 Task: Find connections with filter location Pruzhany with filter topic #forsale with filter profile language Potuguese with filter current company Sprinklr with filter school Marri Educational Society's Marri Laxman Reddy Institute of Technology and Management with filter industry Fabricated Metal Products with filter service category Nonprofit Consulting with filter keywords title Retail Worker
Action: Mouse moved to (697, 111)
Screenshot: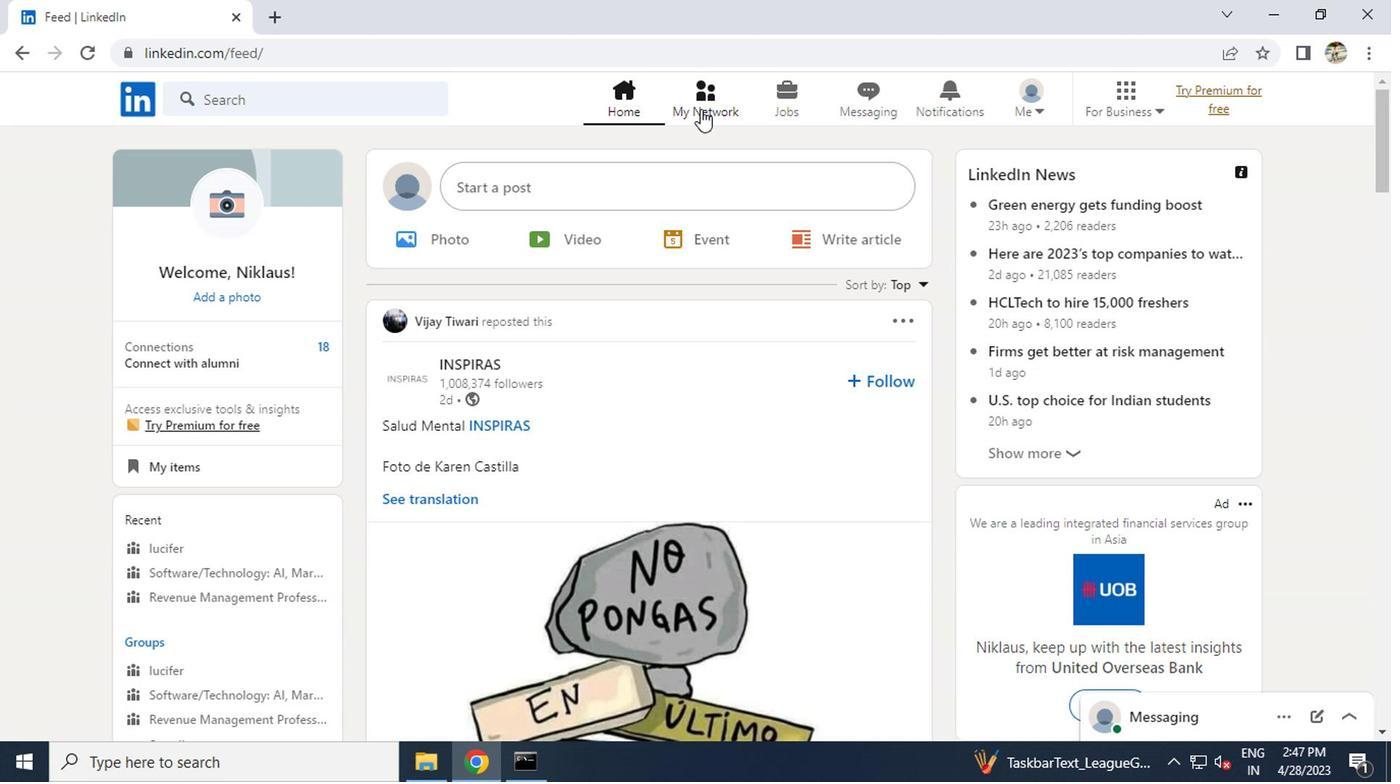 
Action: Mouse pressed left at (697, 111)
Screenshot: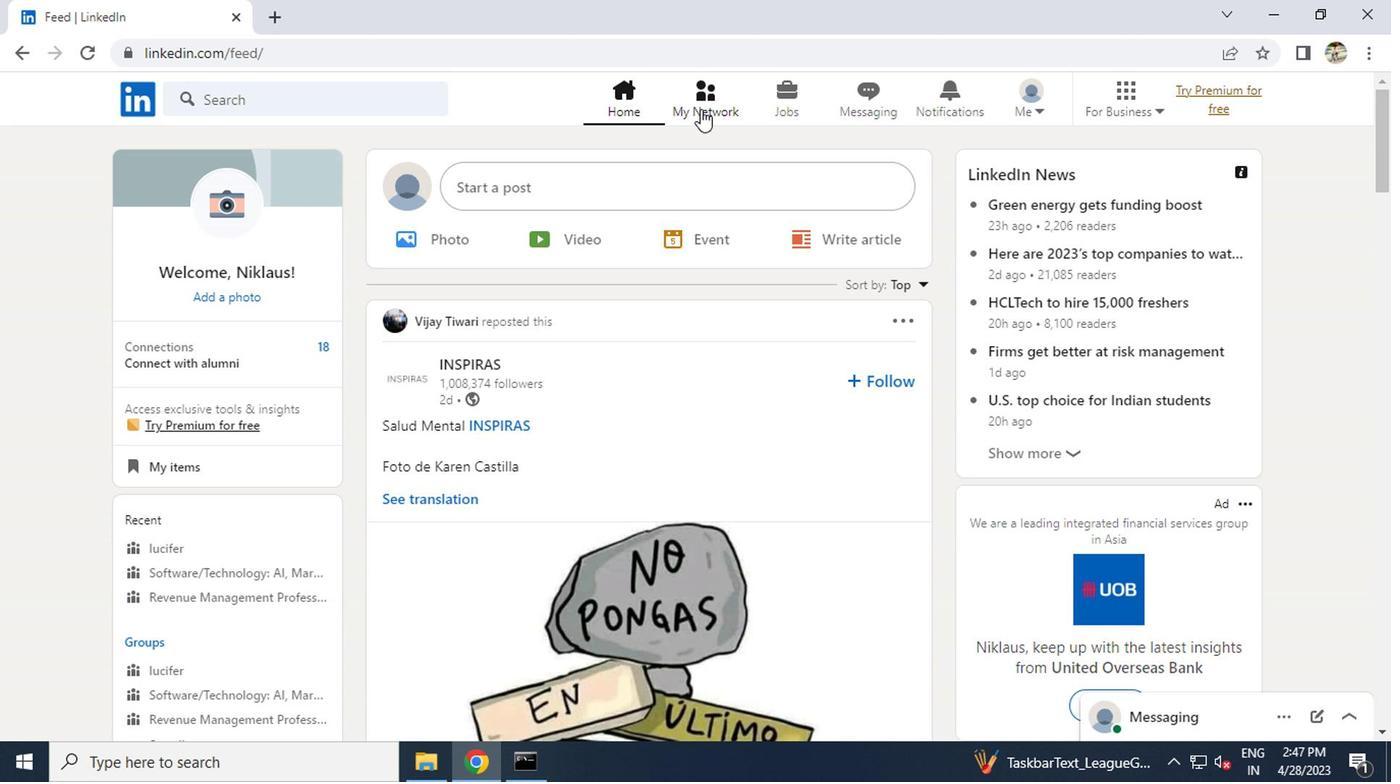 
Action: Mouse moved to (250, 202)
Screenshot: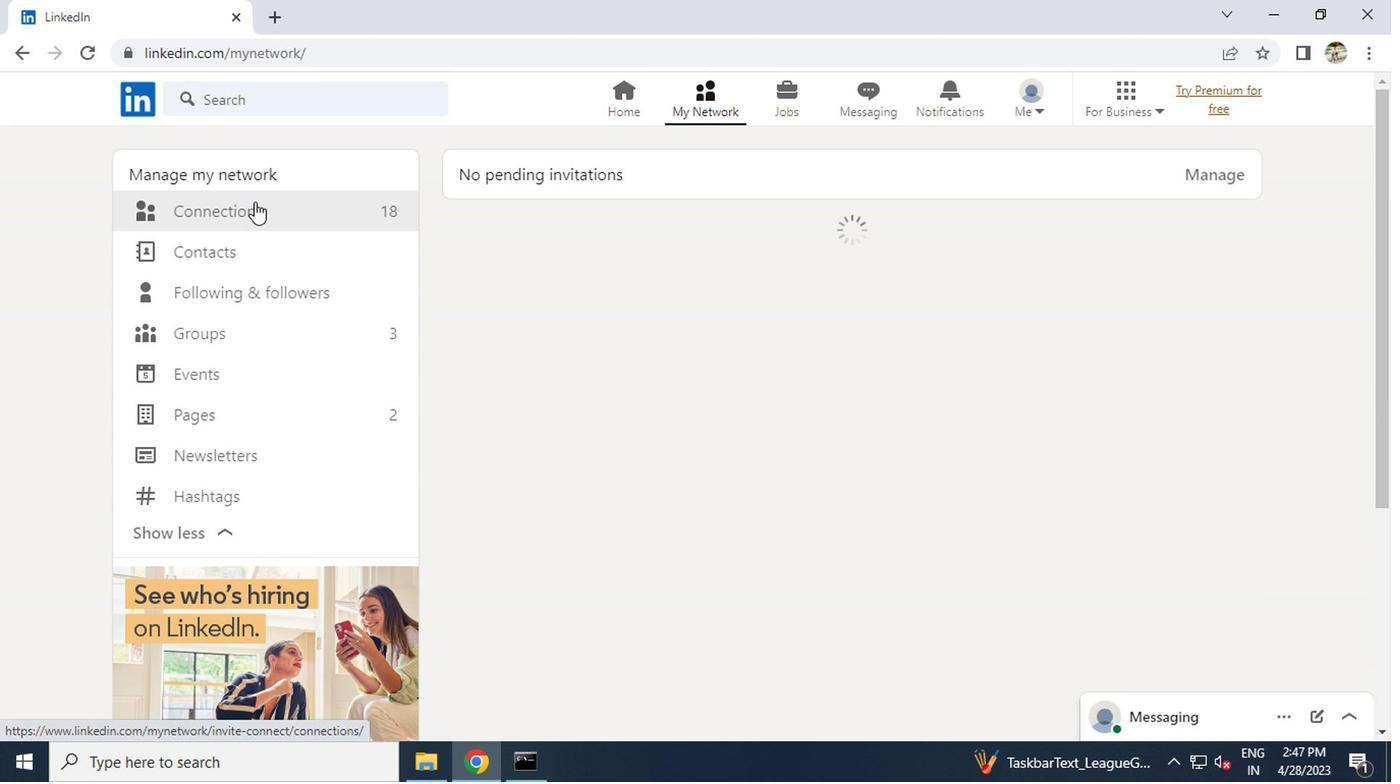 
Action: Mouse pressed left at (250, 202)
Screenshot: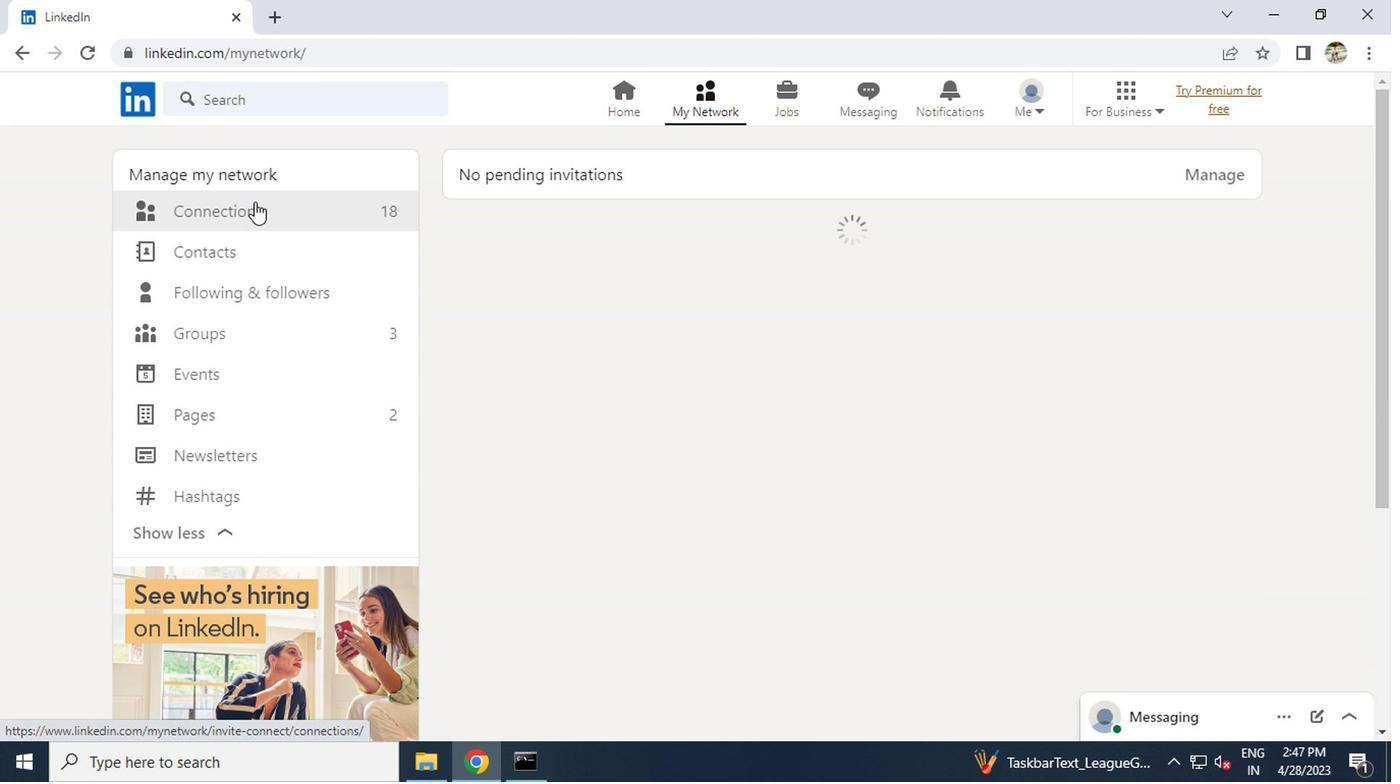 
Action: Mouse moved to (793, 212)
Screenshot: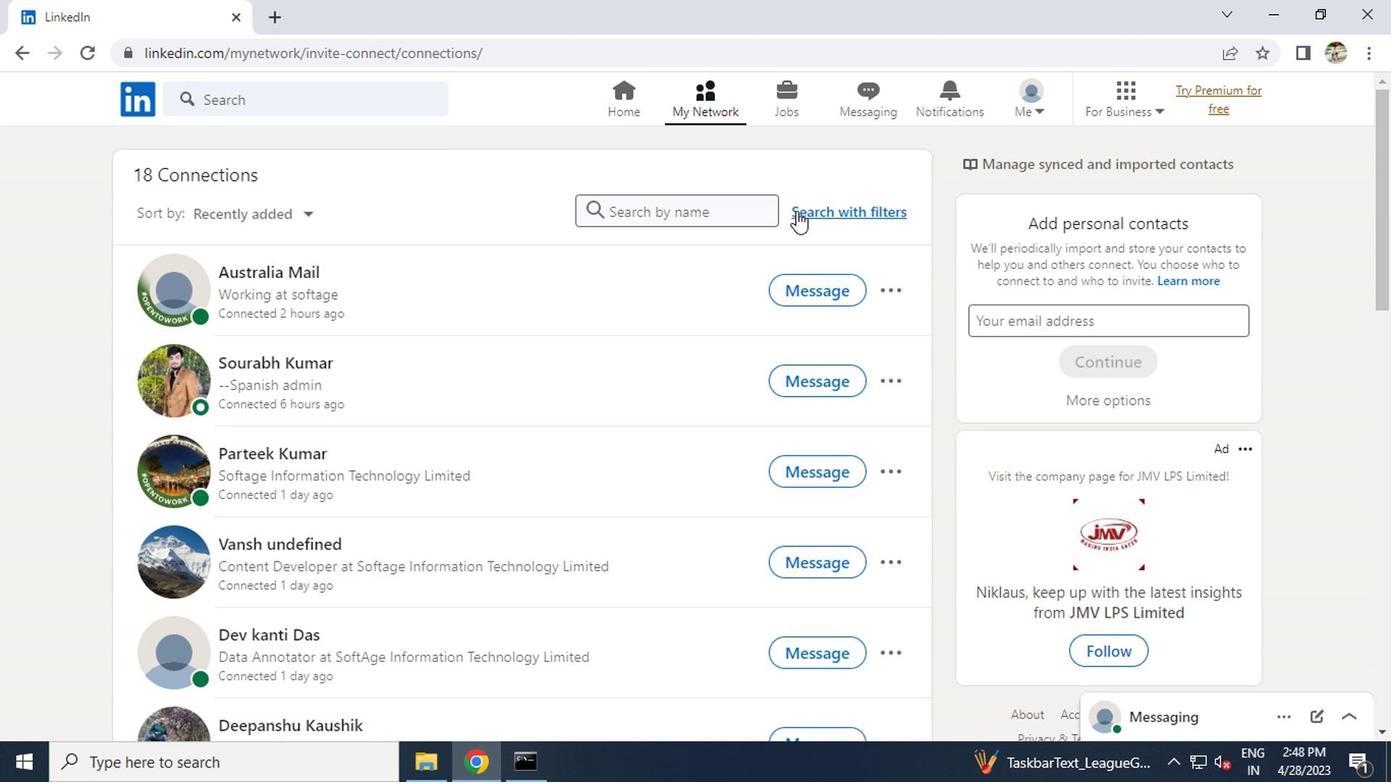 
Action: Mouse pressed left at (793, 212)
Screenshot: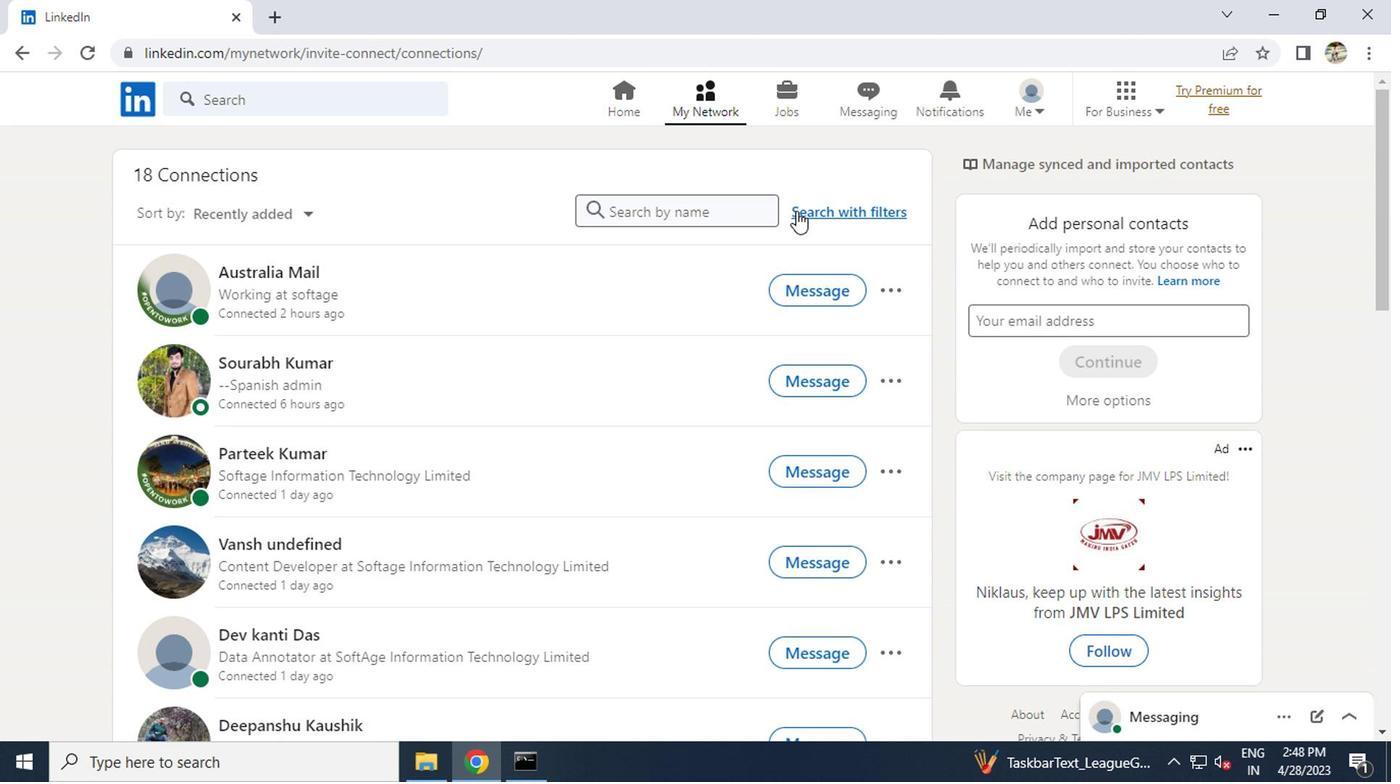 
Action: Mouse moved to (761, 160)
Screenshot: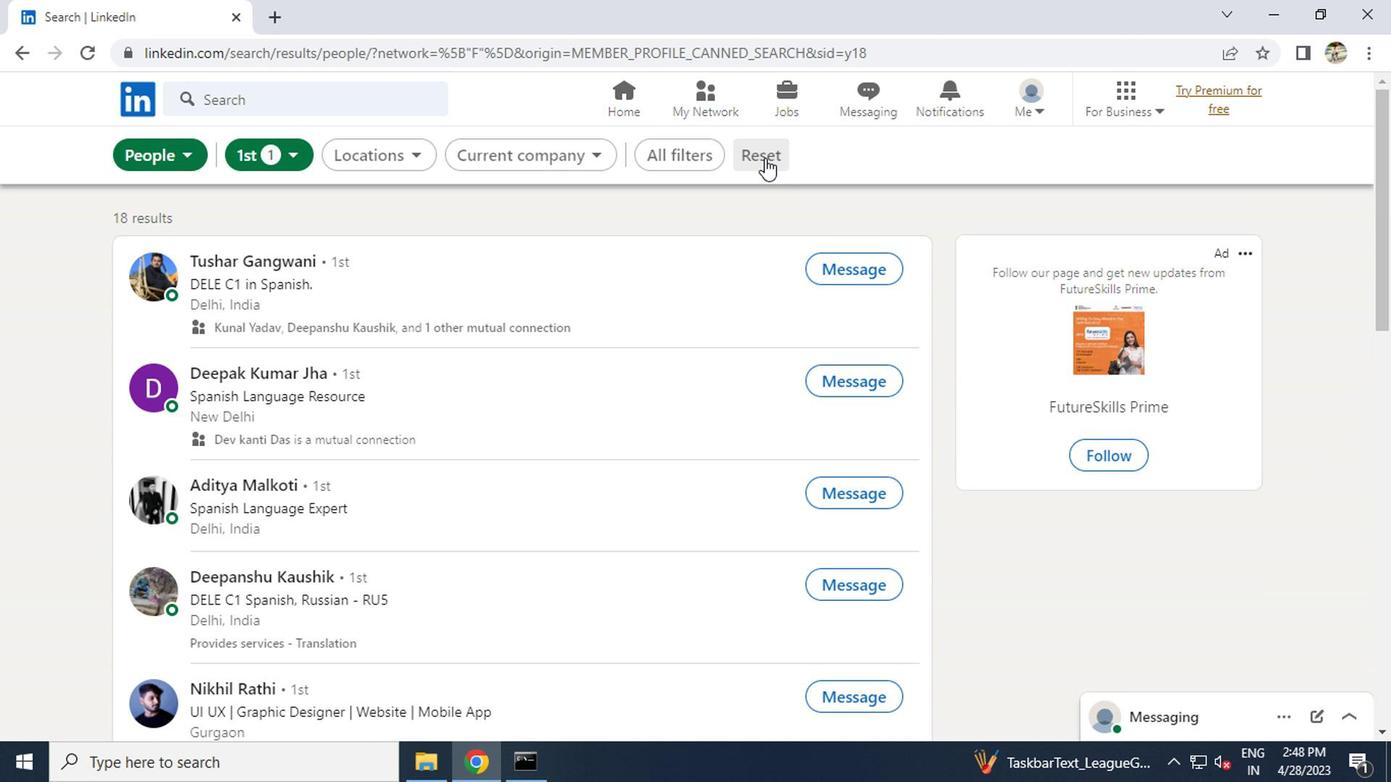 
Action: Mouse pressed left at (761, 160)
Screenshot: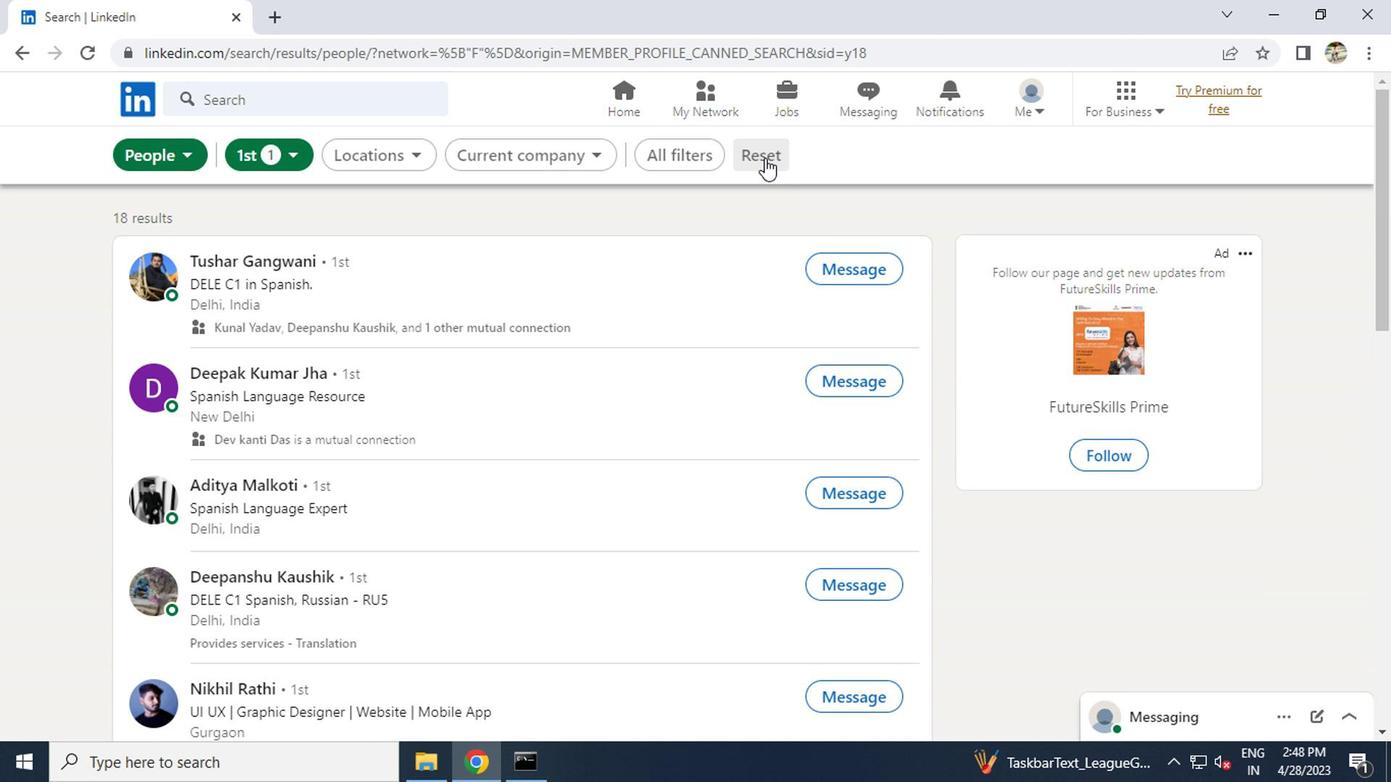 
Action: Mouse moved to (686, 147)
Screenshot: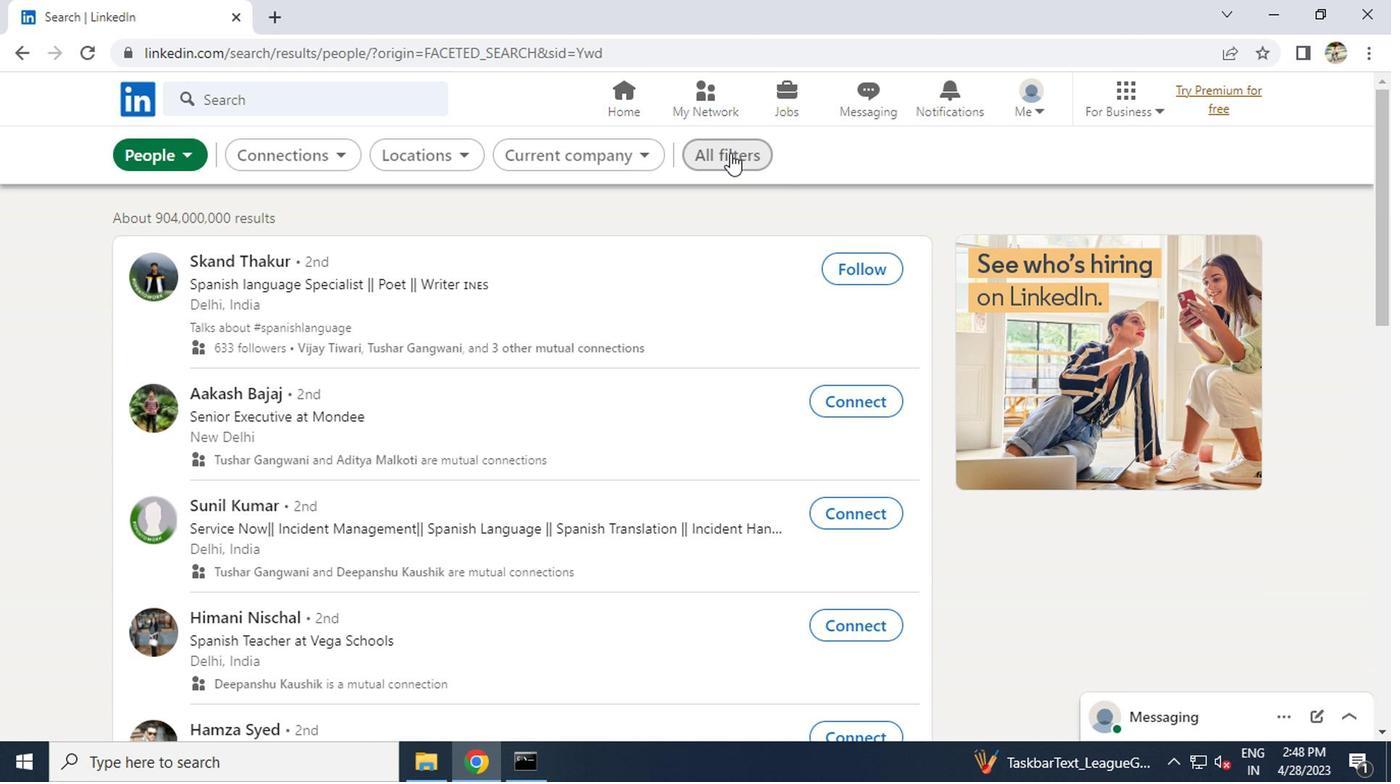 
Action: Mouse pressed left at (686, 147)
Screenshot: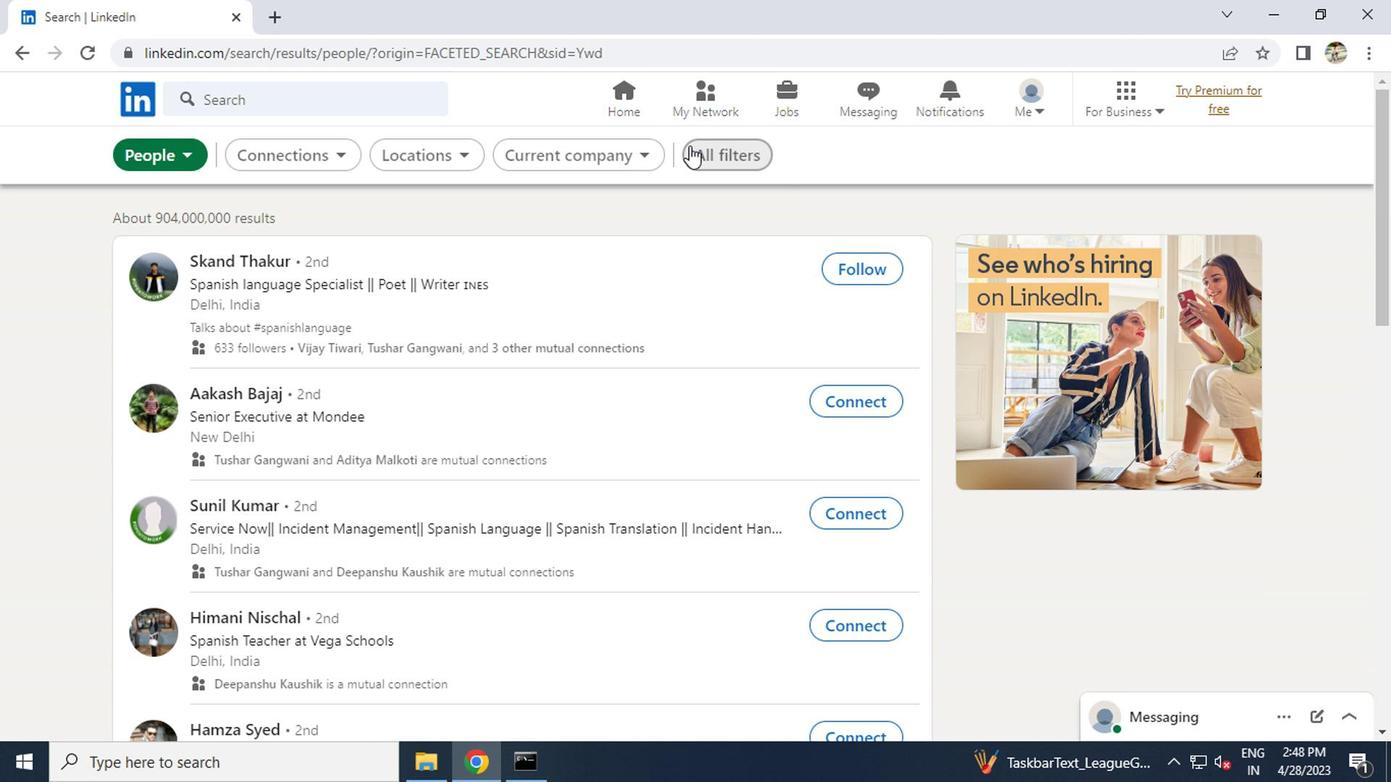 
Action: Mouse moved to (947, 257)
Screenshot: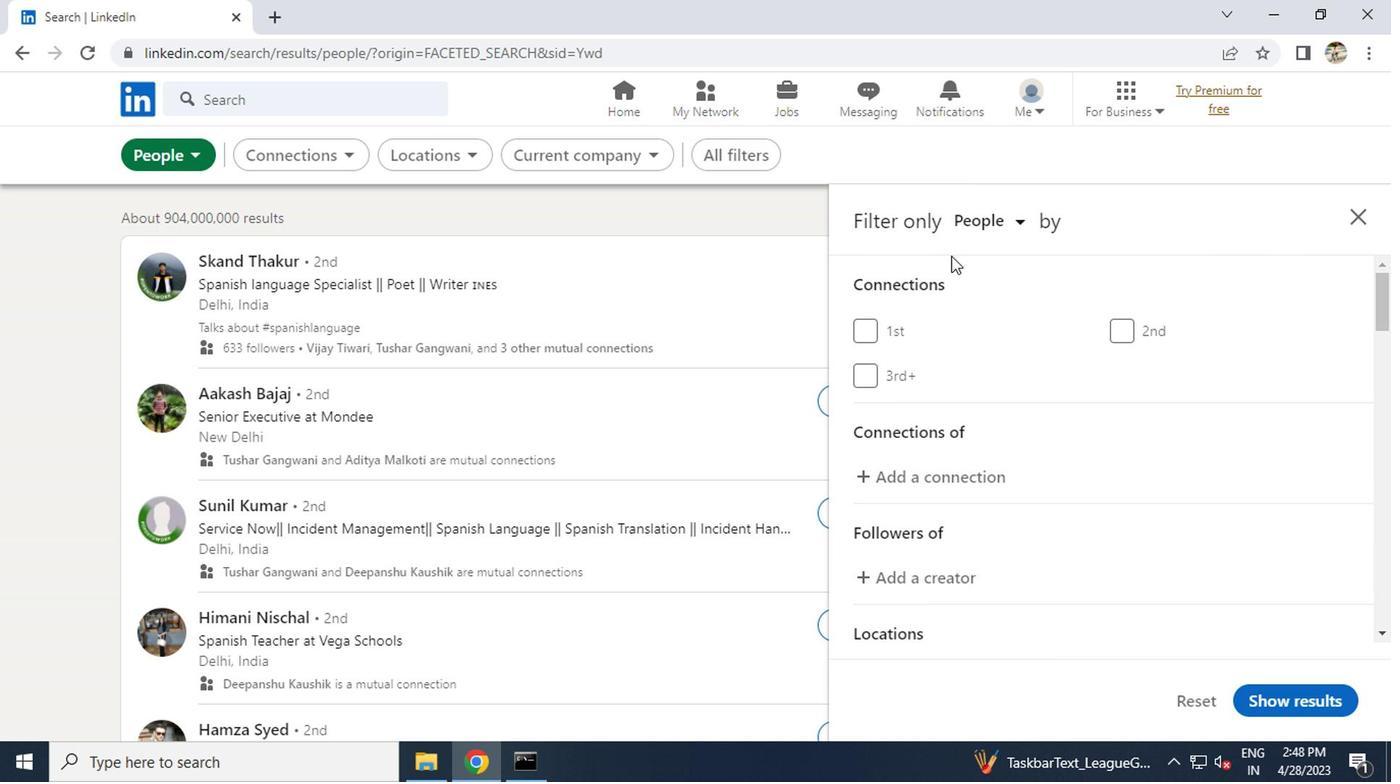 
Action: Mouse scrolled (947, 256) with delta (0, 0)
Screenshot: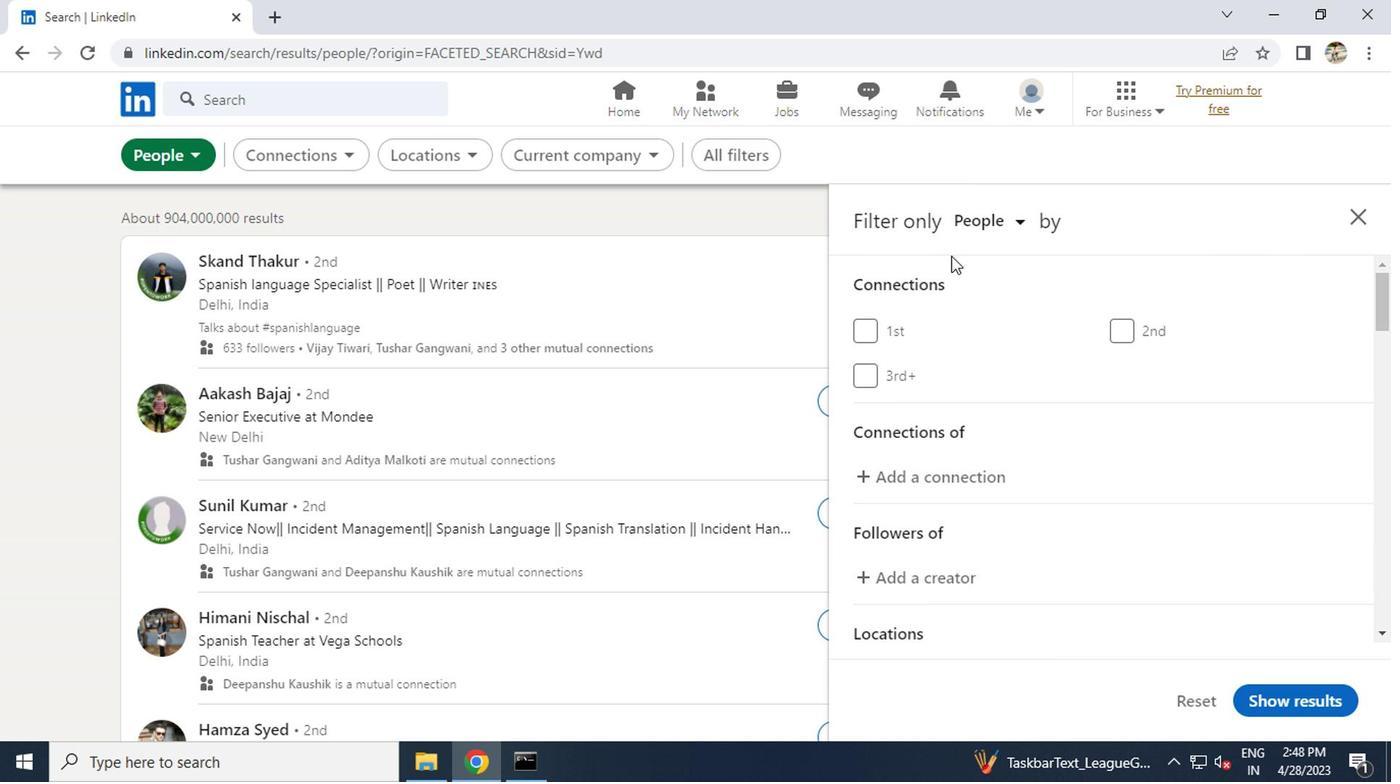 
Action: Mouse scrolled (947, 256) with delta (0, 0)
Screenshot: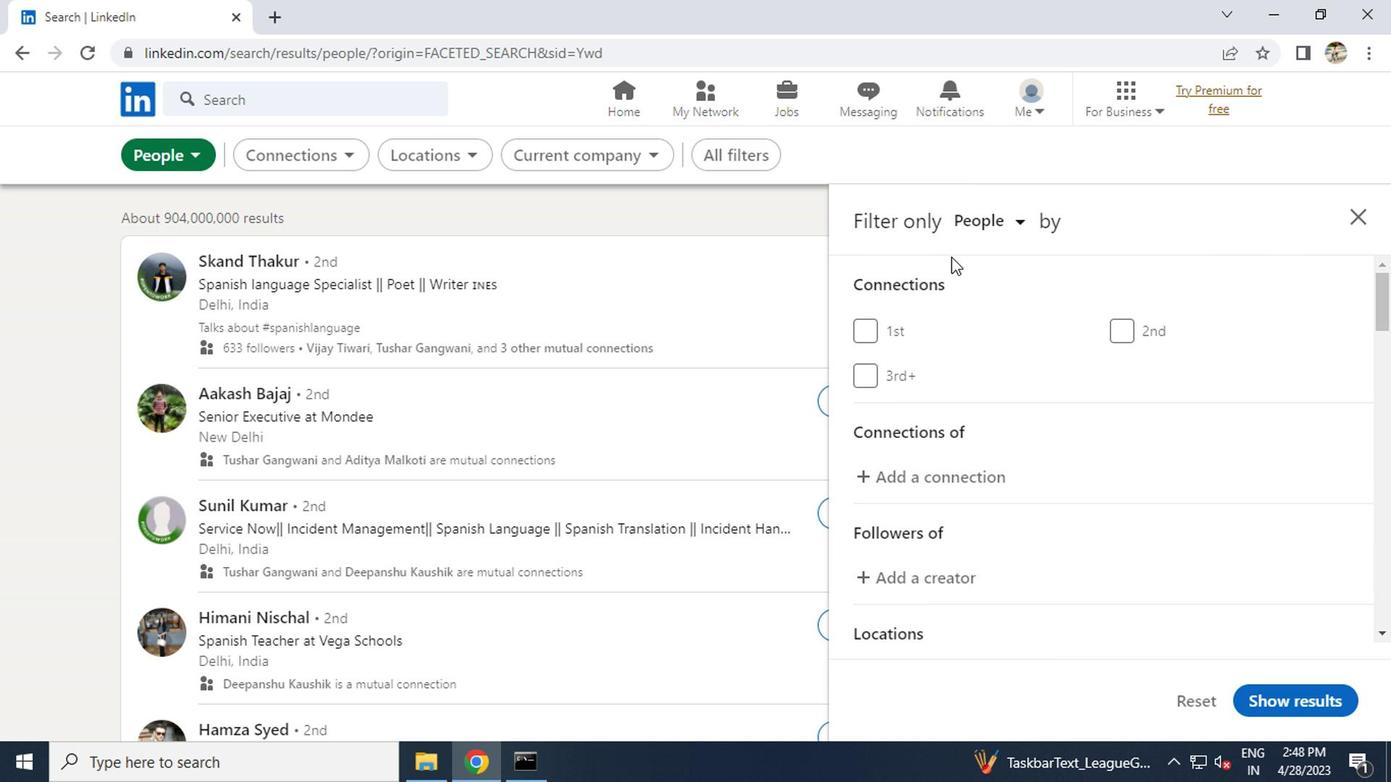 
Action: Mouse scrolled (947, 256) with delta (0, 0)
Screenshot: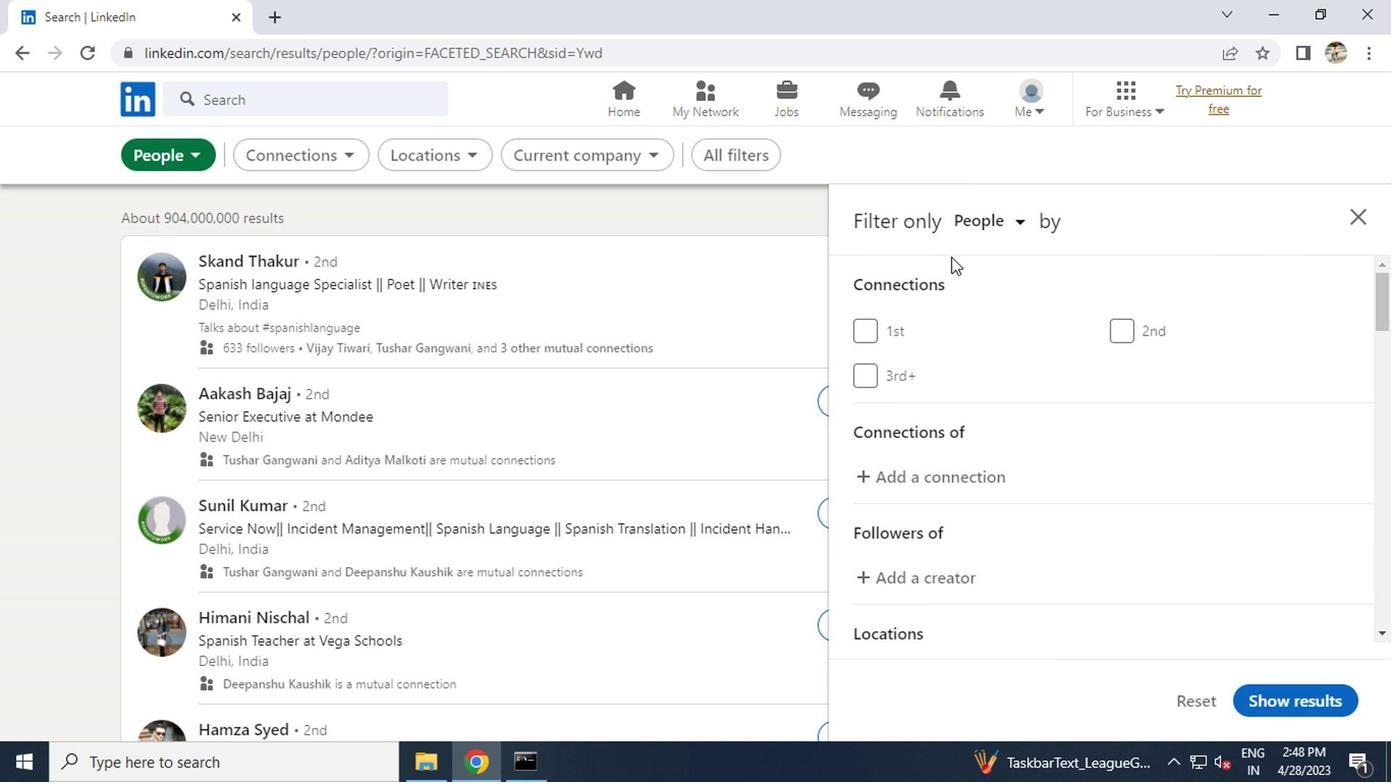
Action: Mouse scrolled (947, 256) with delta (0, 0)
Screenshot: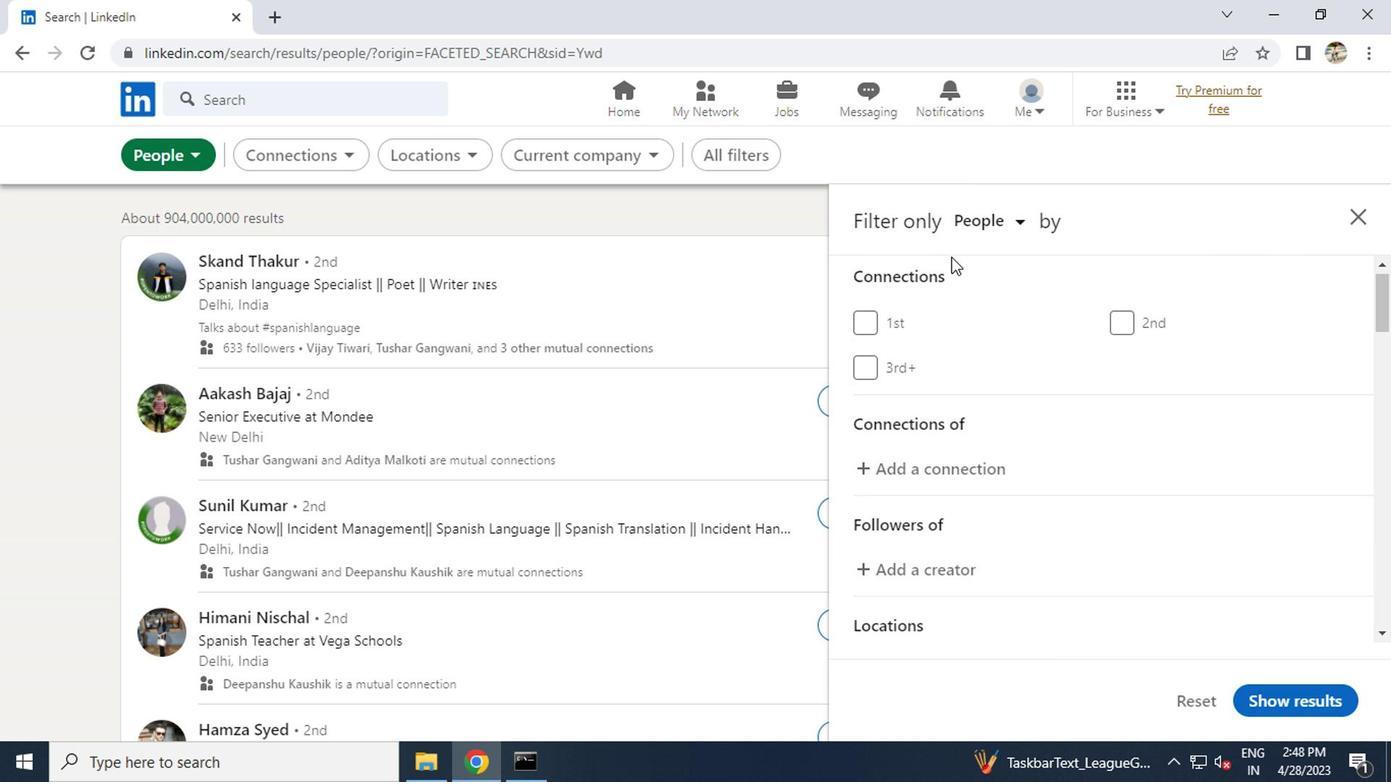 
Action: Mouse moved to (1181, 364)
Screenshot: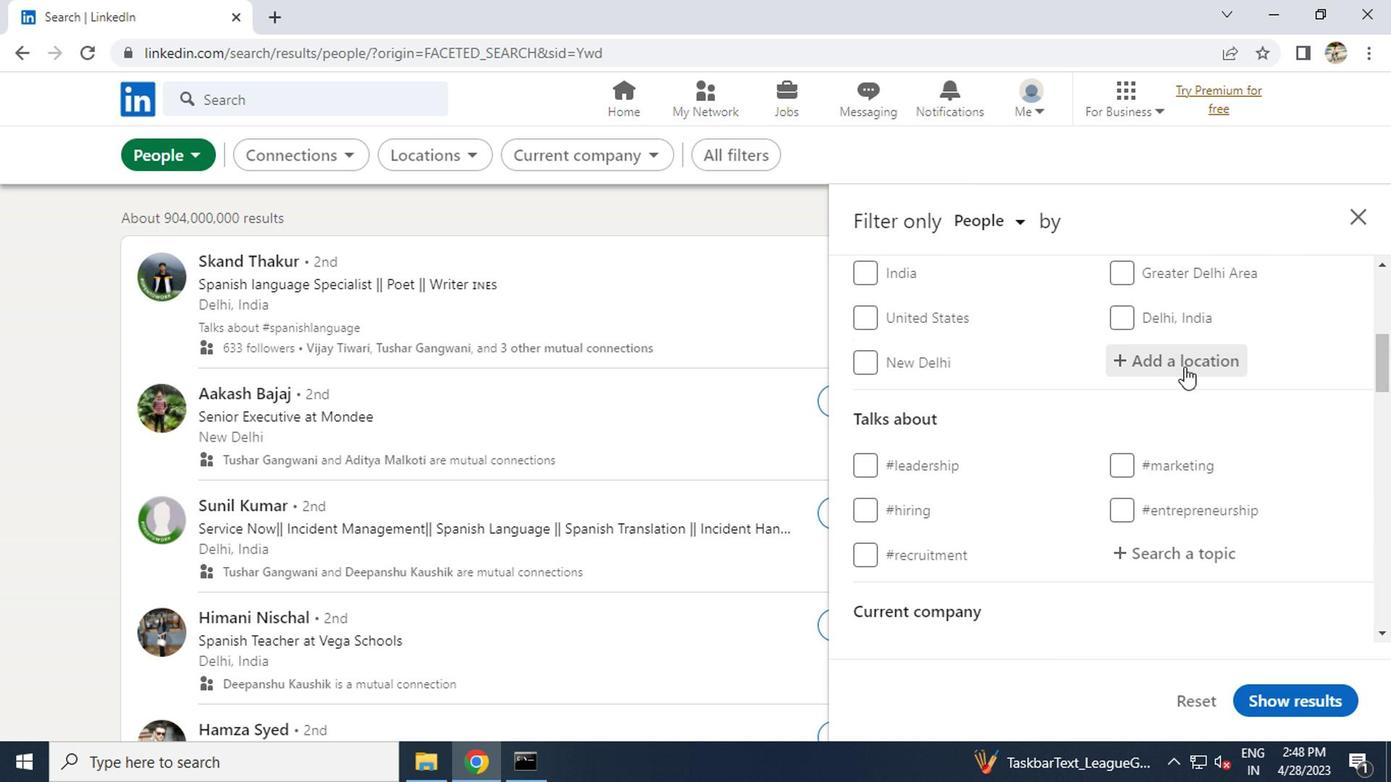 
Action: Mouse pressed left at (1181, 364)
Screenshot: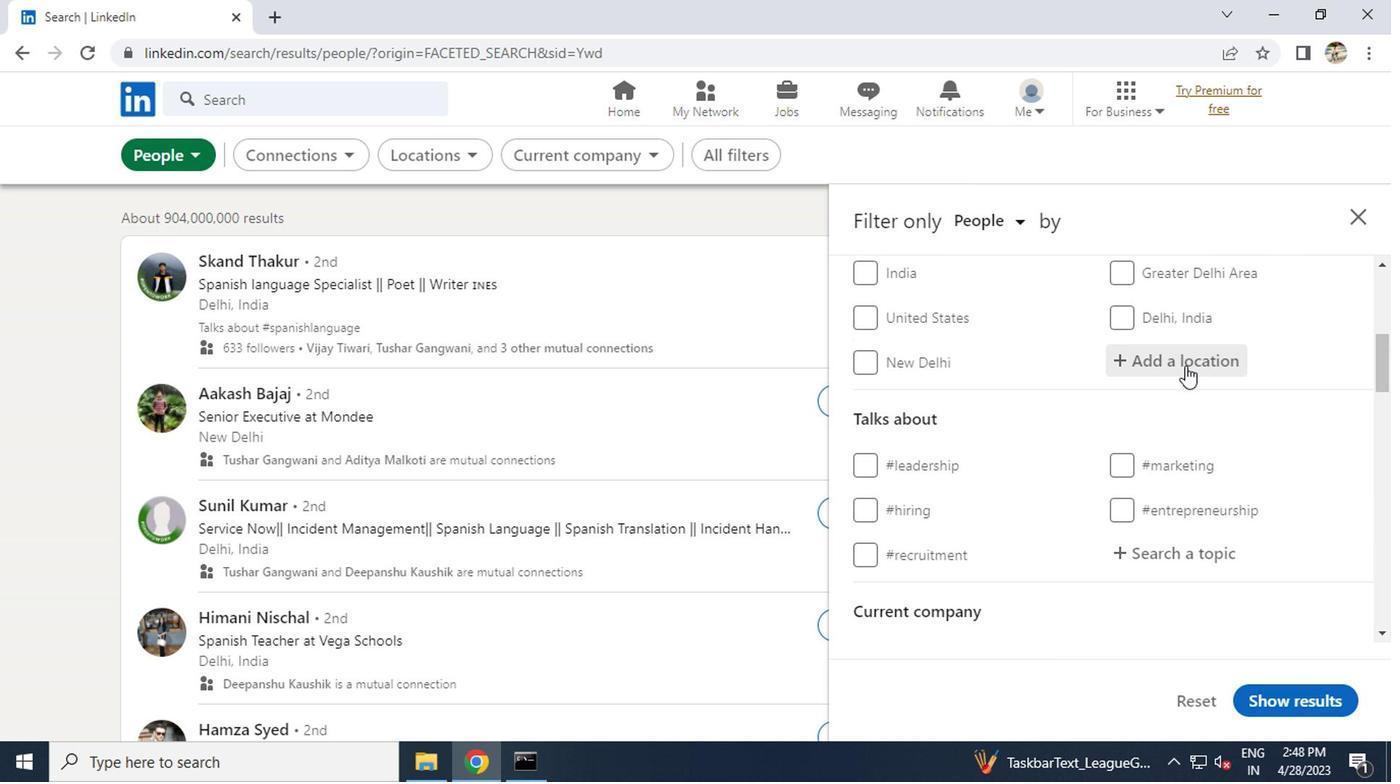 
Action: Key pressed <Key.caps_lock><Key.caps_lock>p<Key.caps_lock>ruzhany<Key.enter>
Screenshot: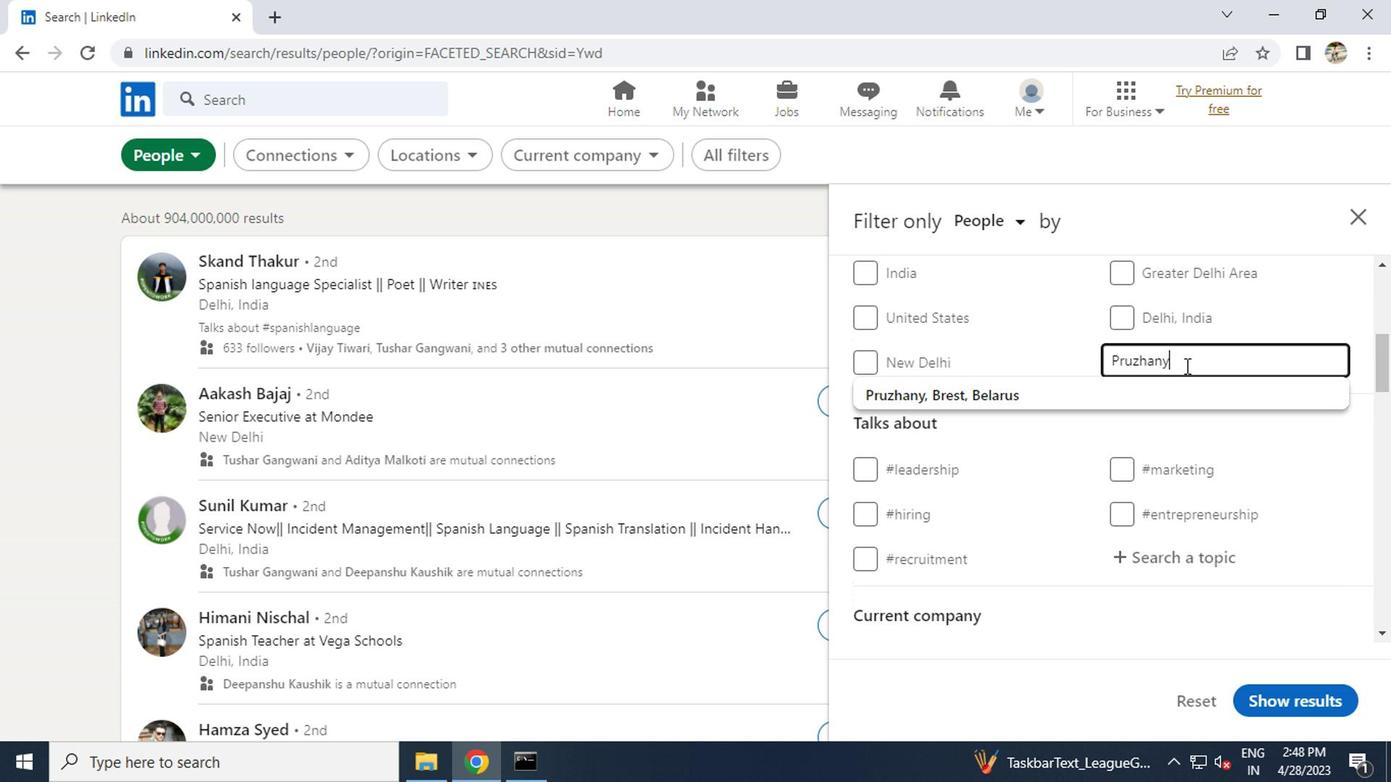
Action: Mouse scrolled (1181, 363) with delta (0, 0)
Screenshot: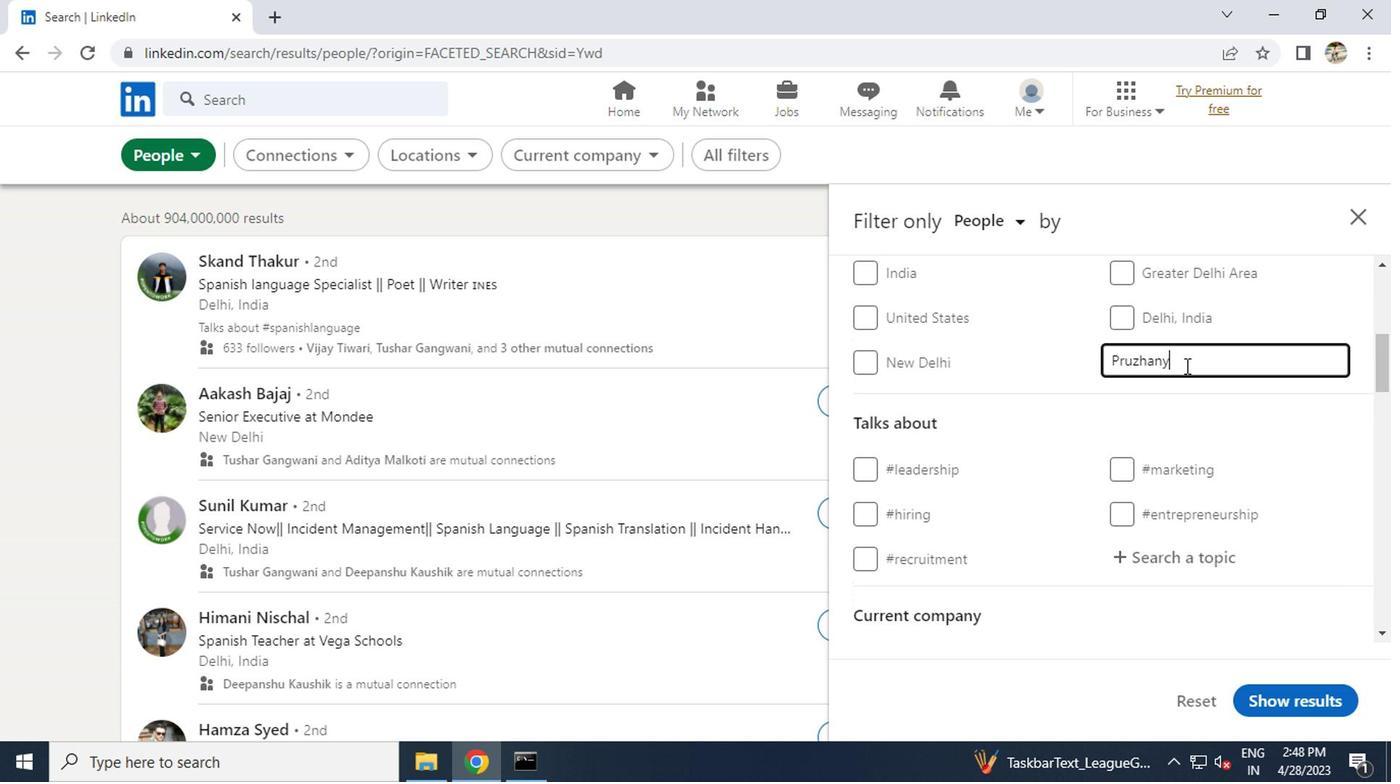 
Action: Mouse scrolled (1181, 363) with delta (0, 0)
Screenshot: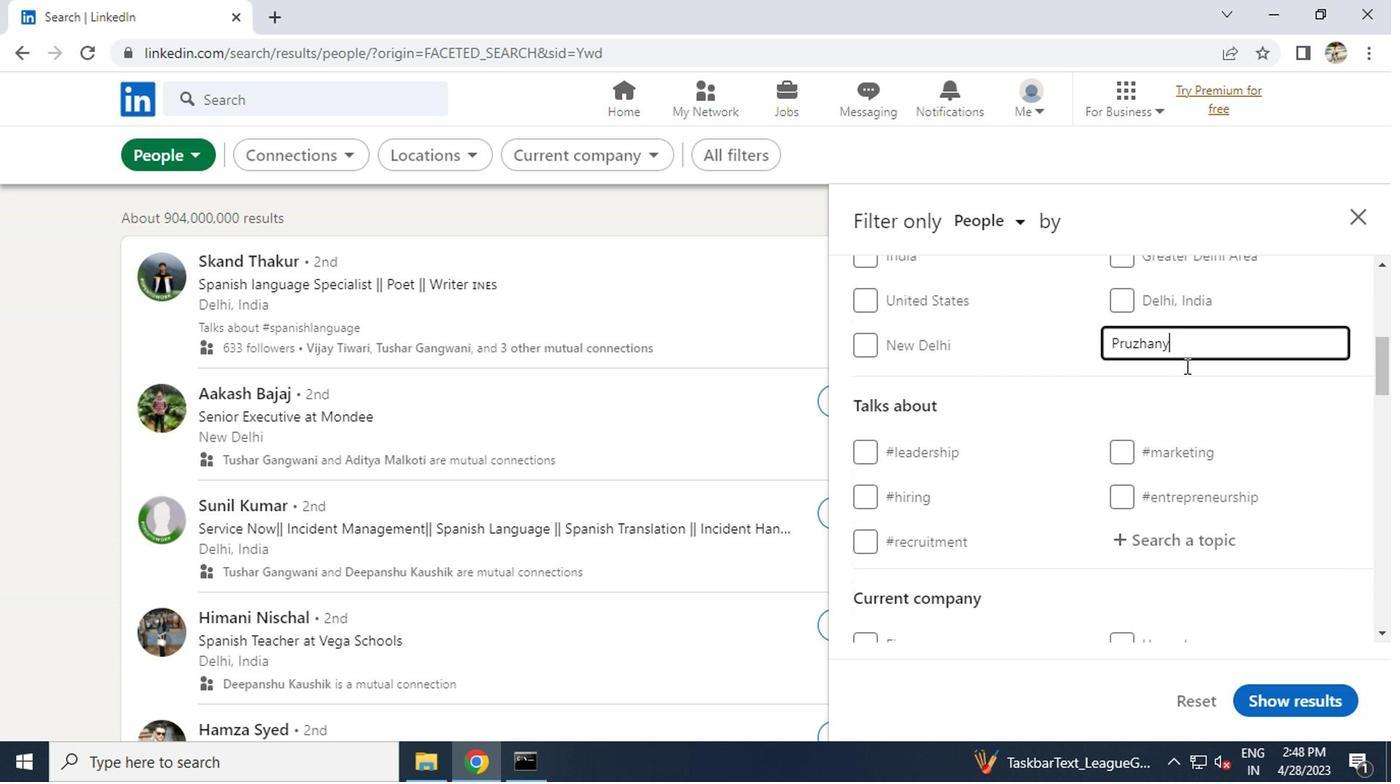 
Action: Mouse moved to (1181, 354)
Screenshot: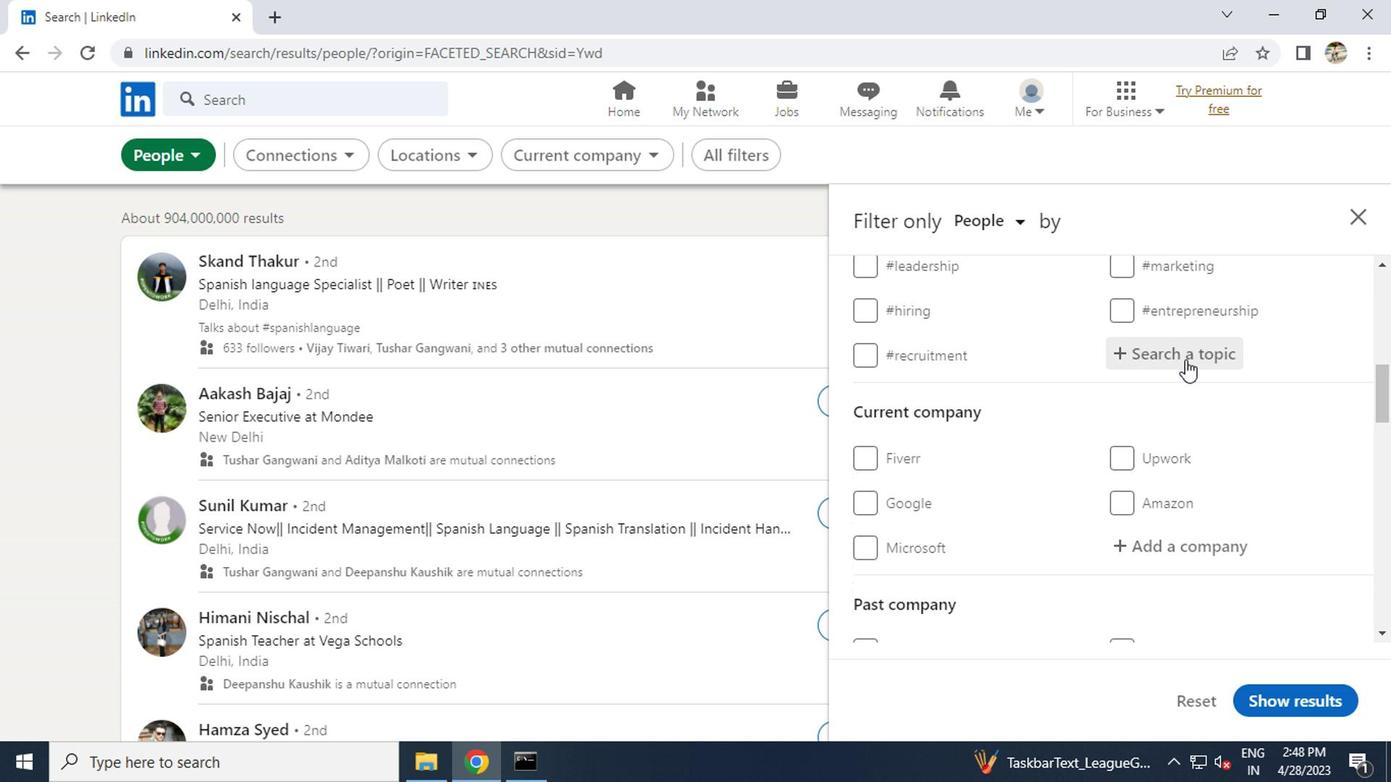 
Action: Mouse pressed left at (1181, 354)
Screenshot: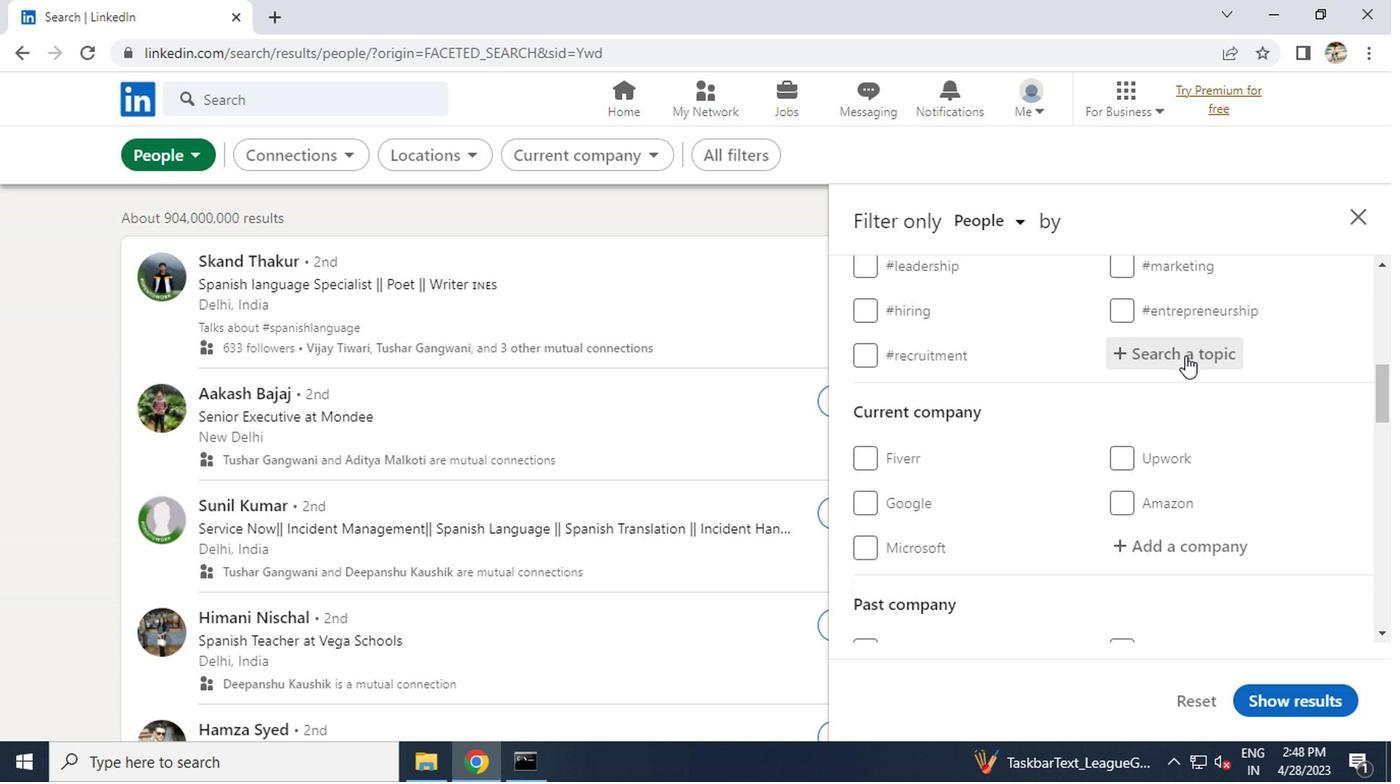 
Action: Key pressed <Key.shift>#FORSALE<Key.enter>
Screenshot: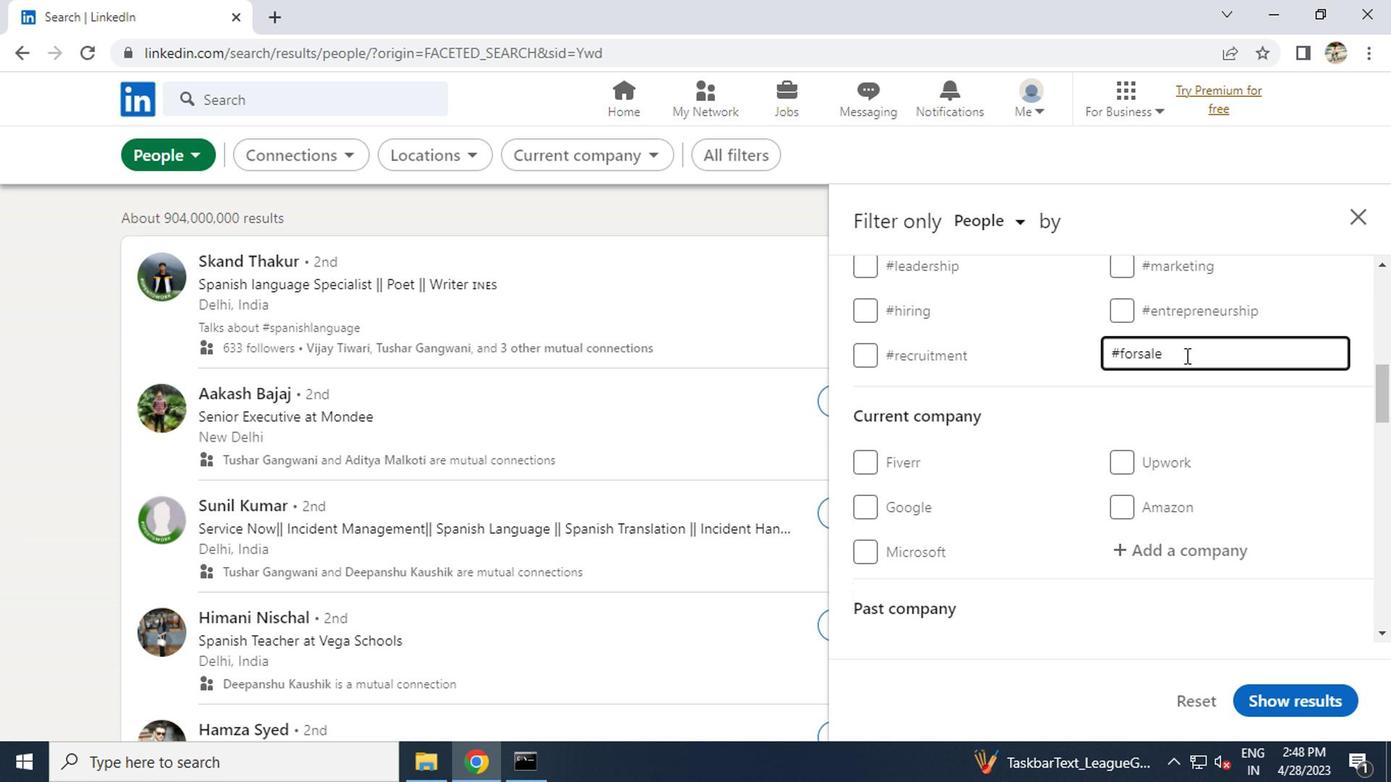 
Action: Mouse scrolled (1181, 353) with delta (0, 0)
Screenshot: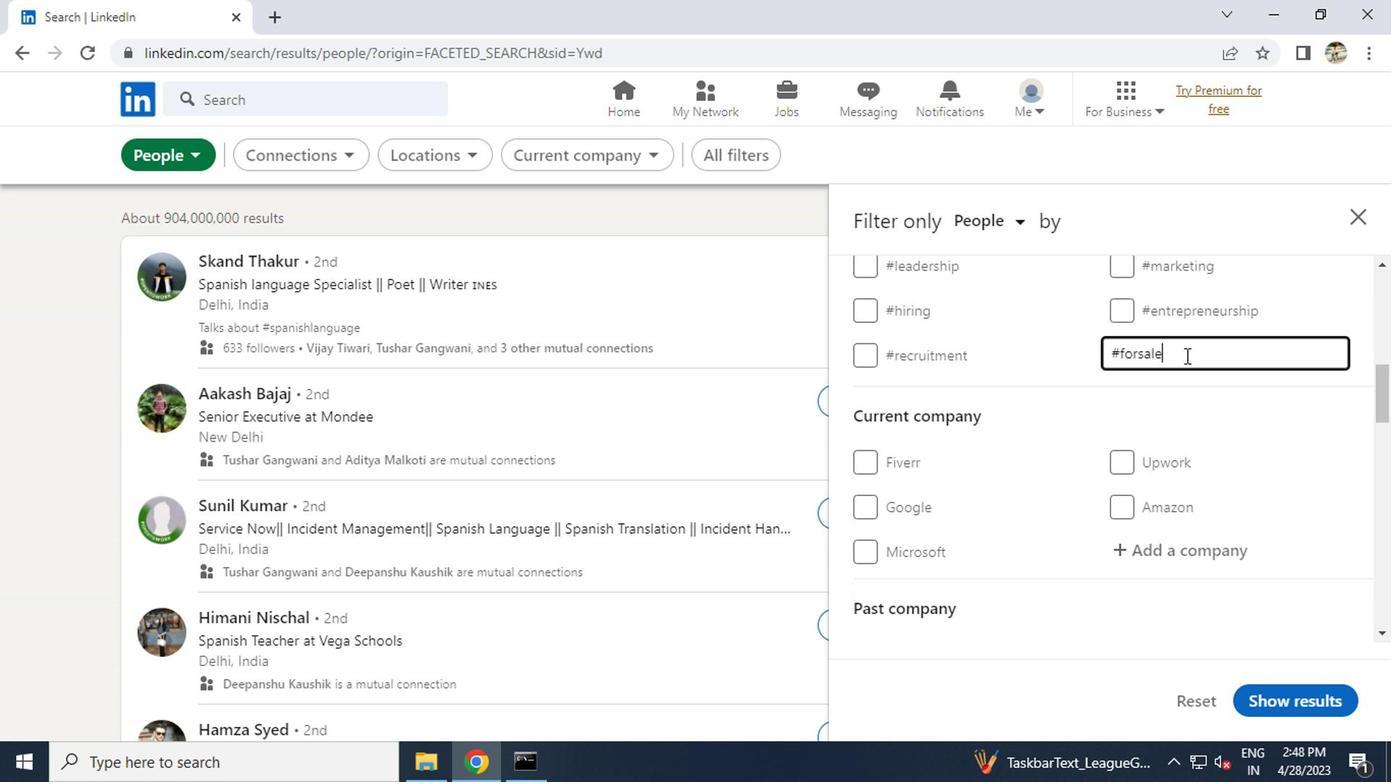 
Action: Mouse scrolled (1181, 353) with delta (0, 0)
Screenshot: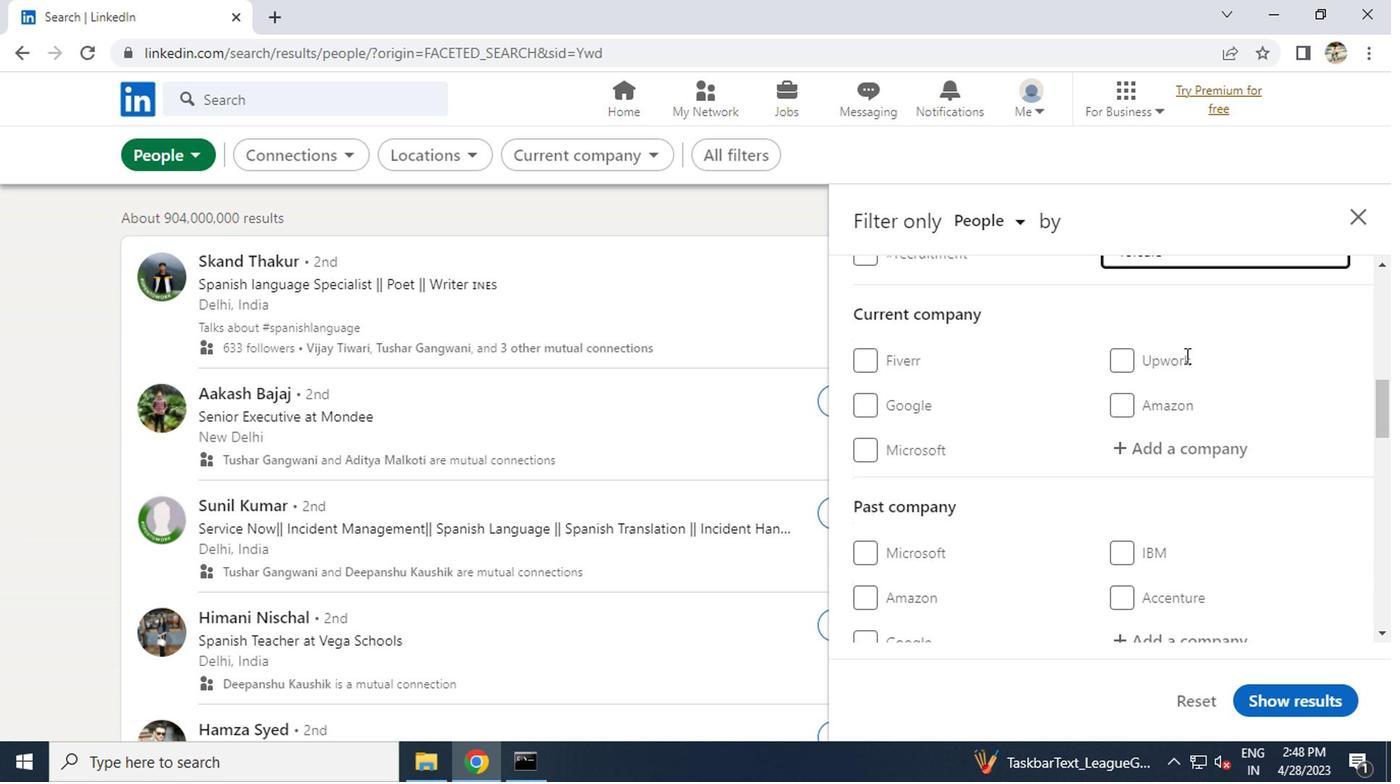 
Action: Mouse scrolled (1181, 353) with delta (0, 0)
Screenshot: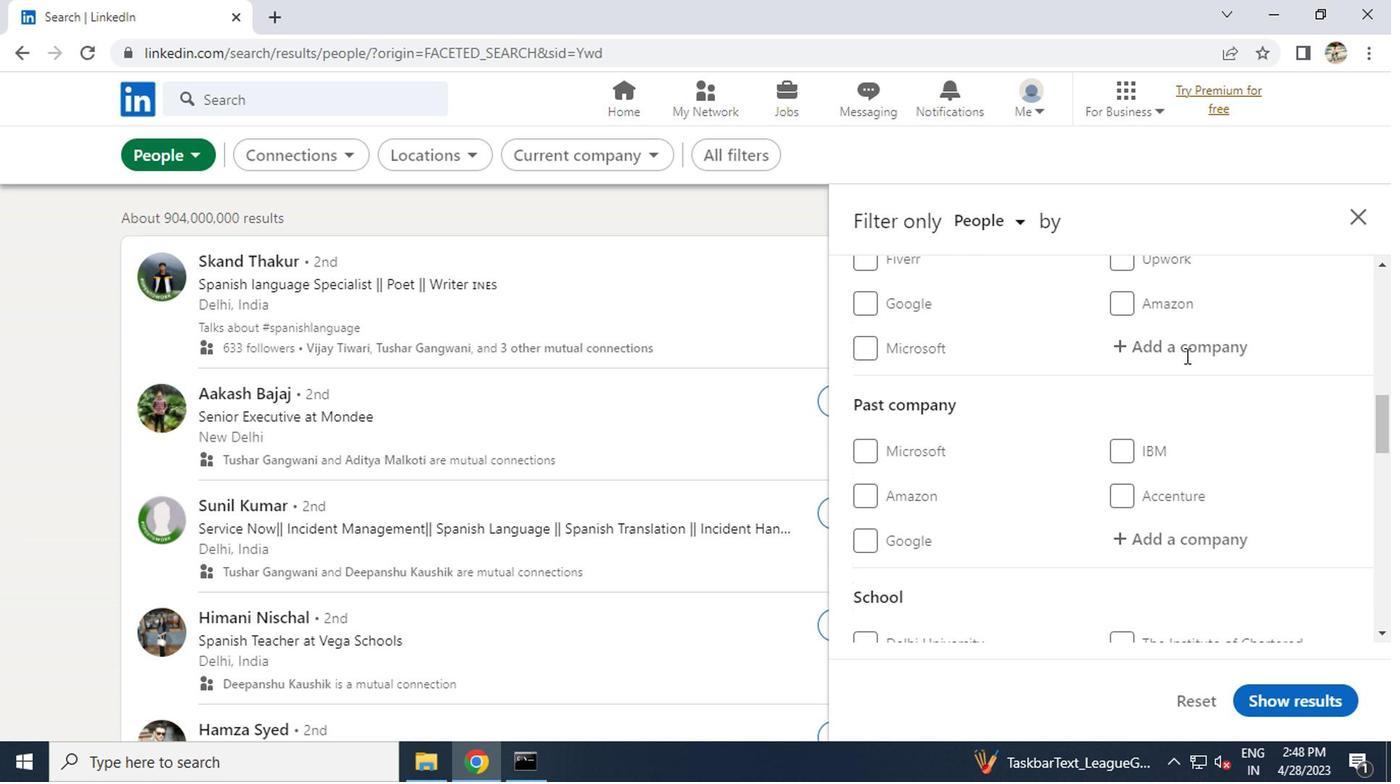 
Action: Mouse scrolled (1181, 353) with delta (0, 0)
Screenshot: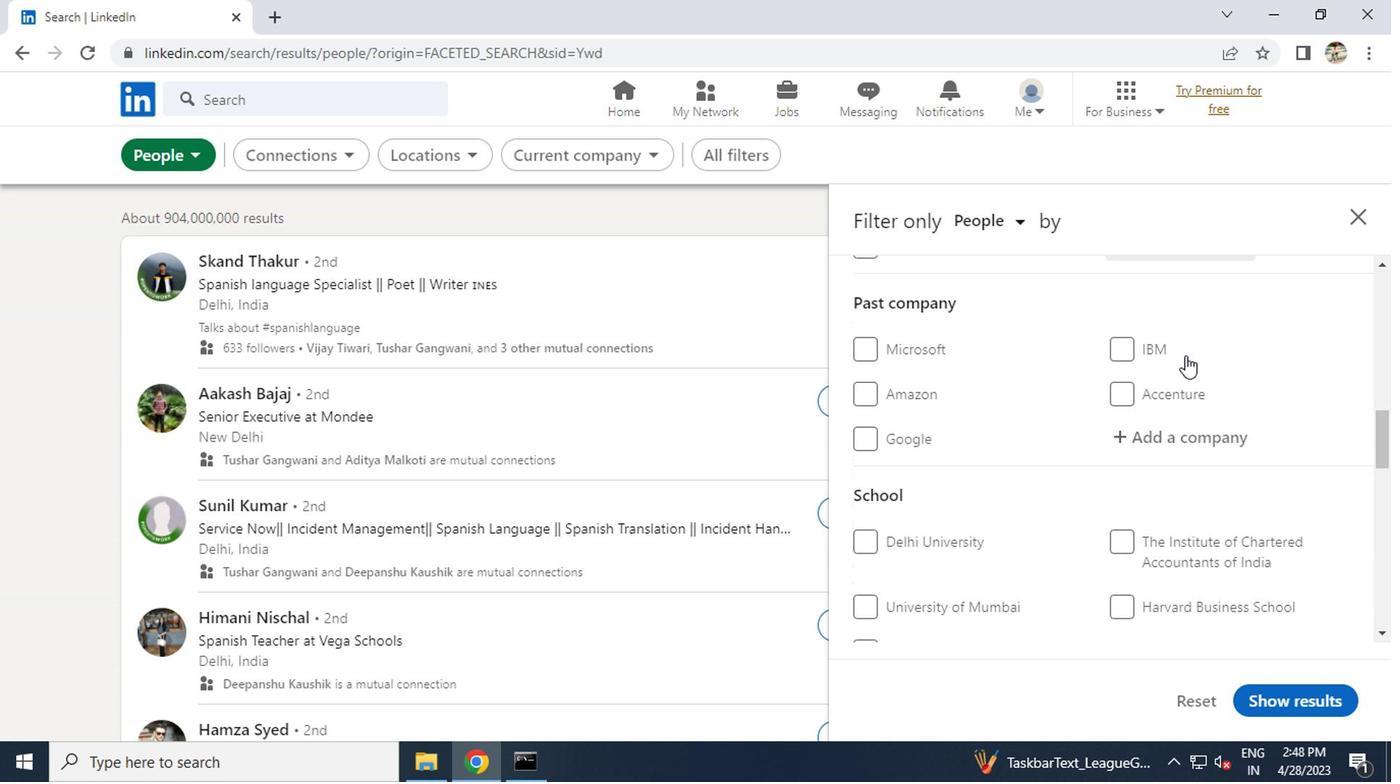 
Action: Mouse scrolled (1181, 353) with delta (0, 0)
Screenshot: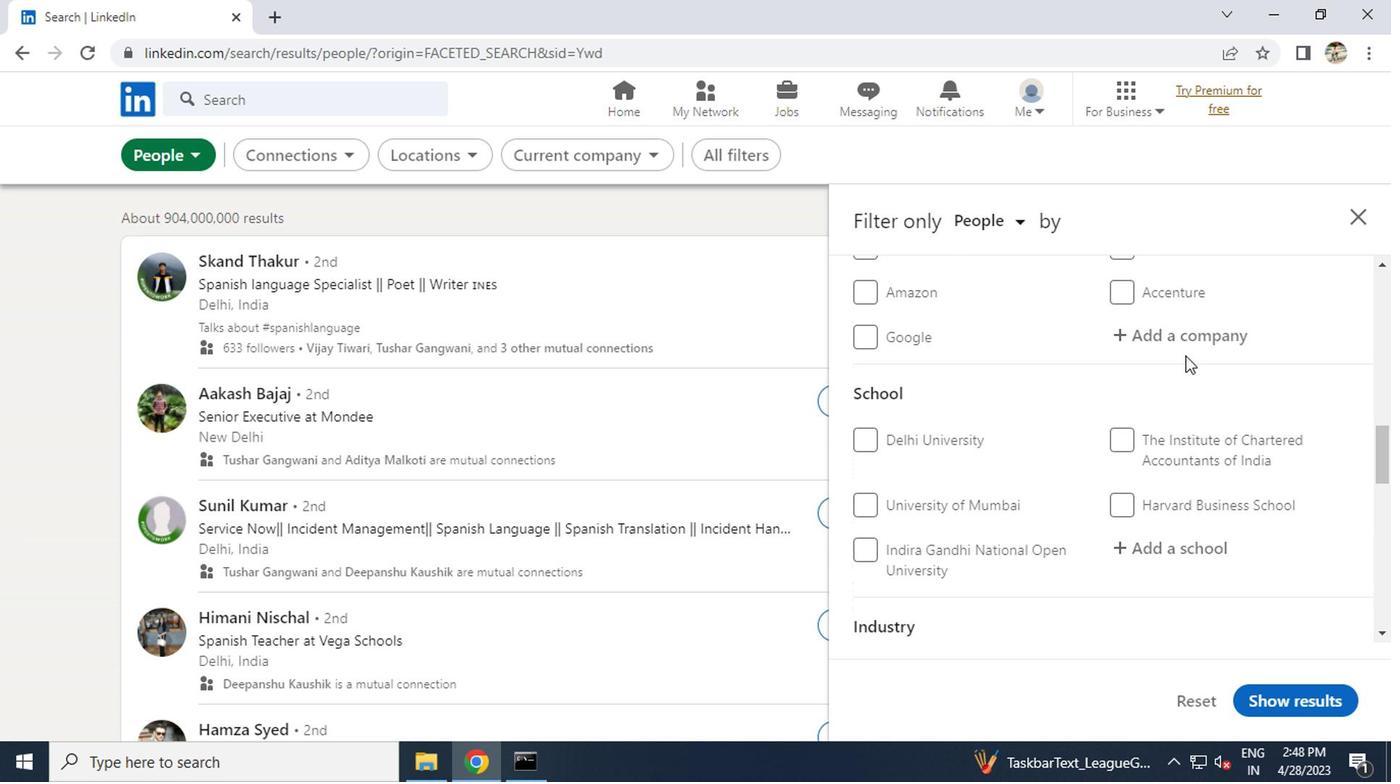 
Action: Mouse scrolled (1181, 353) with delta (0, 0)
Screenshot: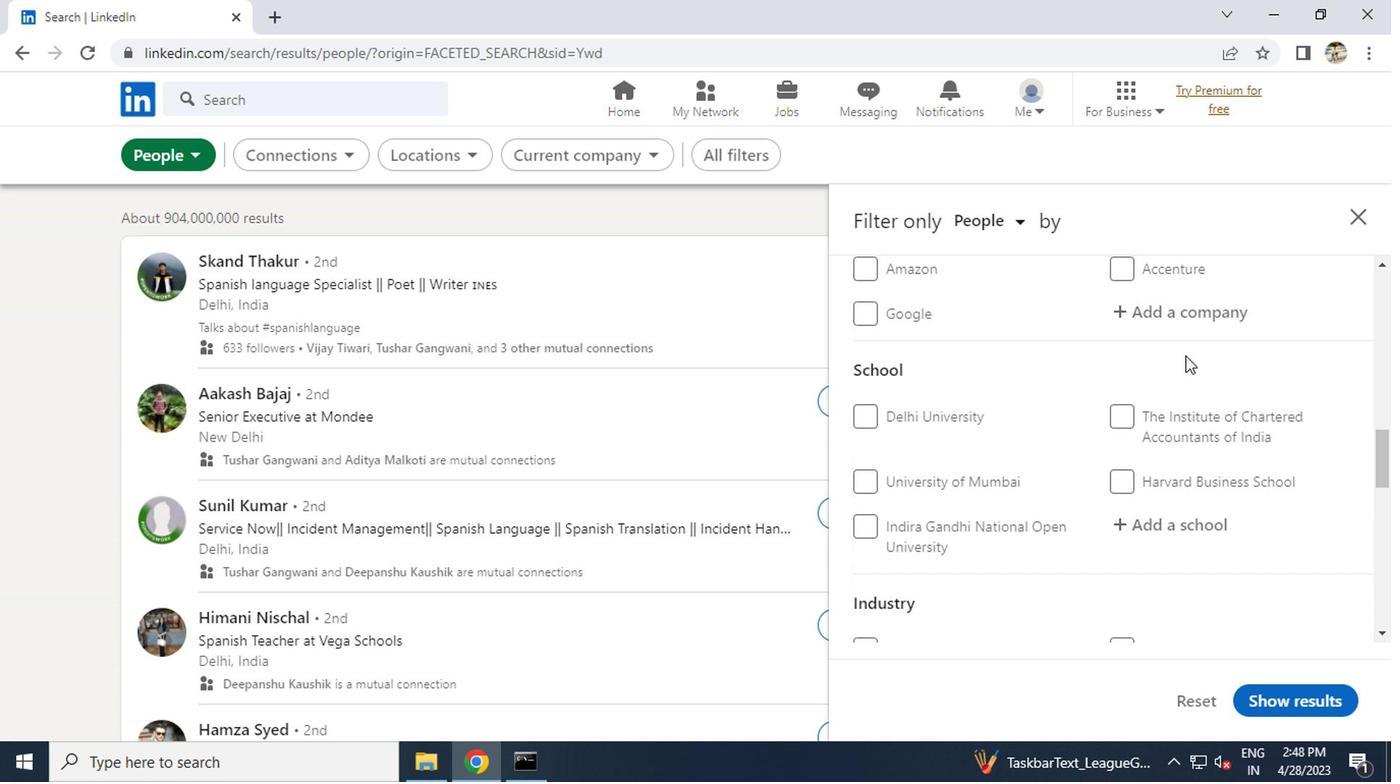 
Action: Mouse scrolled (1181, 353) with delta (0, 0)
Screenshot: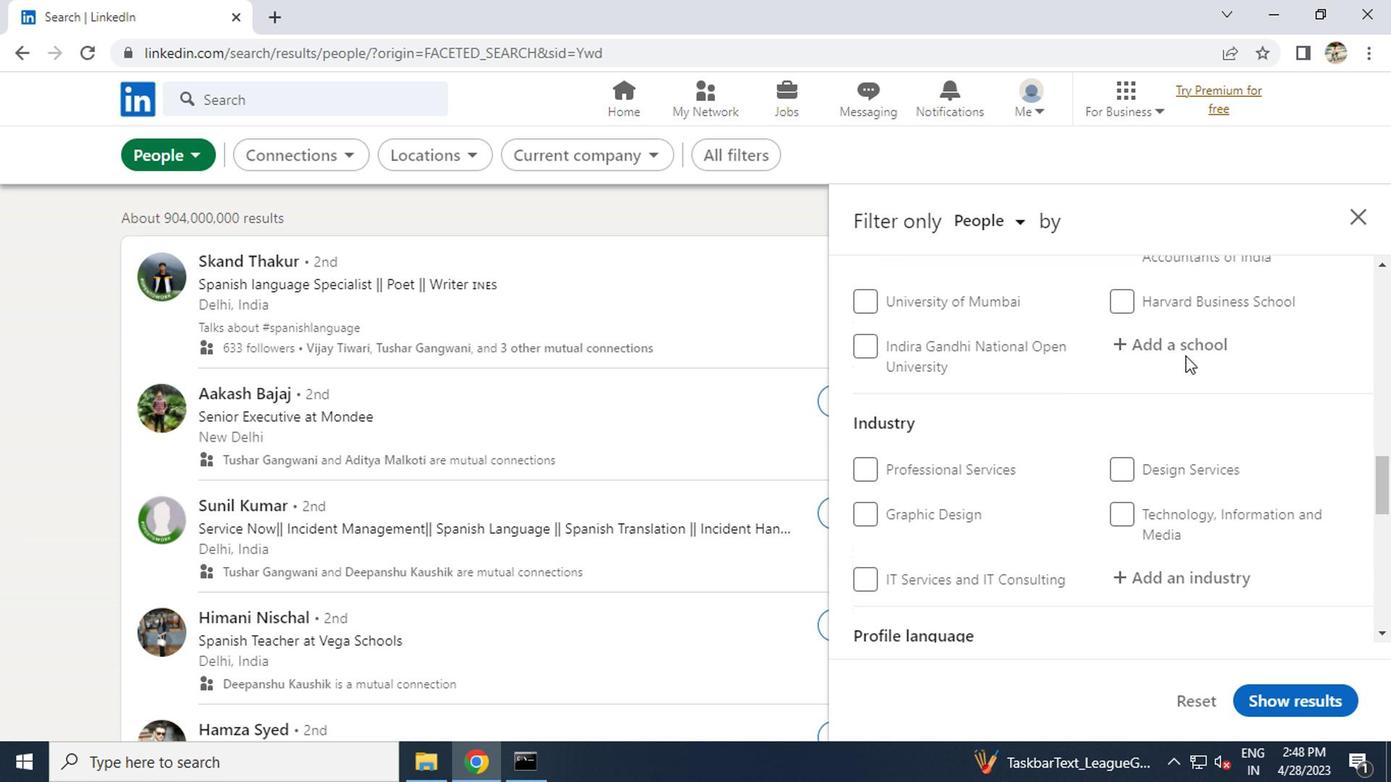 
Action: Mouse scrolled (1181, 353) with delta (0, 0)
Screenshot: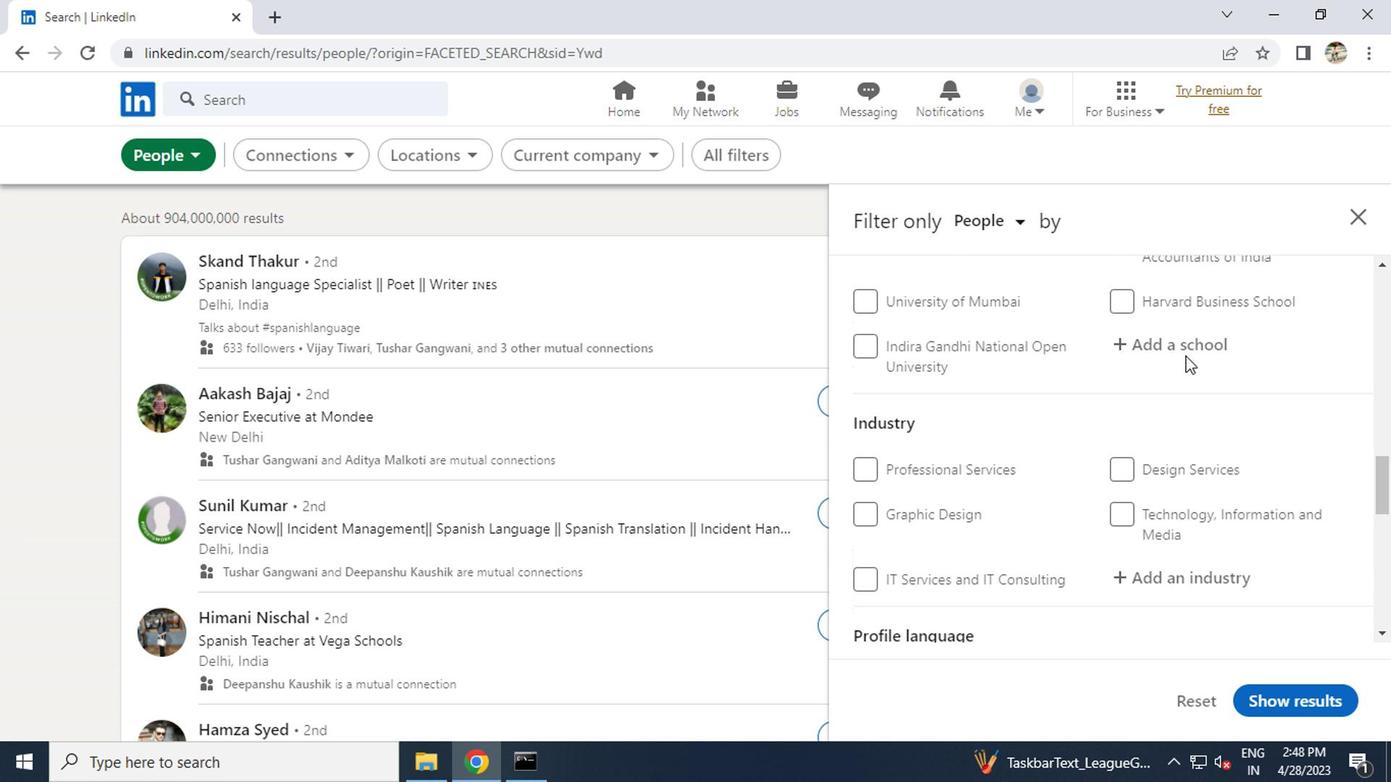
Action: Mouse scrolled (1181, 353) with delta (0, 0)
Screenshot: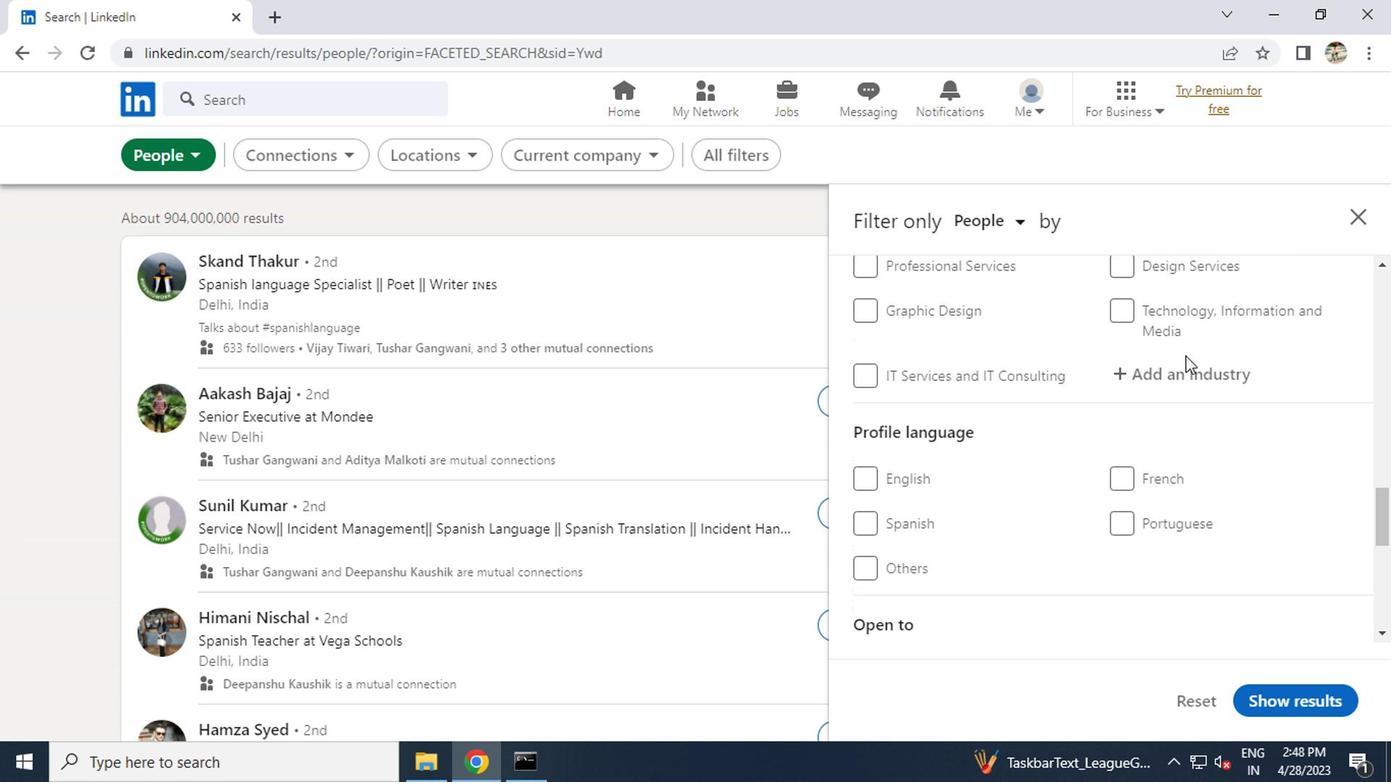 
Action: Mouse moved to (1122, 415)
Screenshot: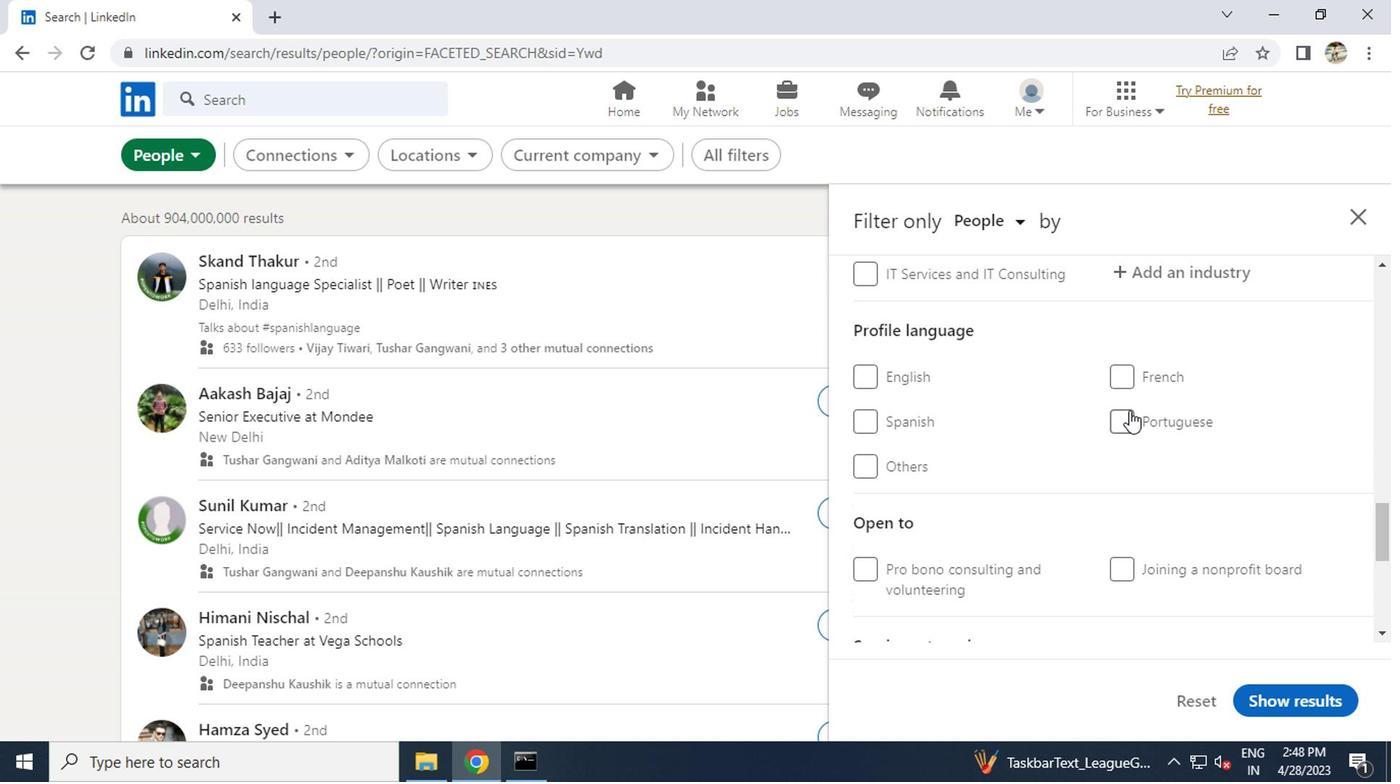 
Action: Mouse pressed left at (1122, 415)
Screenshot: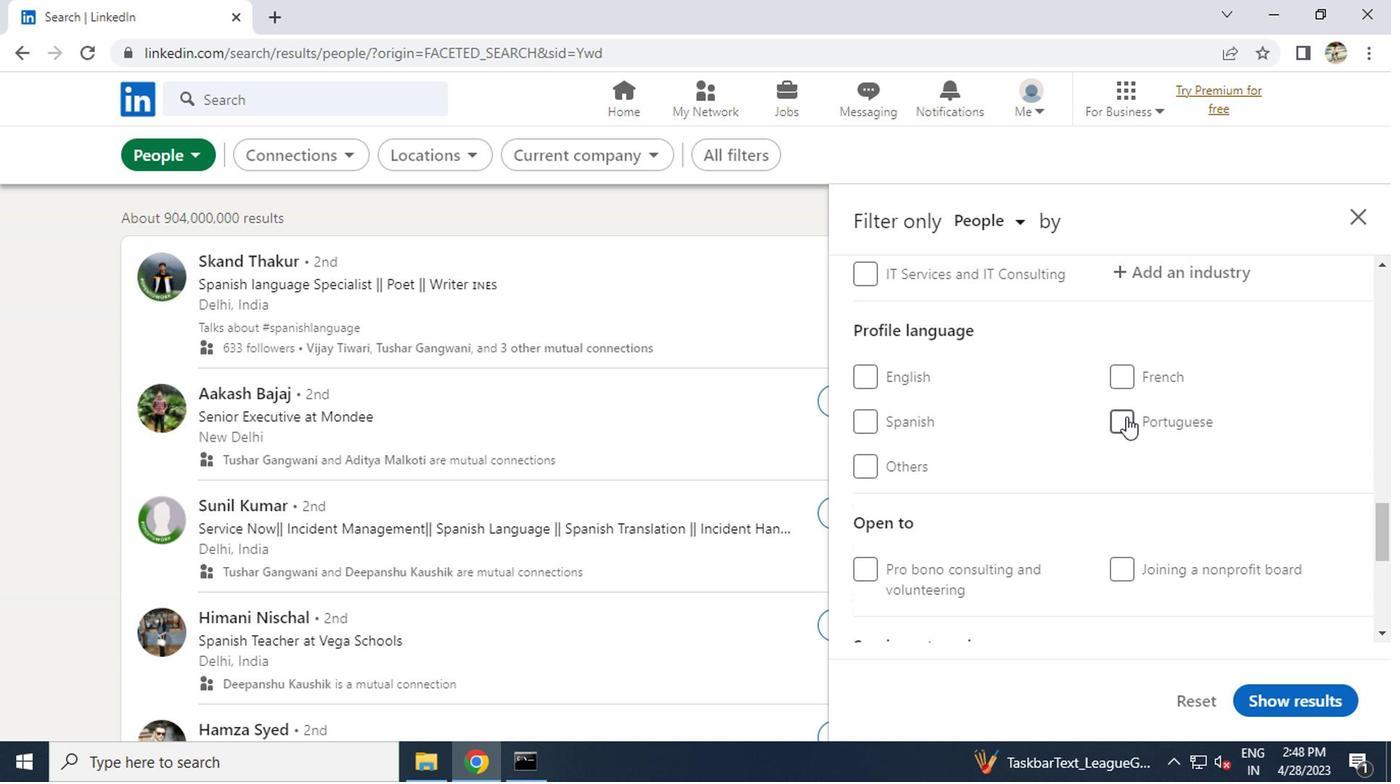 
Action: Mouse scrolled (1122, 416) with delta (0, 0)
Screenshot: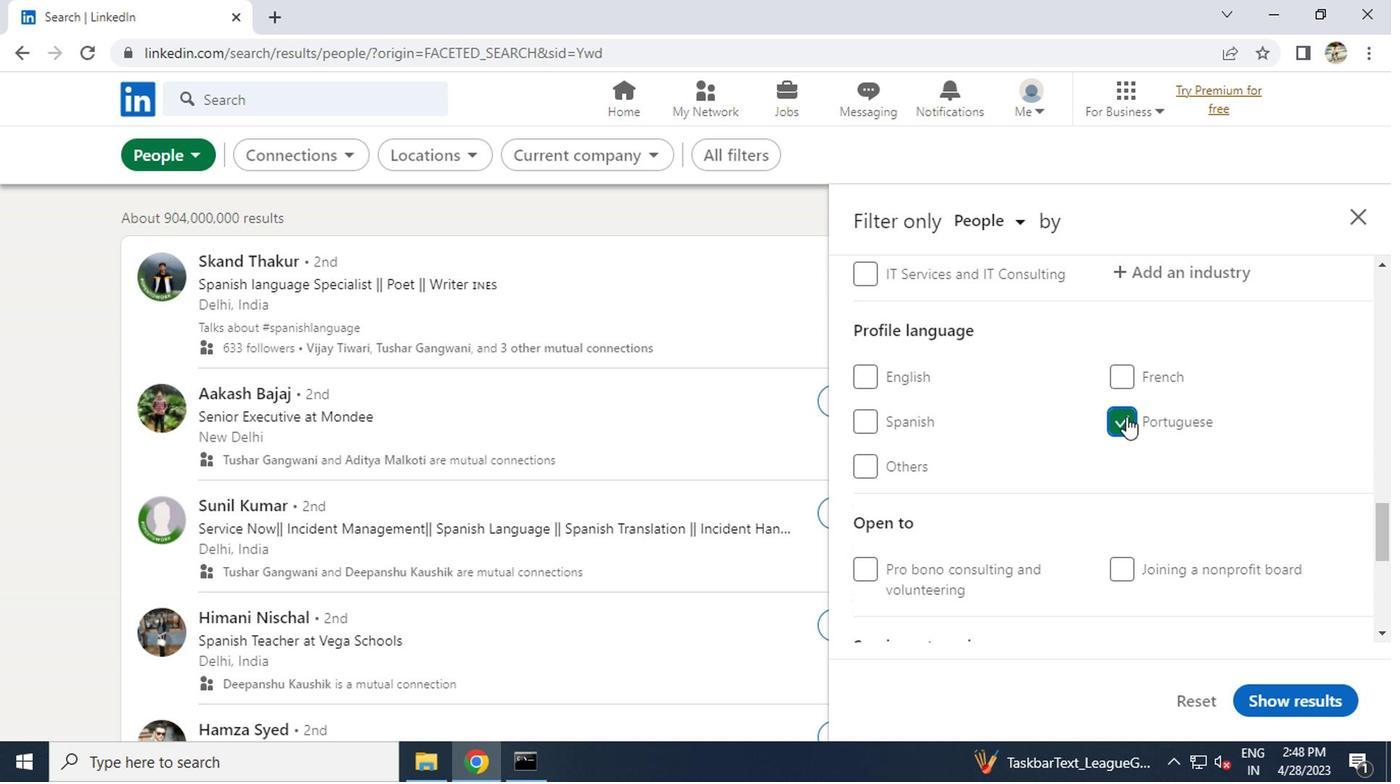 
Action: Mouse scrolled (1122, 416) with delta (0, 0)
Screenshot: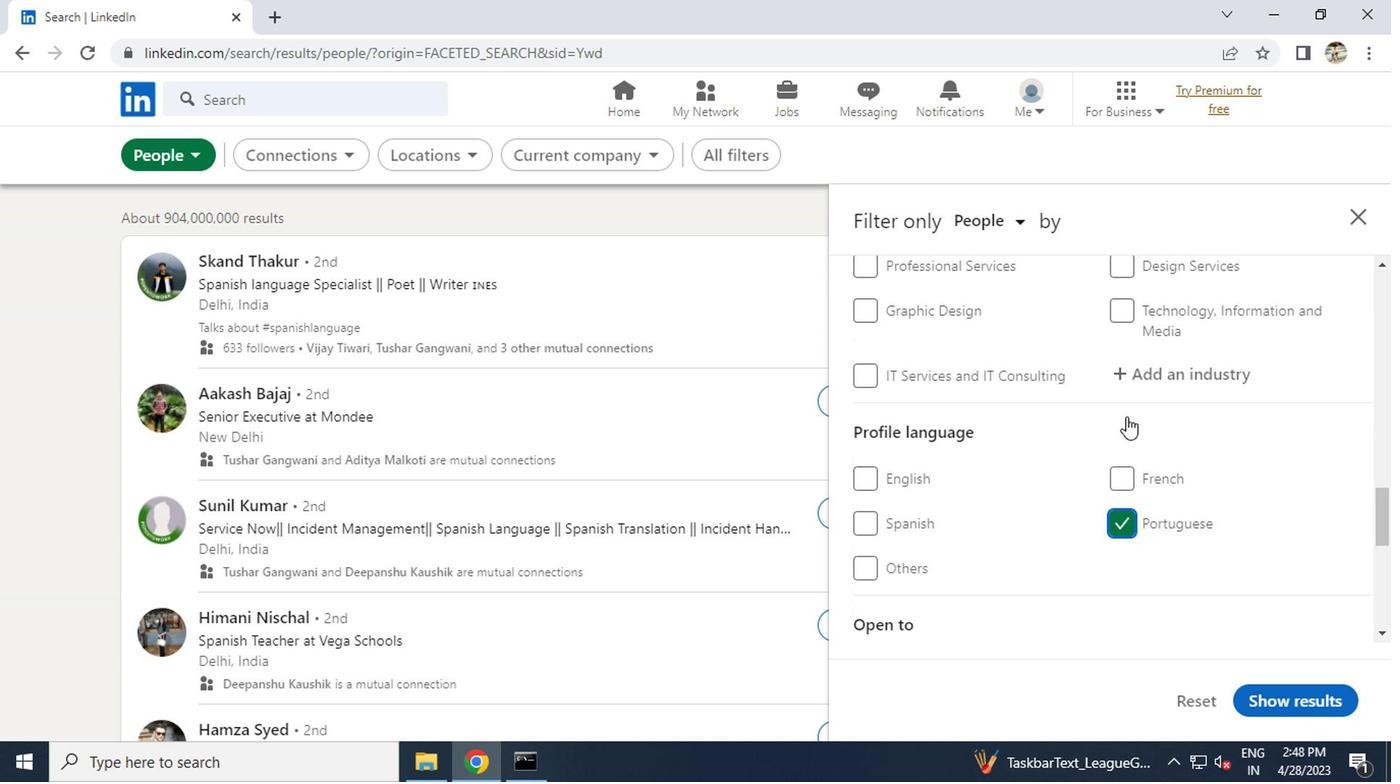 
Action: Mouse scrolled (1122, 416) with delta (0, 0)
Screenshot: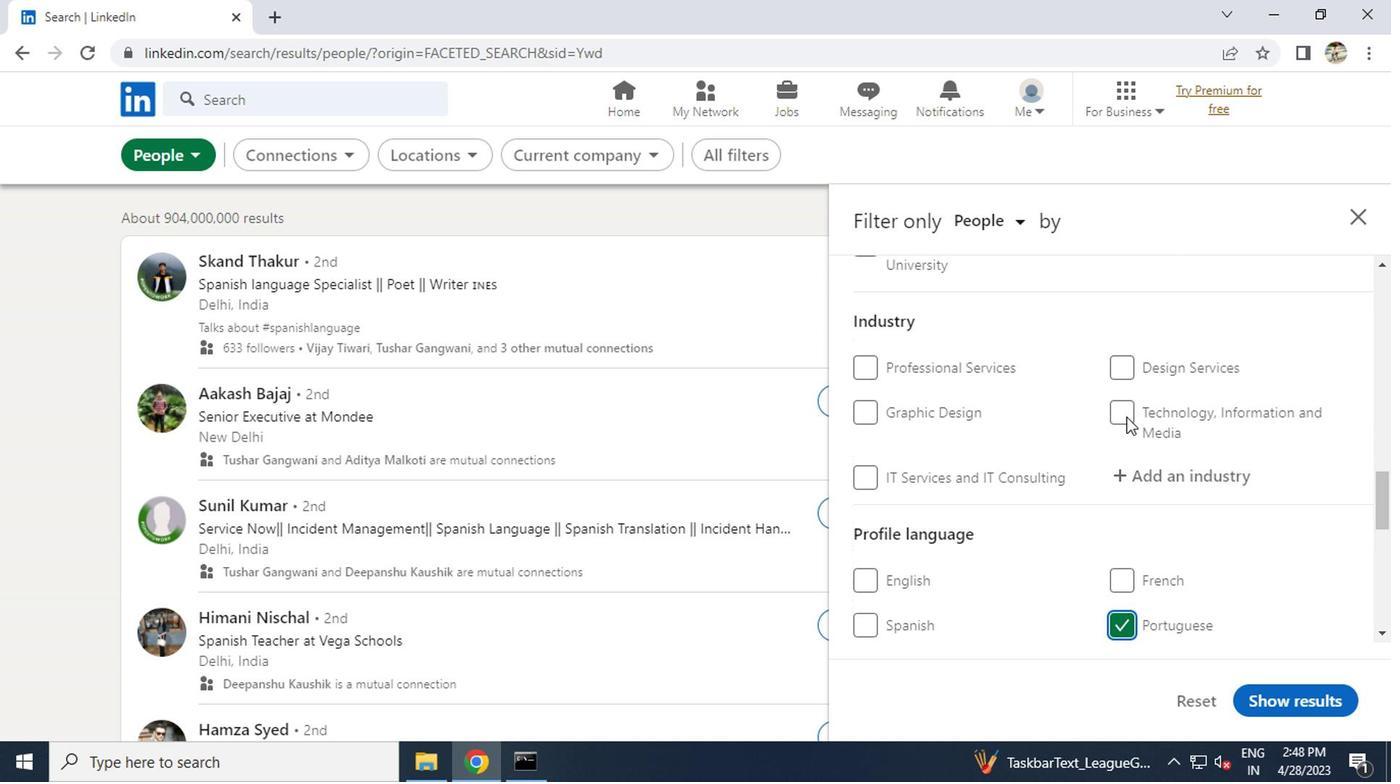 
Action: Mouse scrolled (1122, 416) with delta (0, 0)
Screenshot: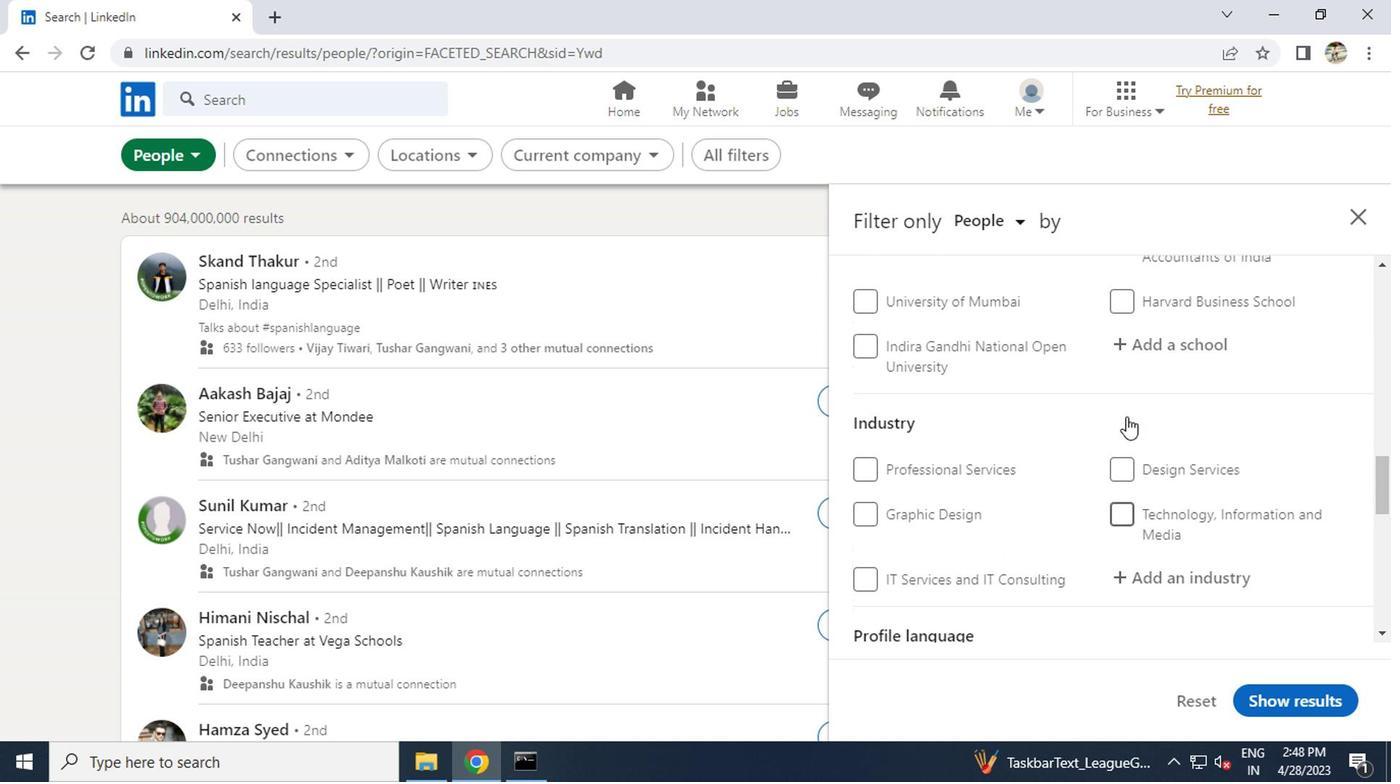 
Action: Mouse scrolled (1122, 416) with delta (0, 0)
Screenshot: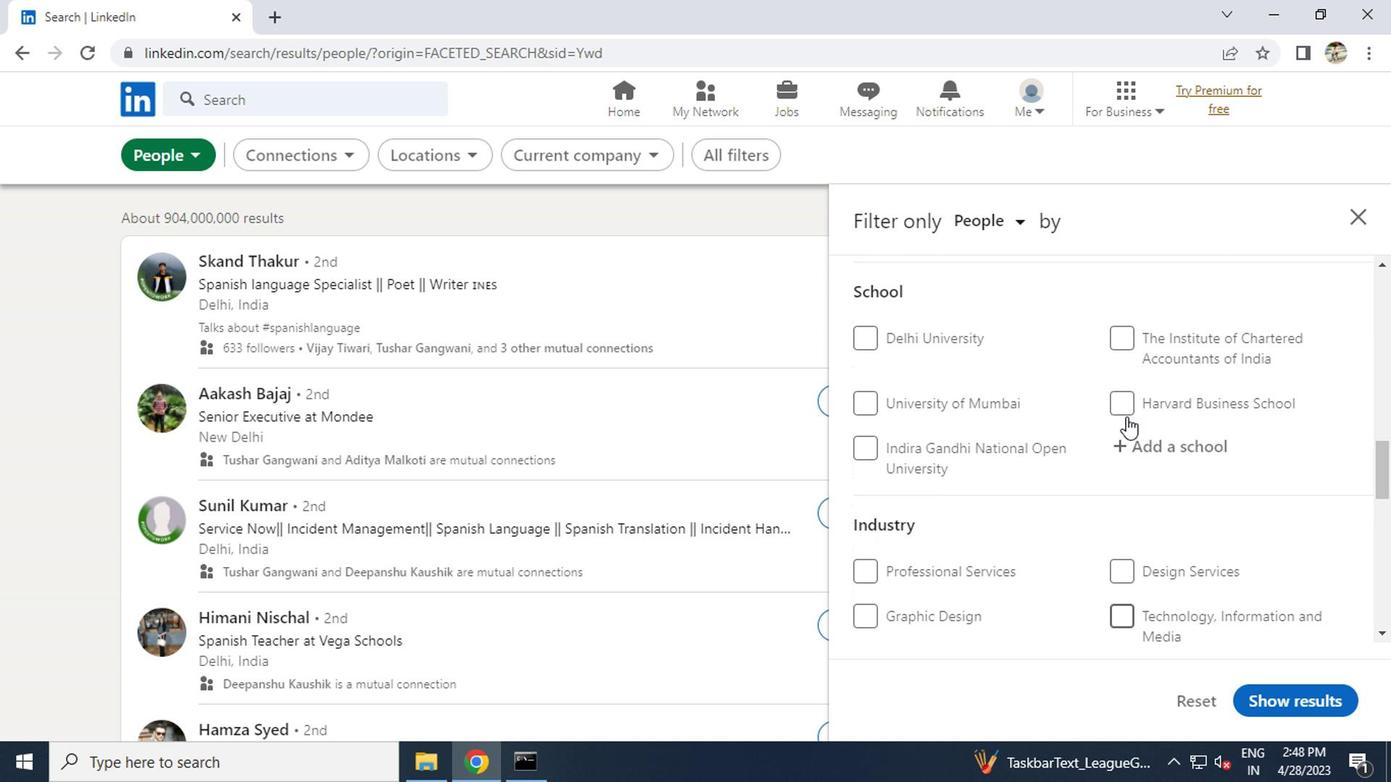 
Action: Mouse scrolled (1122, 416) with delta (0, 0)
Screenshot: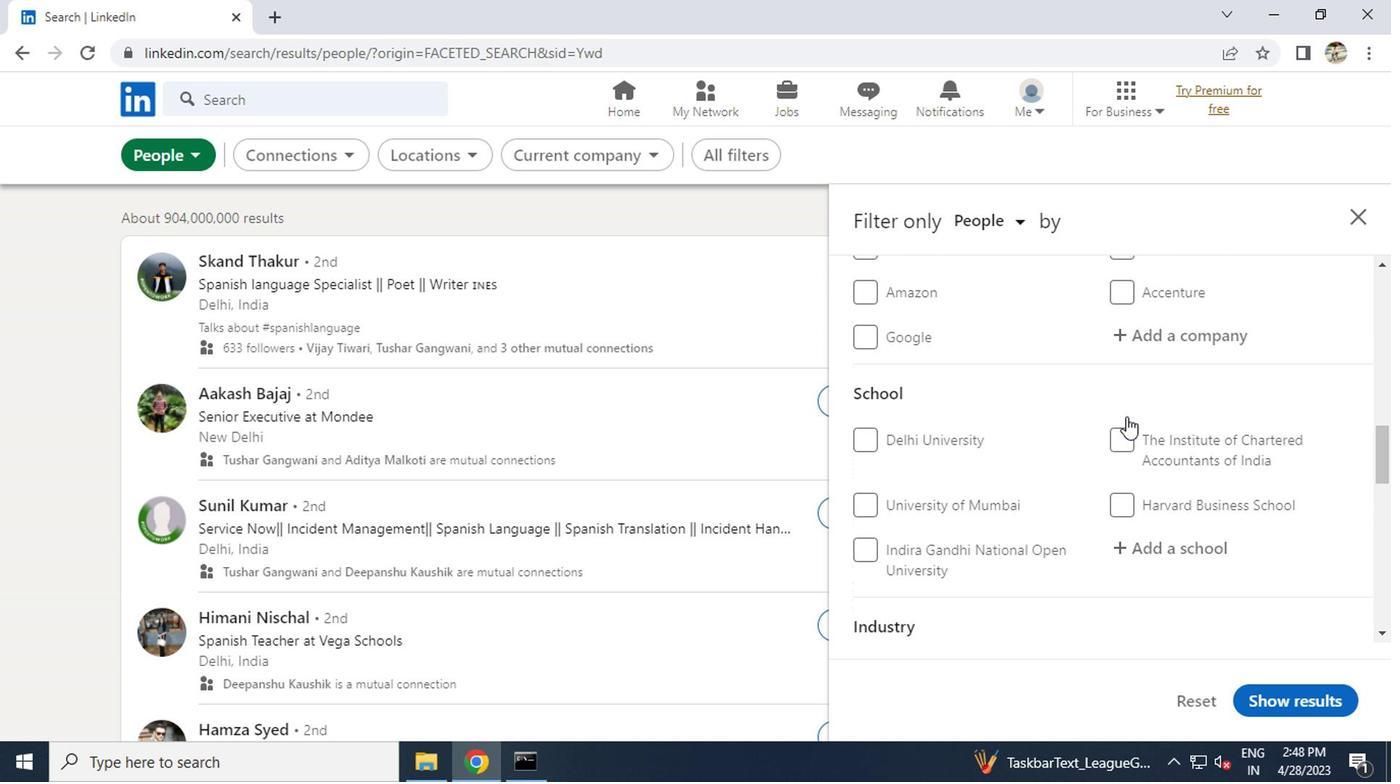 
Action: Mouse scrolled (1122, 416) with delta (0, 0)
Screenshot: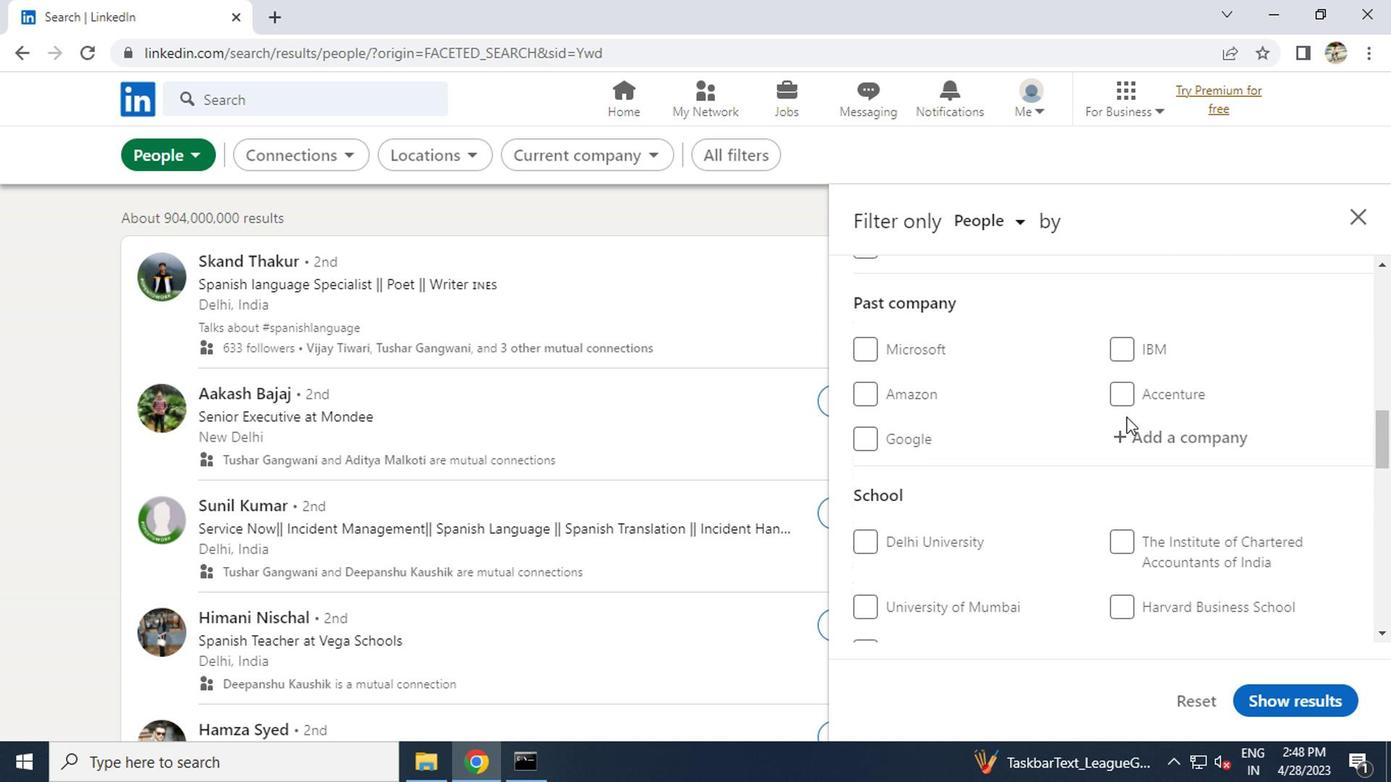 
Action: Mouse moved to (1125, 347)
Screenshot: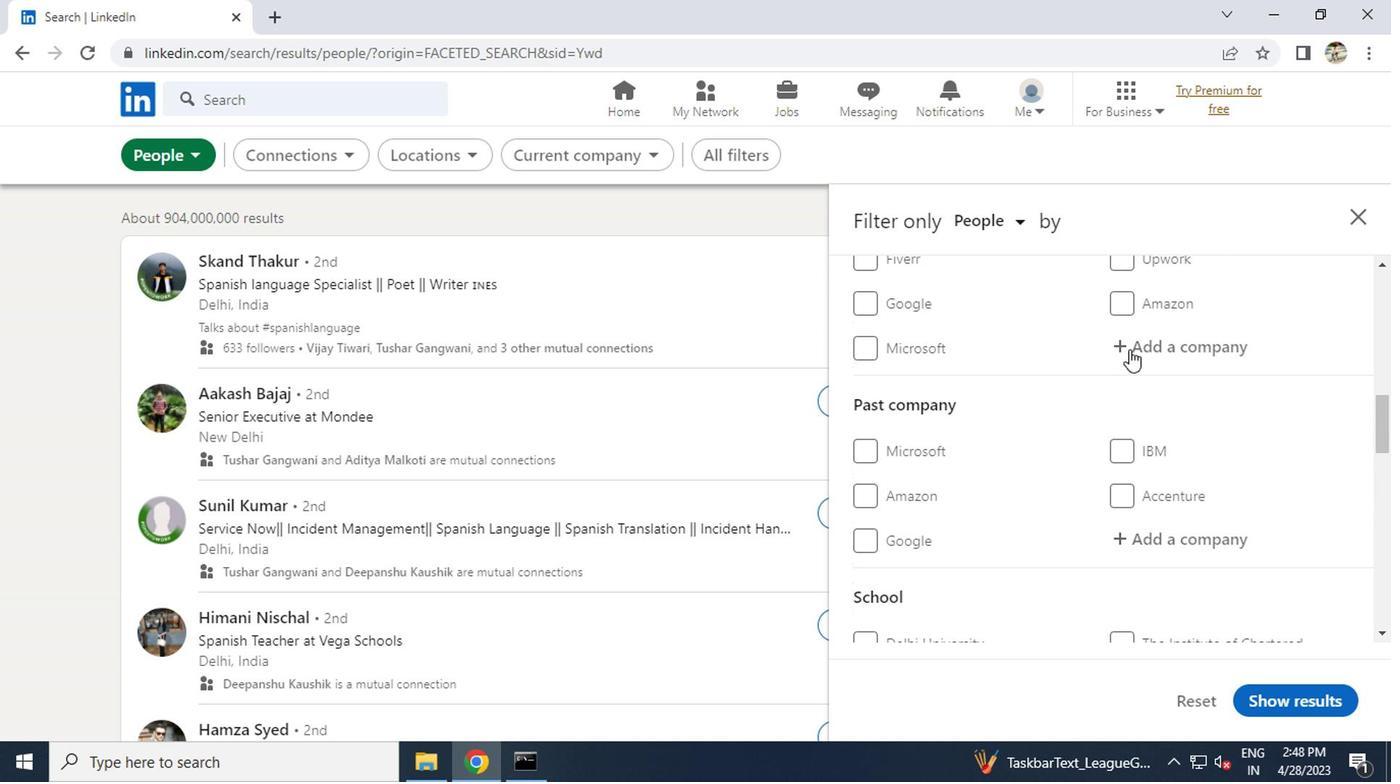 
Action: Mouse pressed left at (1125, 347)
Screenshot: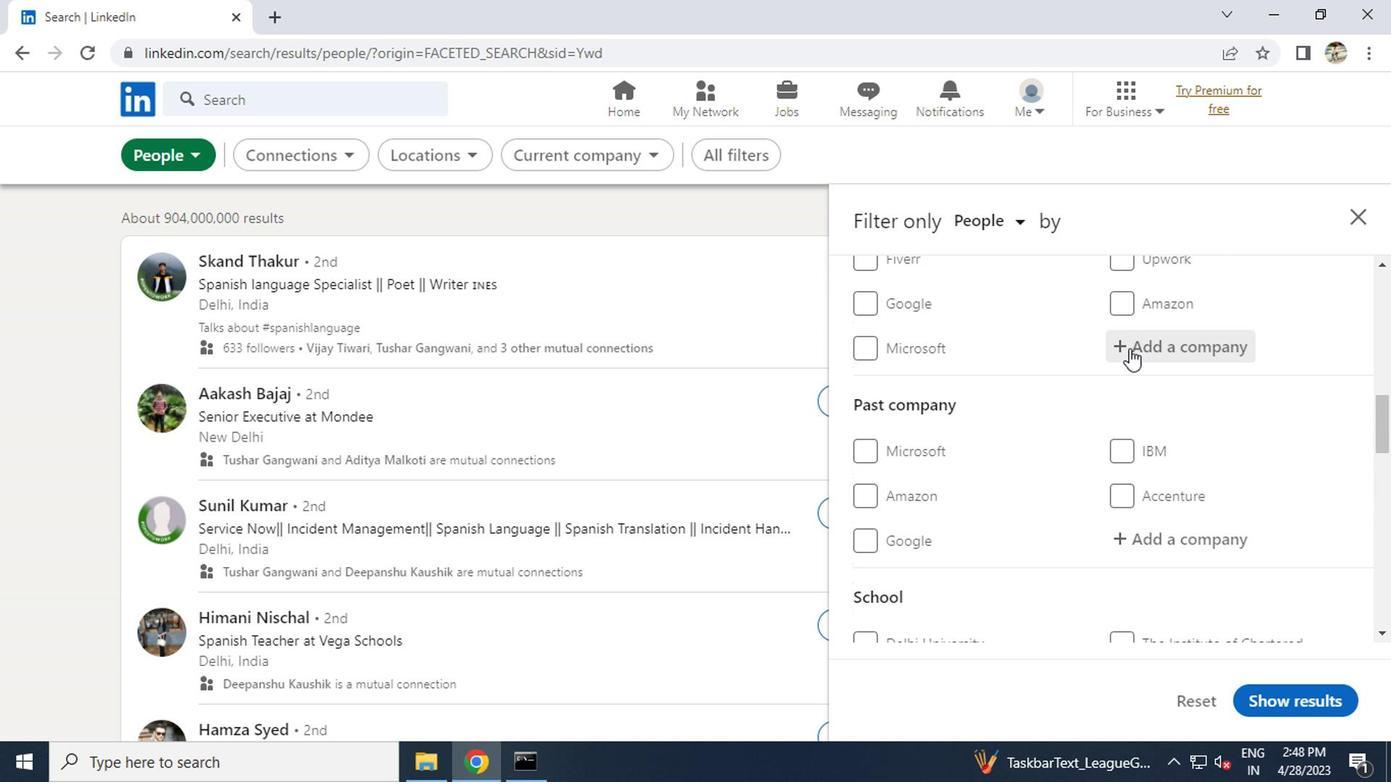 
Action: Key pressed <Key.caps_lock>S<Key.caps_lock>PRINKLR
Screenshot: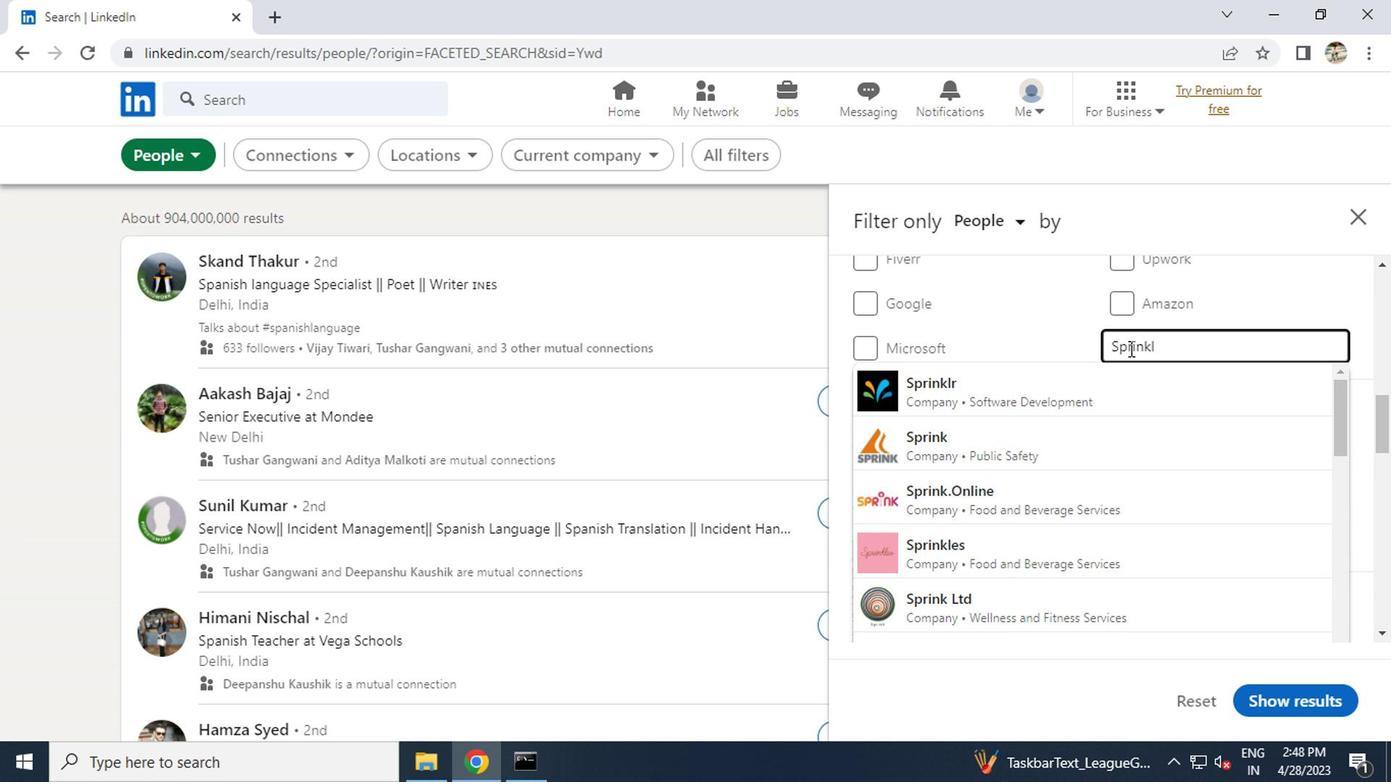 
Action: Mouse moved to (1055, 384)
Screenshot: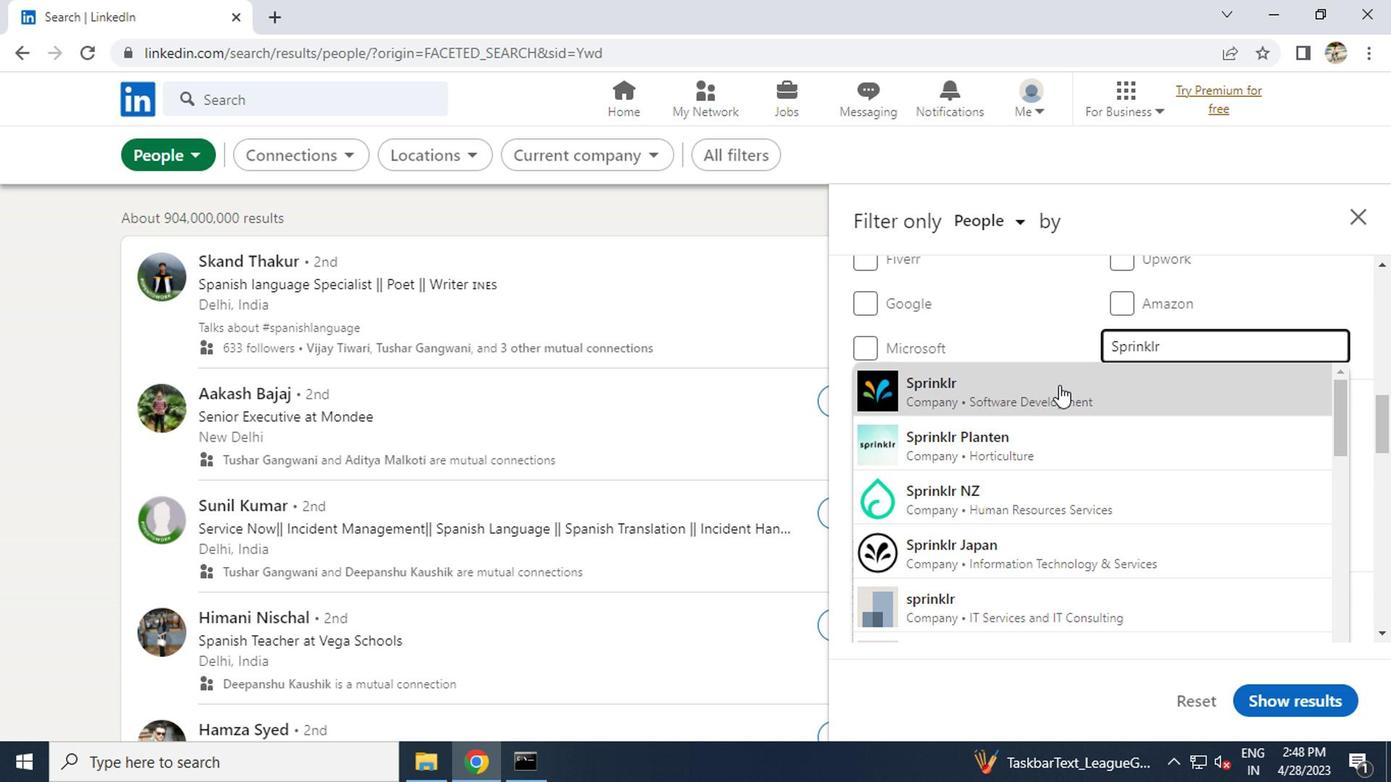 
Action: Mouse pressed left at (1055, 384)
Screenshot: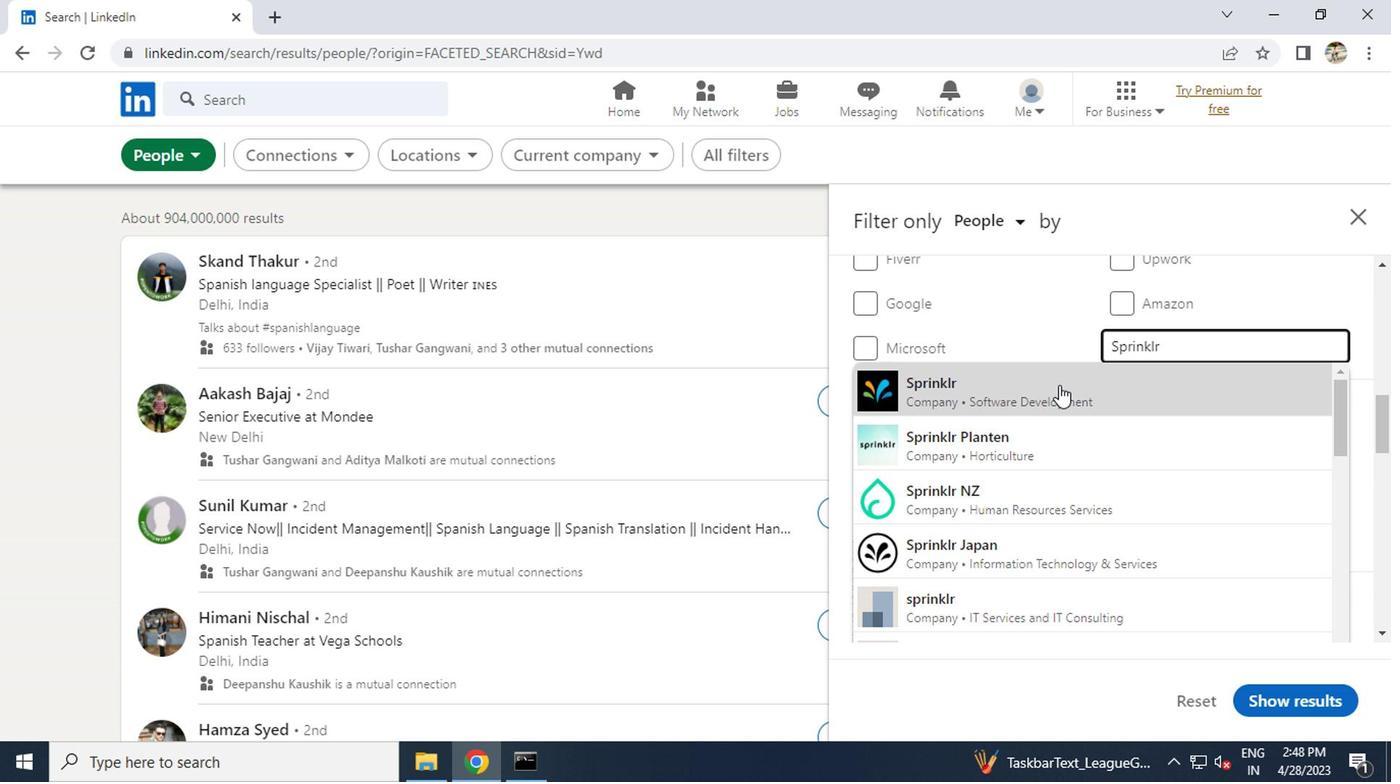 
Action: Mouse scrolled (1055, 382) with delta (0, -1)
Screenshot: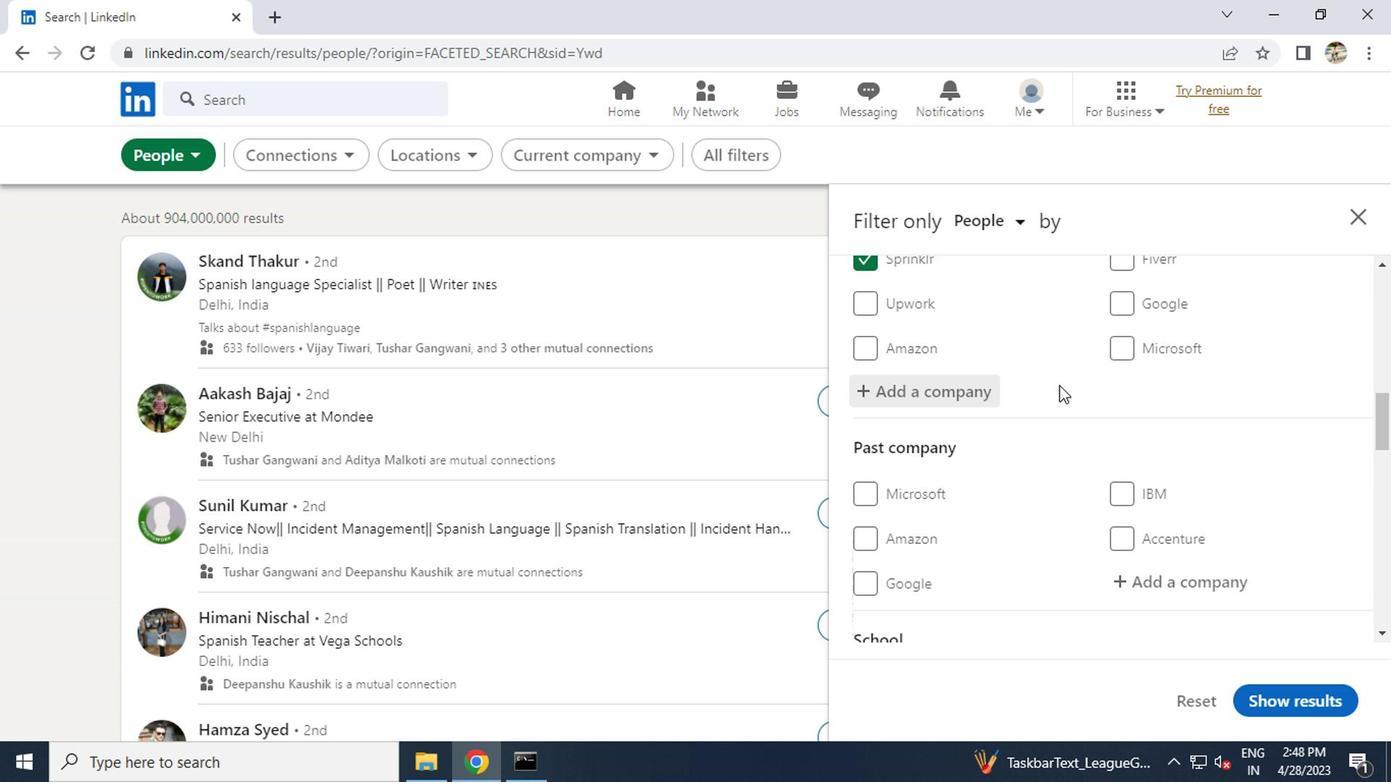 
Action: Mouse scrolled (1055, 382) with delta (0, -1)
Screenshot: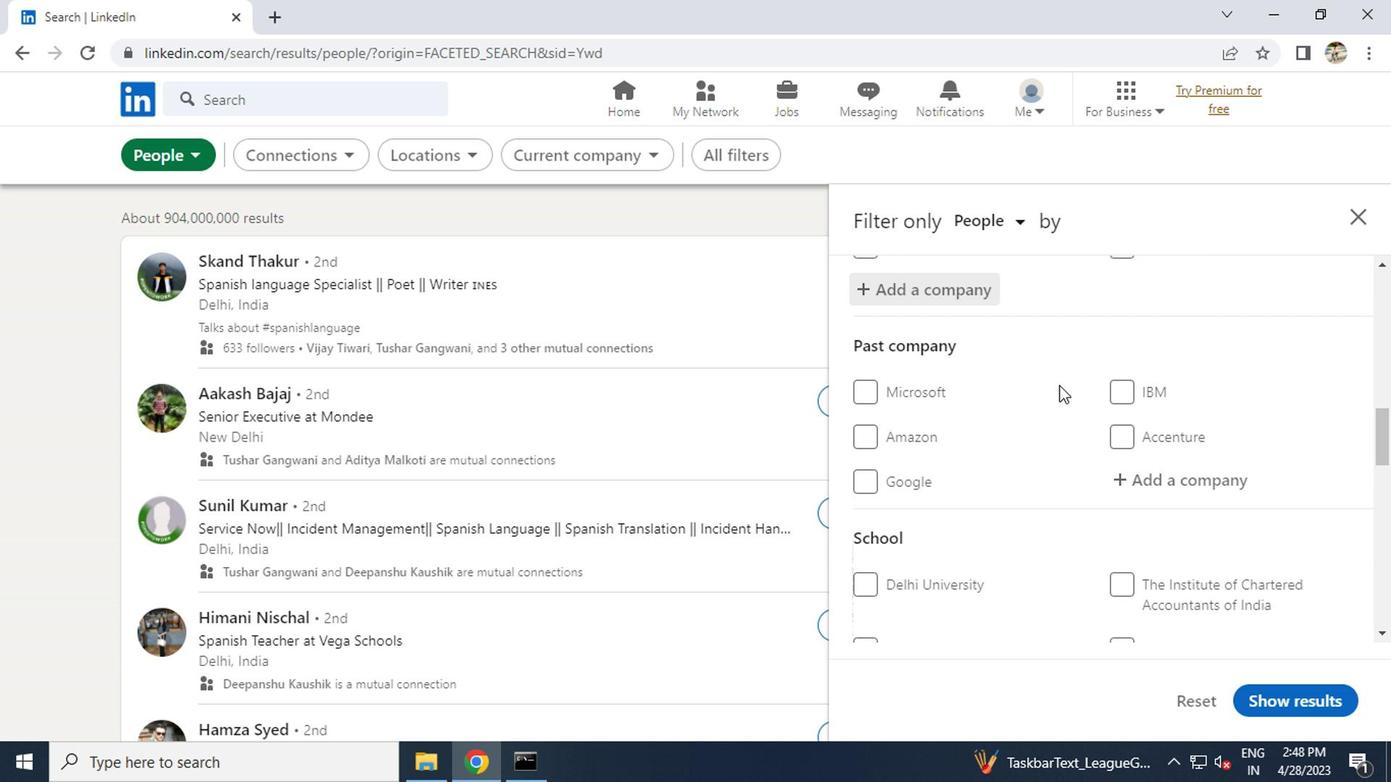 
Action: Mouse scrolled (1055, 382) with delta (0, -1)
Screenshot: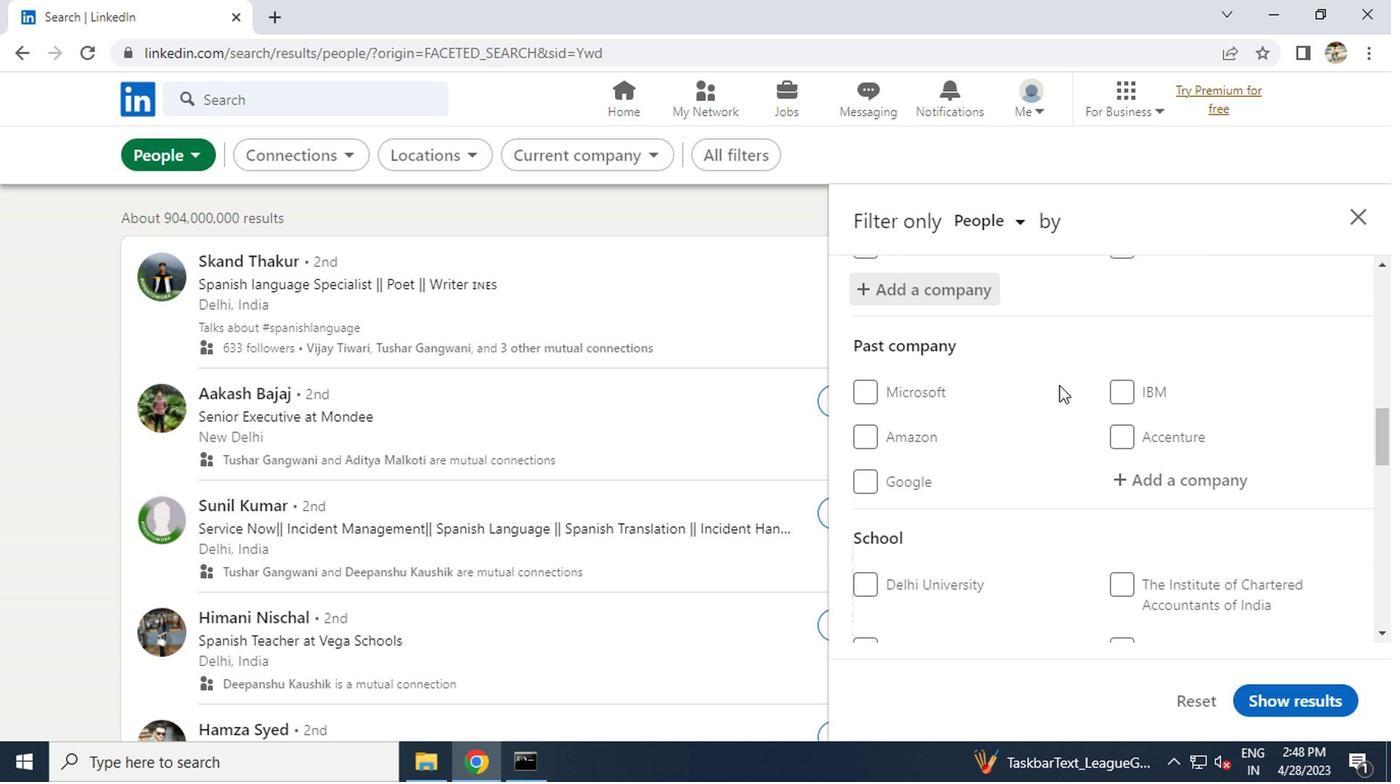 
Action: Mouse scrolled (1055, 382) with delta (0, -1)
Screenshot: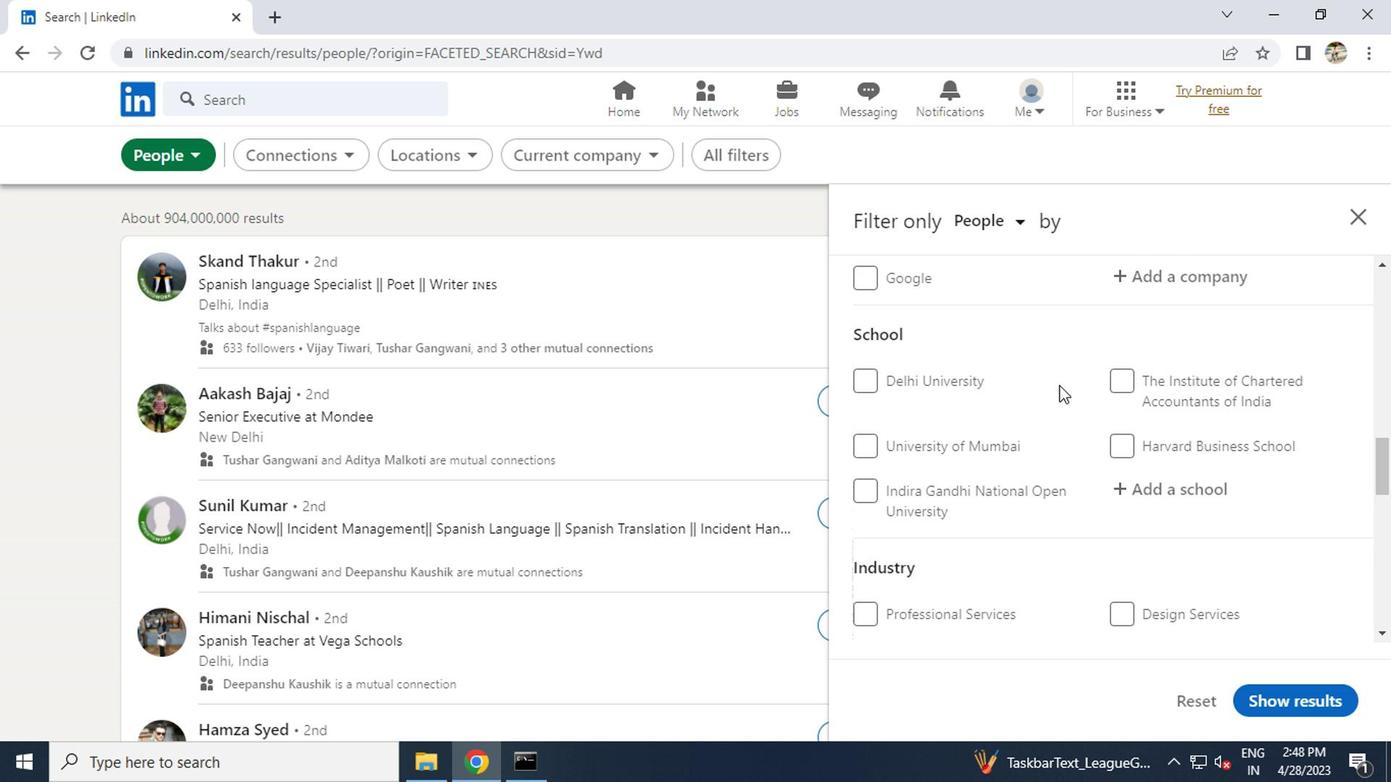 
Action: Mouse moved to (1141, 374)
Screenshot: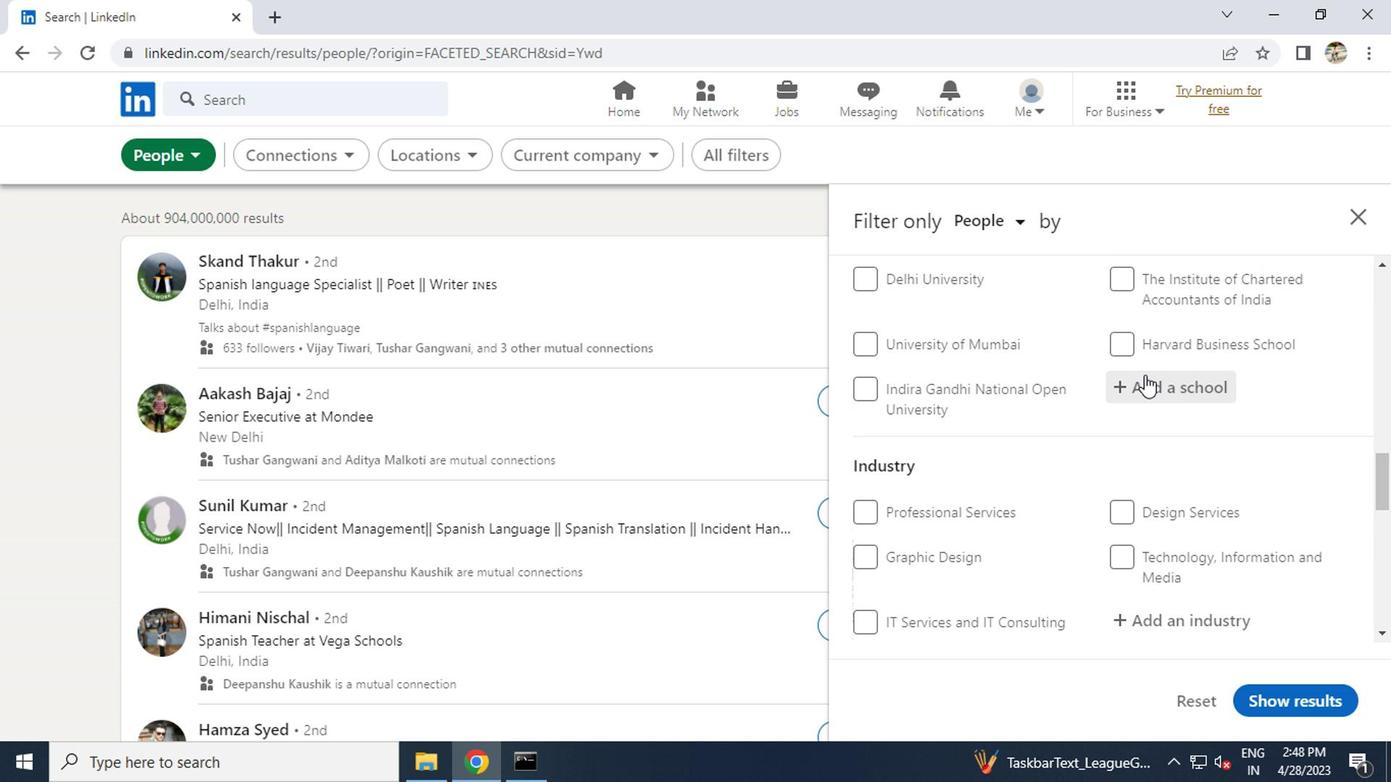 
Action: Mouse pressed left at (1141, 374)
Screenshot: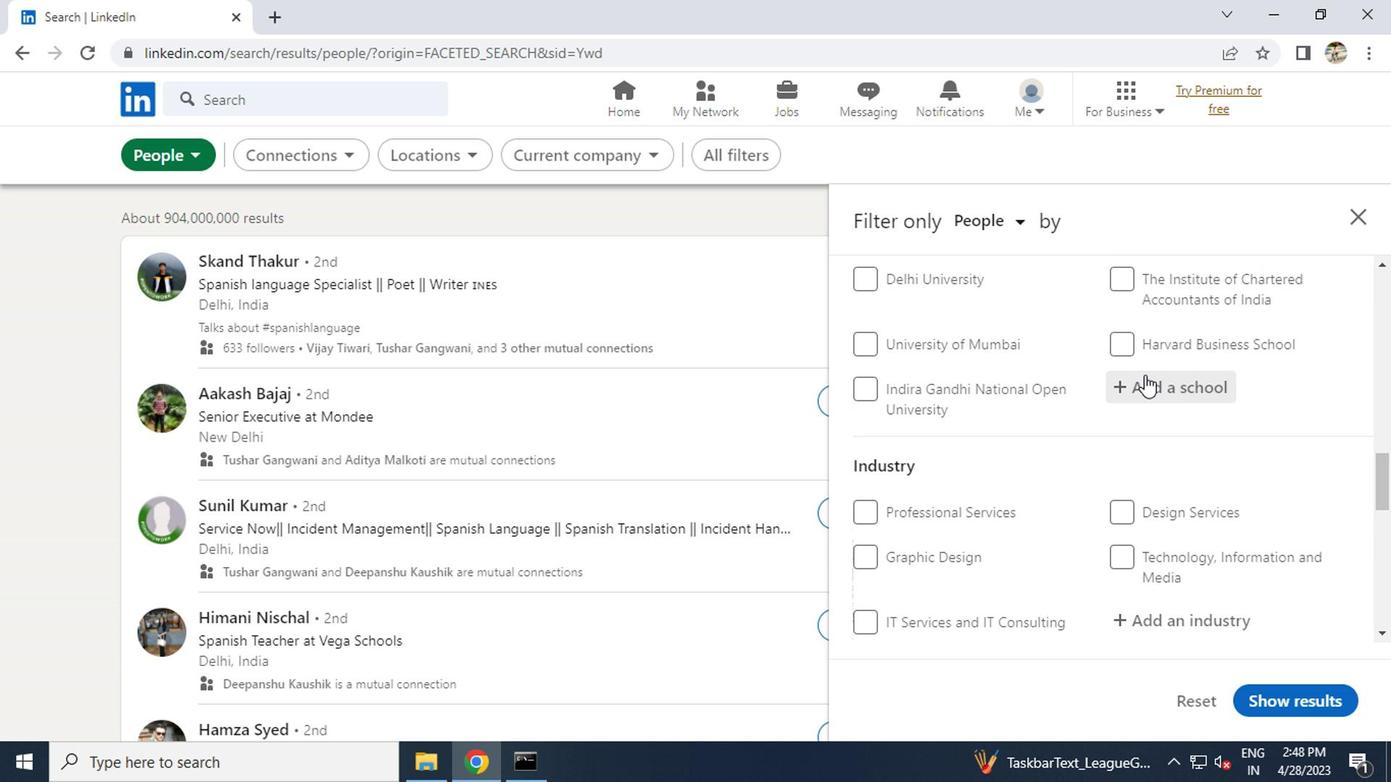 
Action: Key pressed <Key.caps_lock>M<Key.caps_lock>ARRI
Screenshot: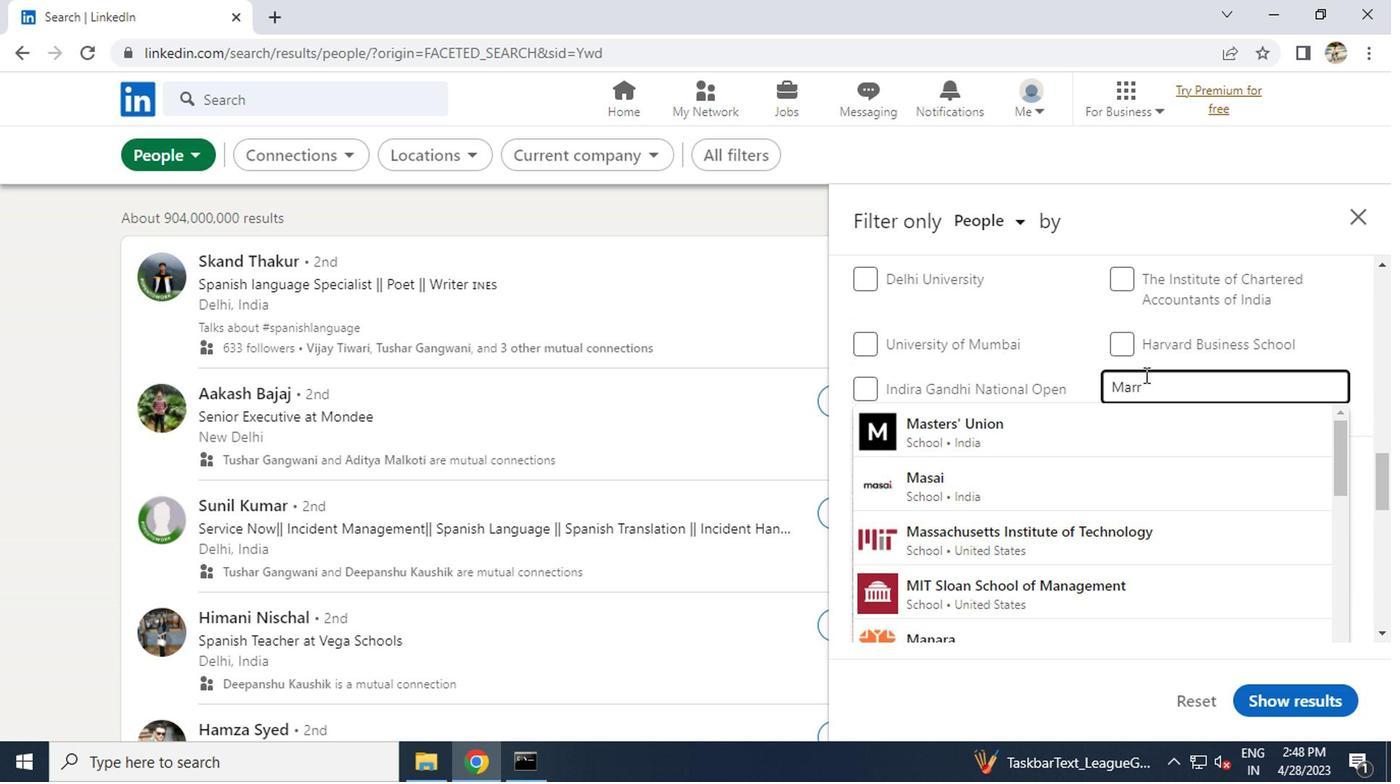 
Action: Mouse moved to (1112, 418)
Screenshot: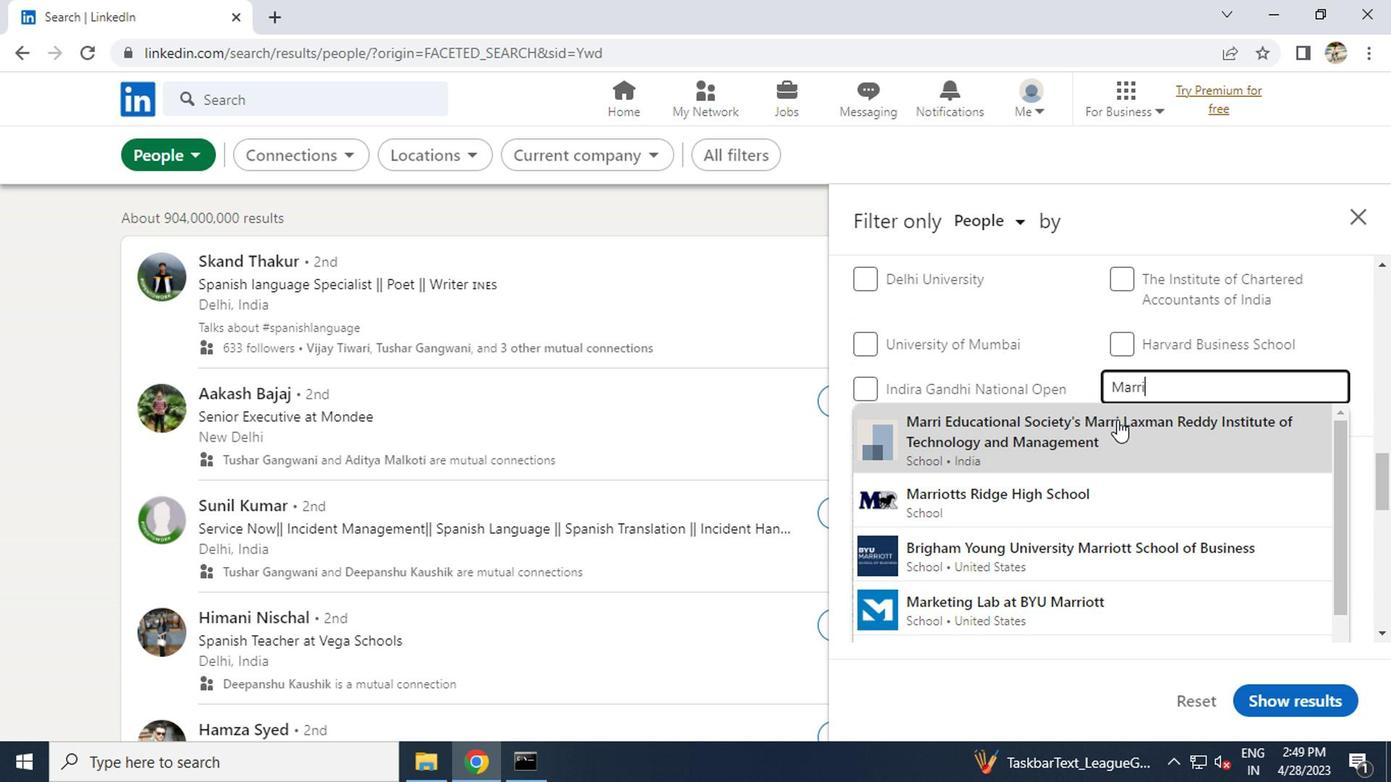 
Action: Mouse pressed left at (1112, 418)
Screenshot: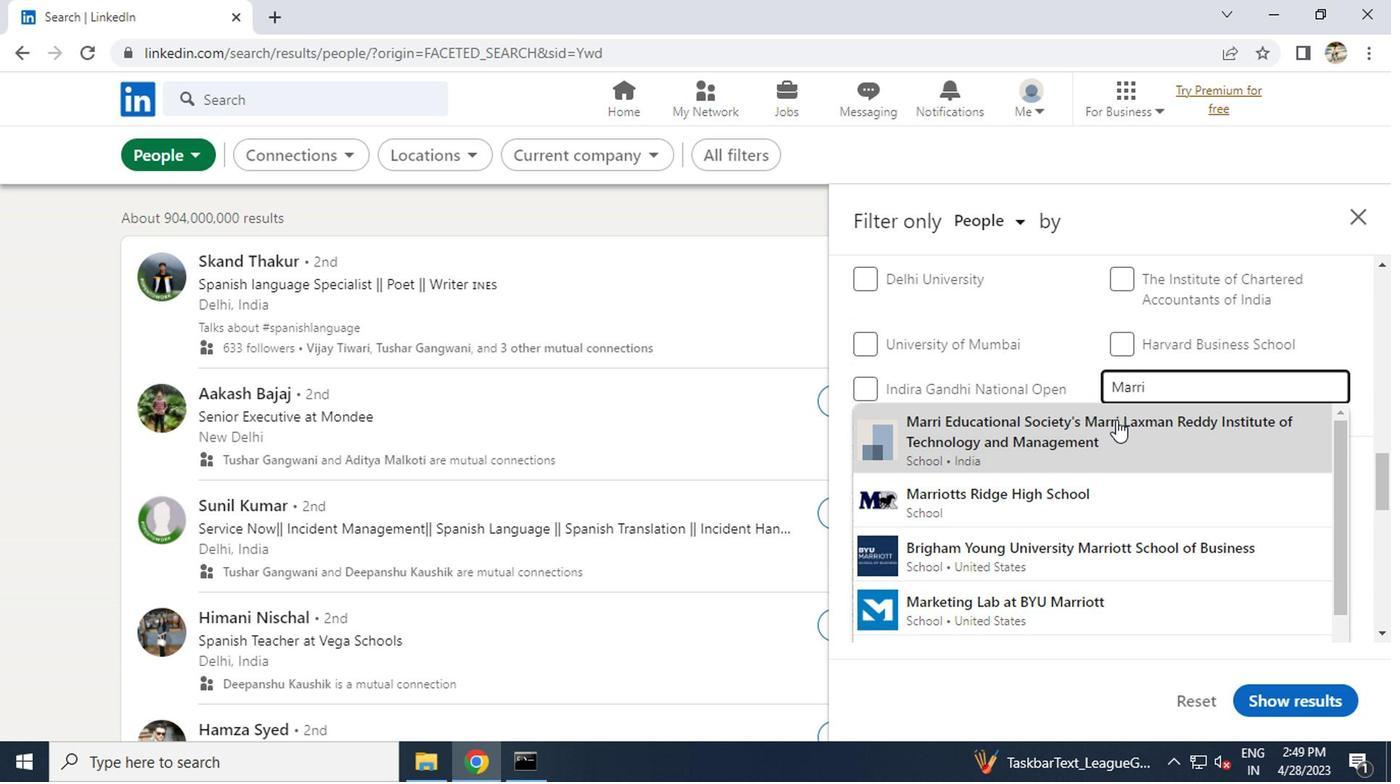 
Action: Mouse scrolled (1112, 416) with delta (0, -1)
Screenshot: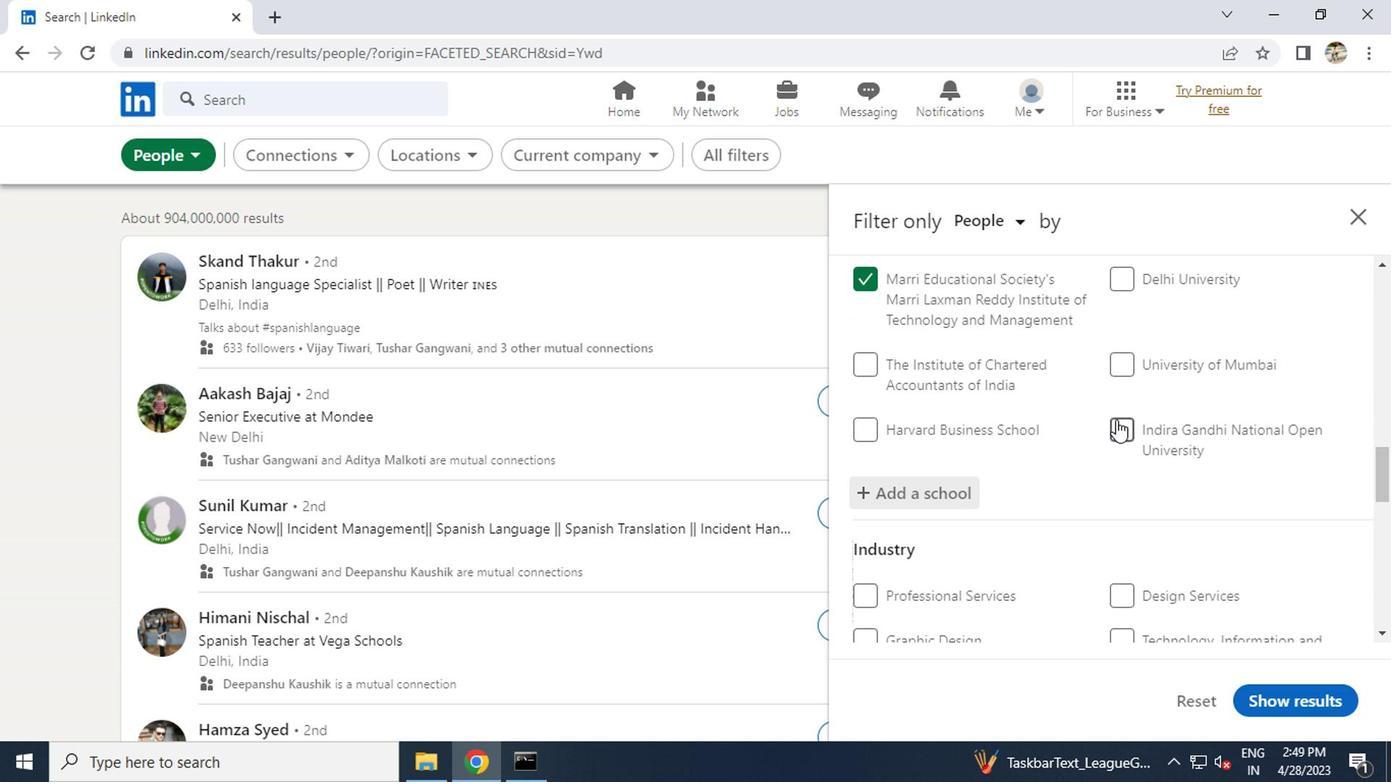 
Action: Mouse scrolled (1112, 416) with delta (0, -1)
Screenshot: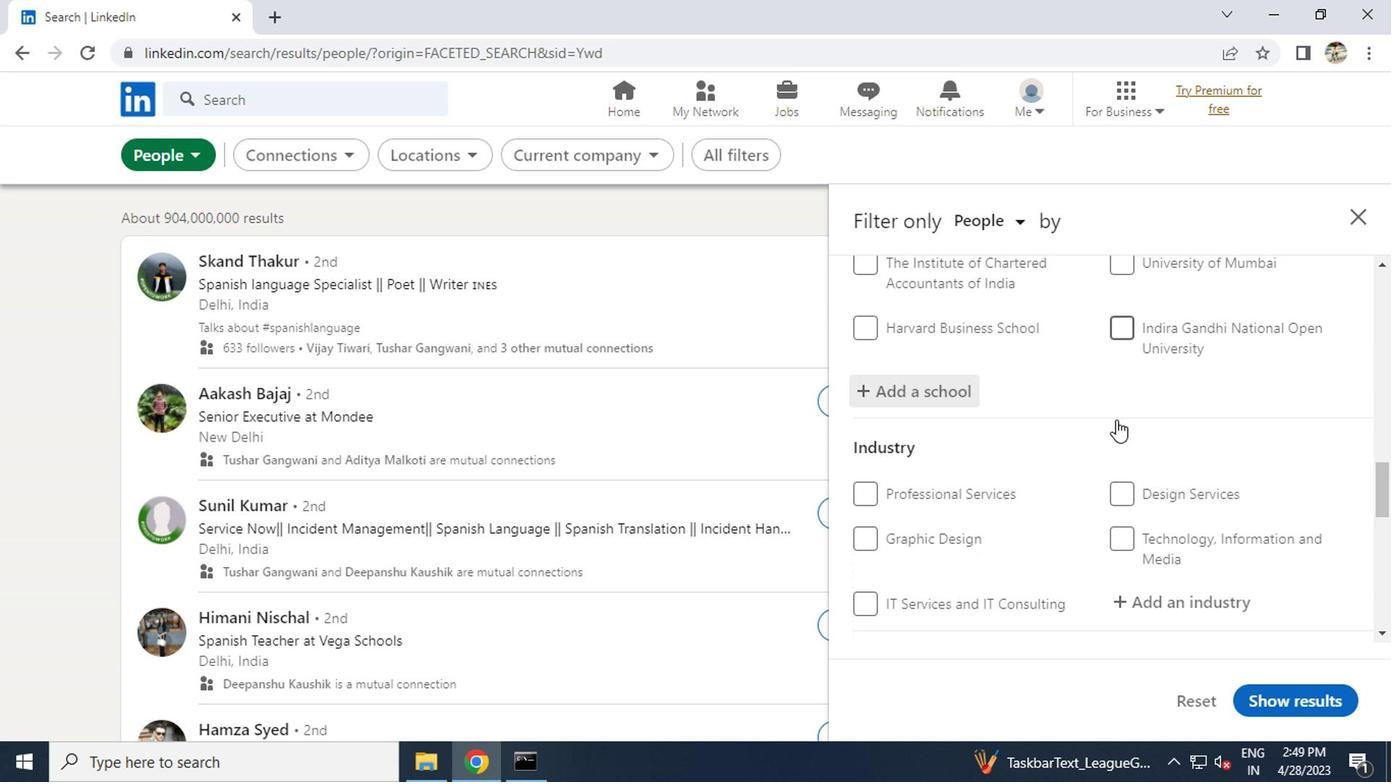 
Action: Mouse moved to (1156, 501)
Screenshot: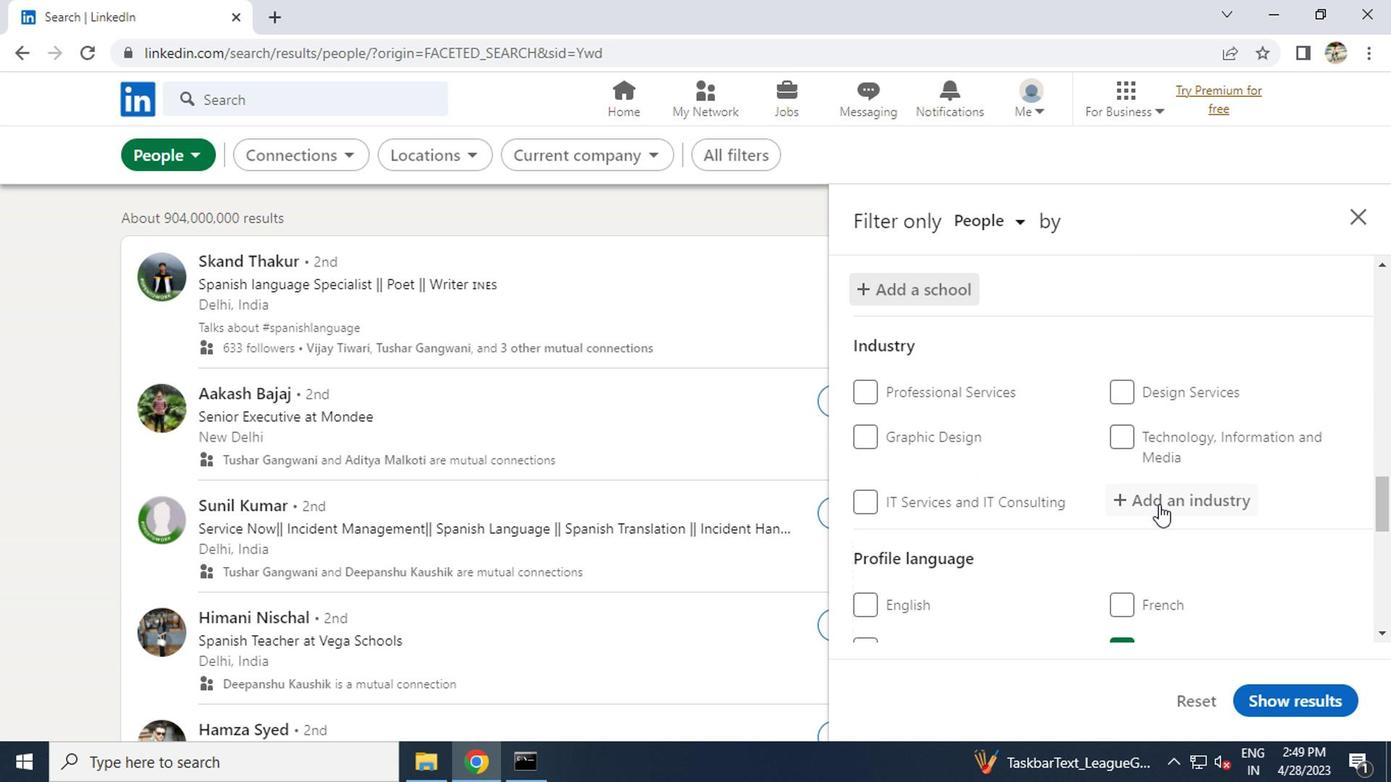 
Action: Mouse pressed left at (1156, 501)
Screenshot: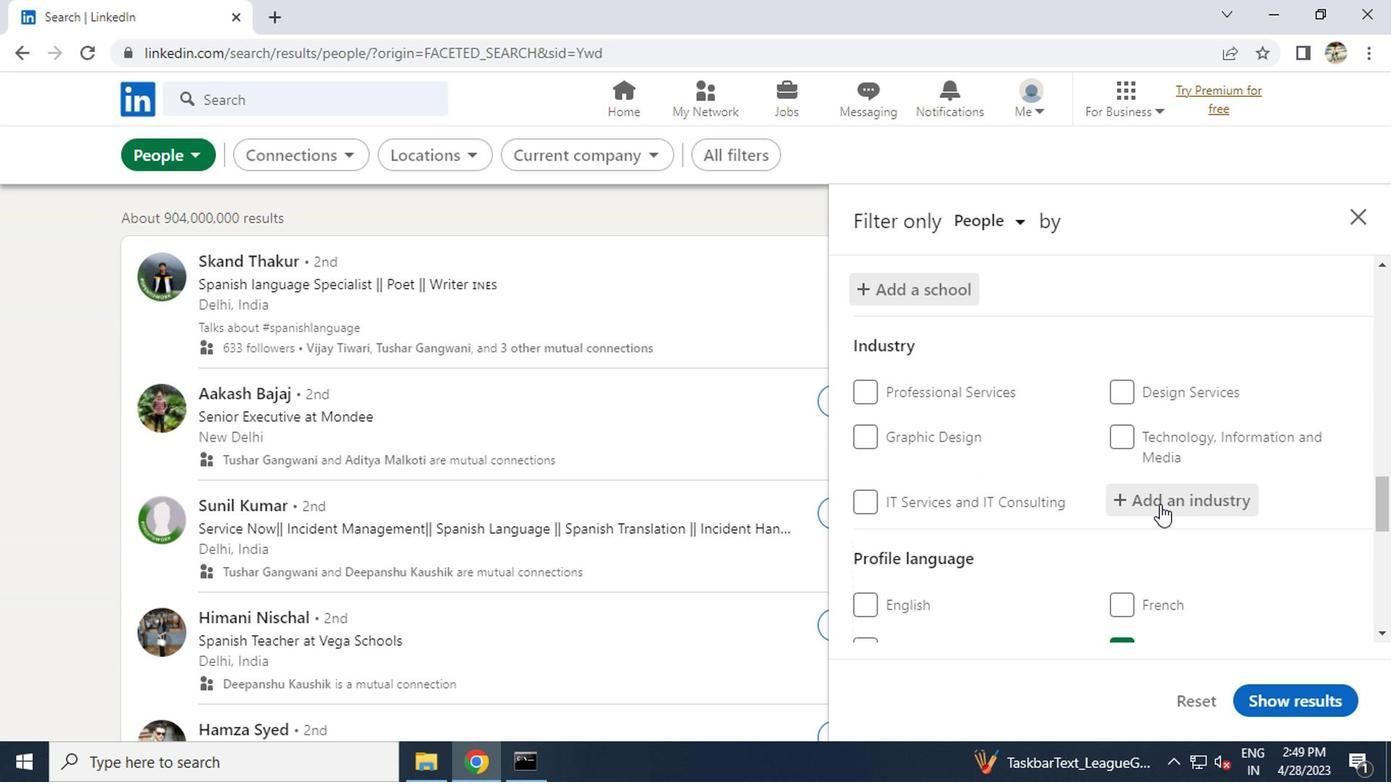 
Action: Key pressed <Key.caps_lock>F<Key.caps_lock>ABRICATED
Screenshot: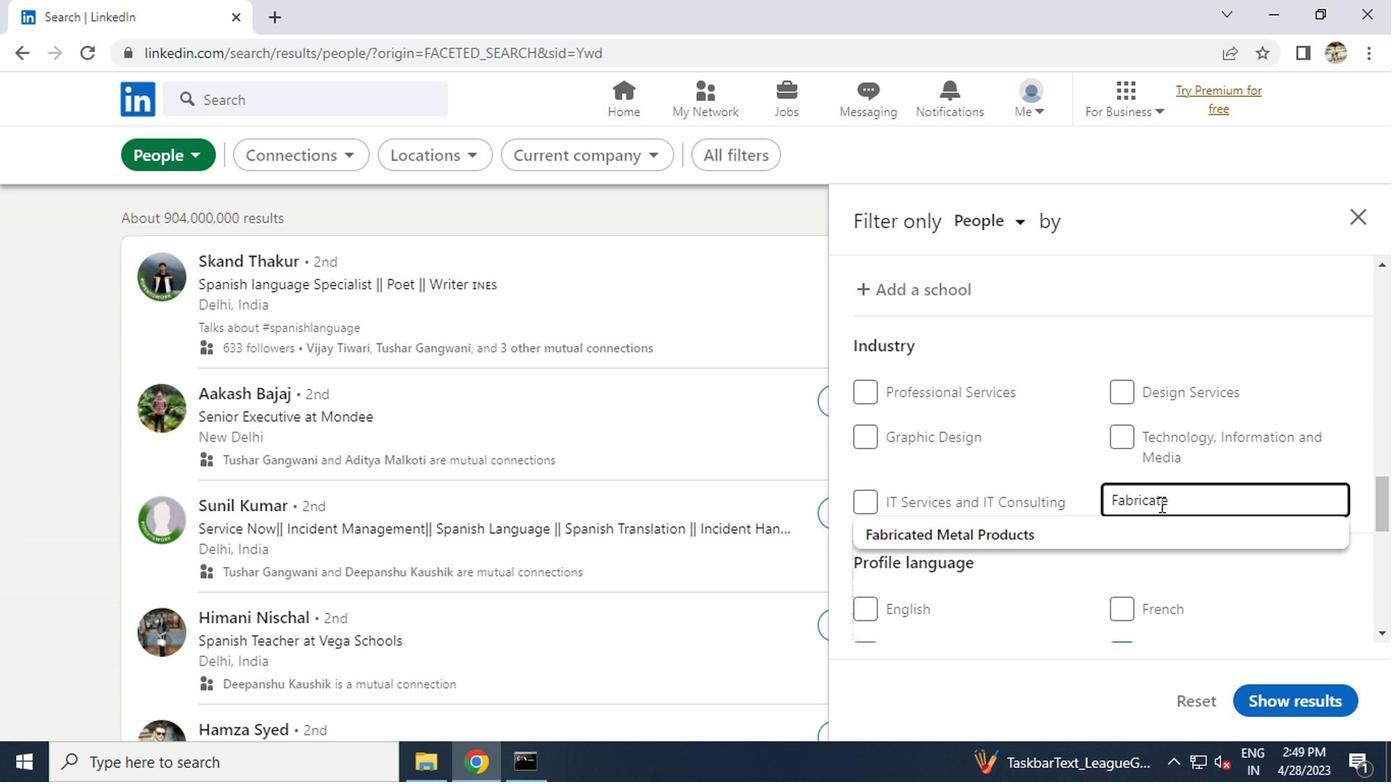 
Action: Mouse moved to (1077, 533)
Screenshot: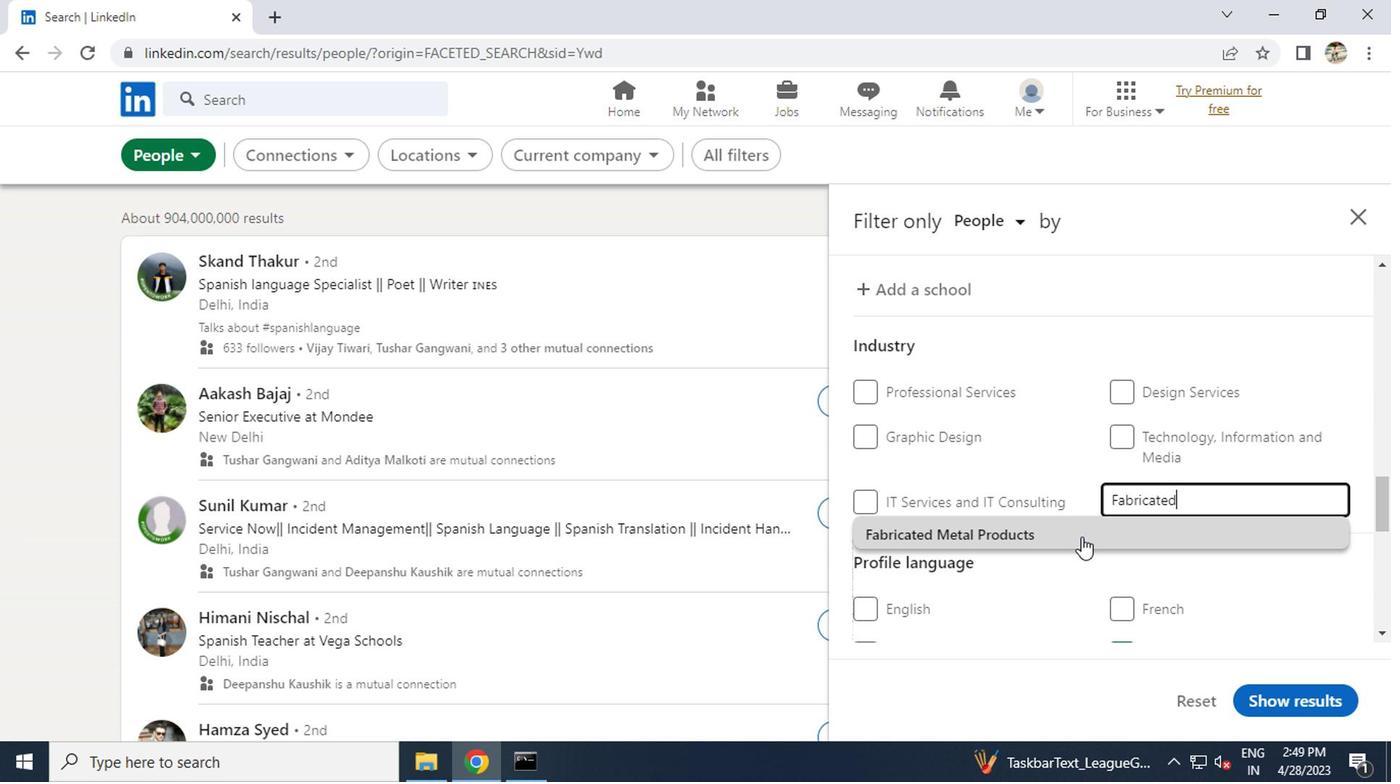 
Action: Mouse pressed left at (1077, 533)
Screenshot: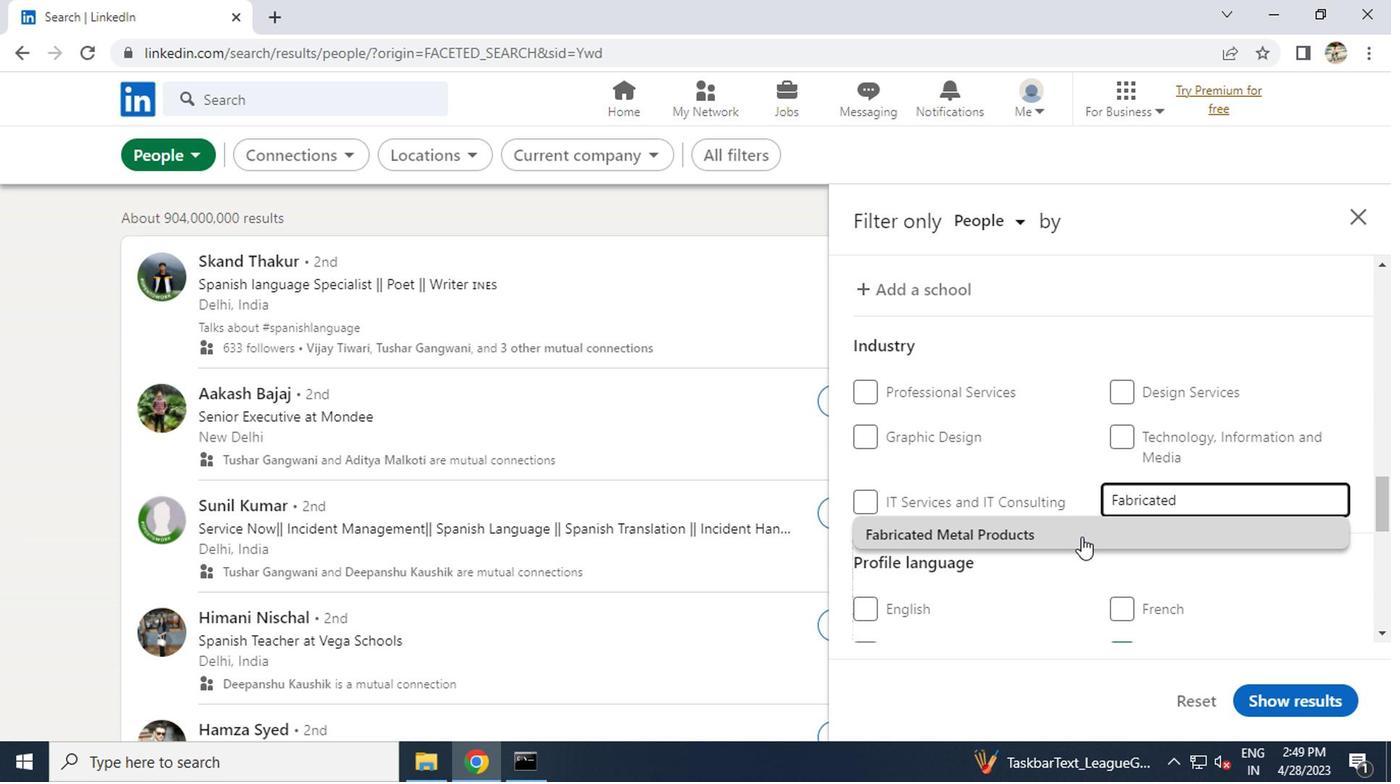 
Action: Mouse scrolled (1077, 532) with delta (0, 0)
Screenshot: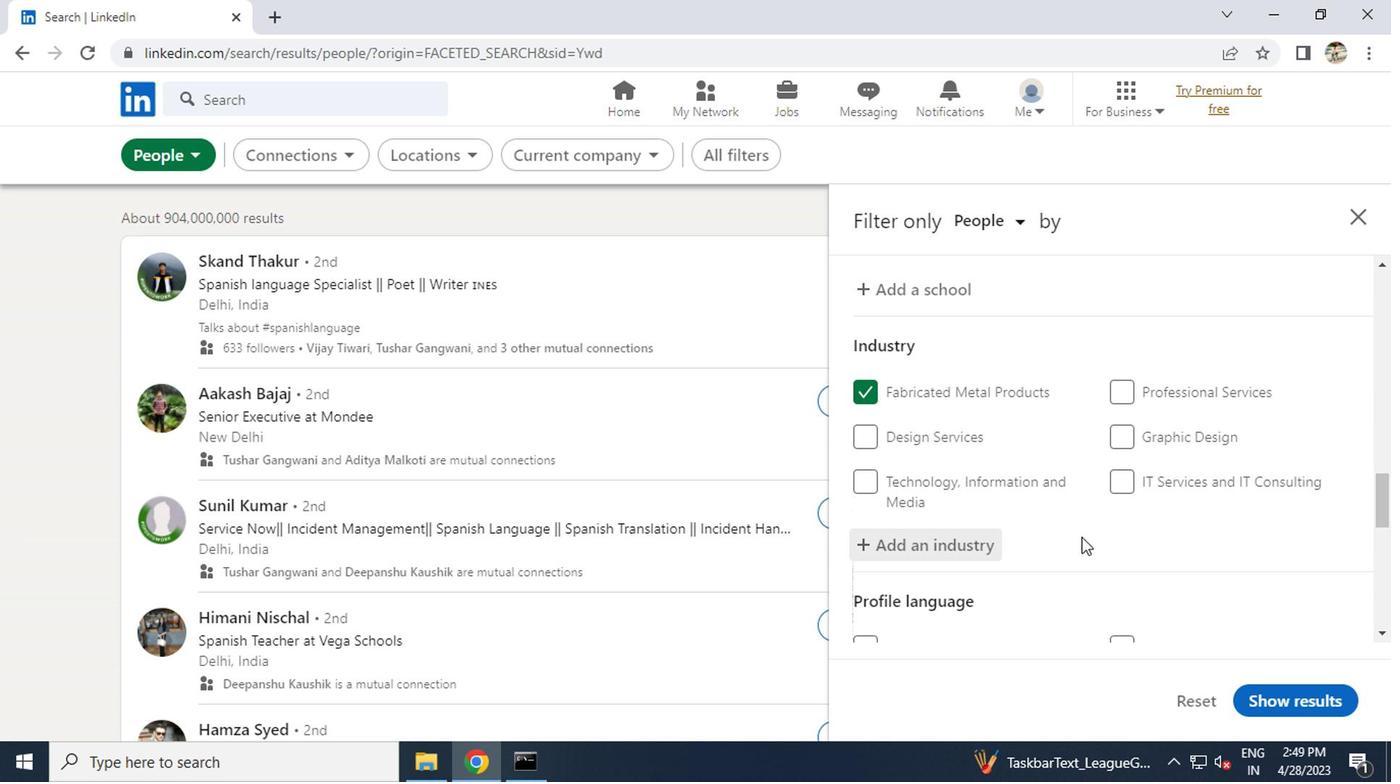 
Action: Mouse scrolled (1077, 532) with delta (0, 0)
Screenshot: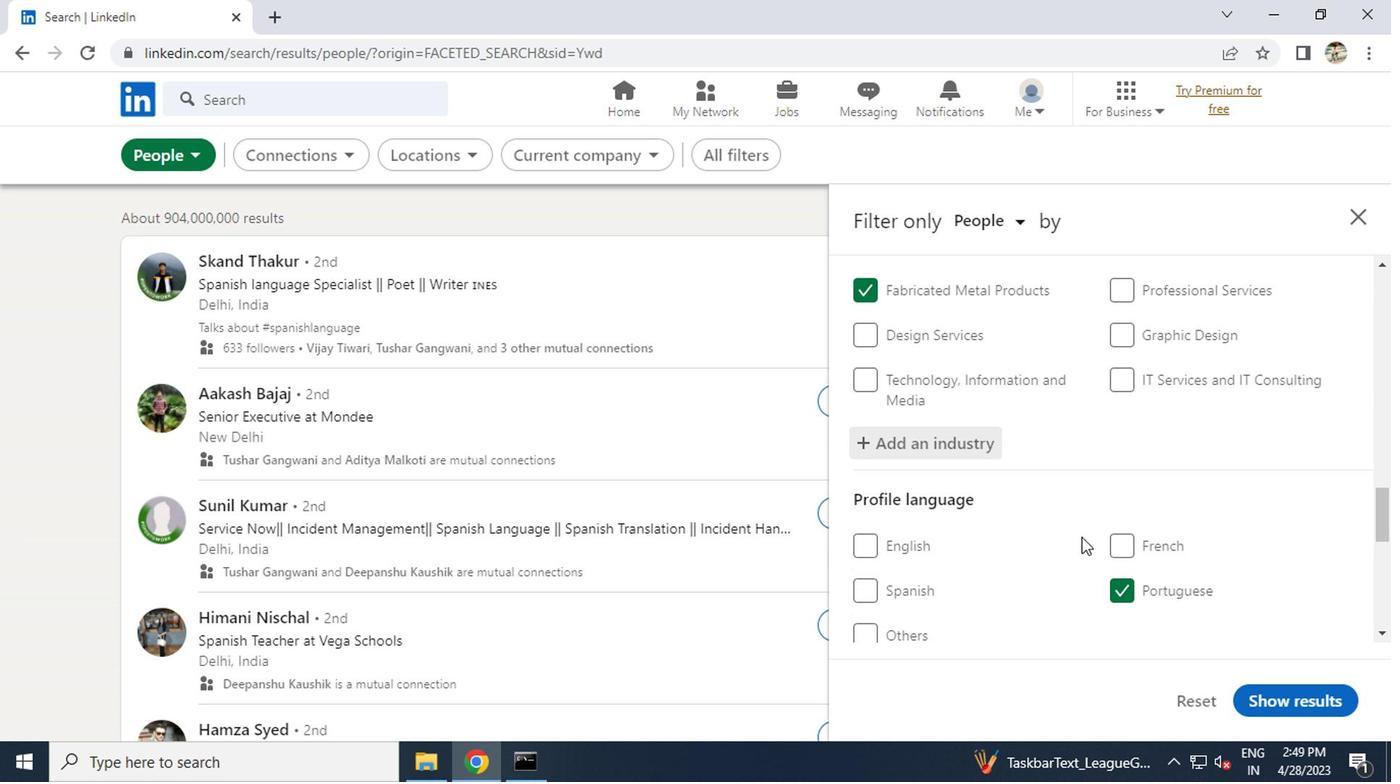 
Action: Mouse scrolled (1077, 532) with delta (0, 0)
Screenshot: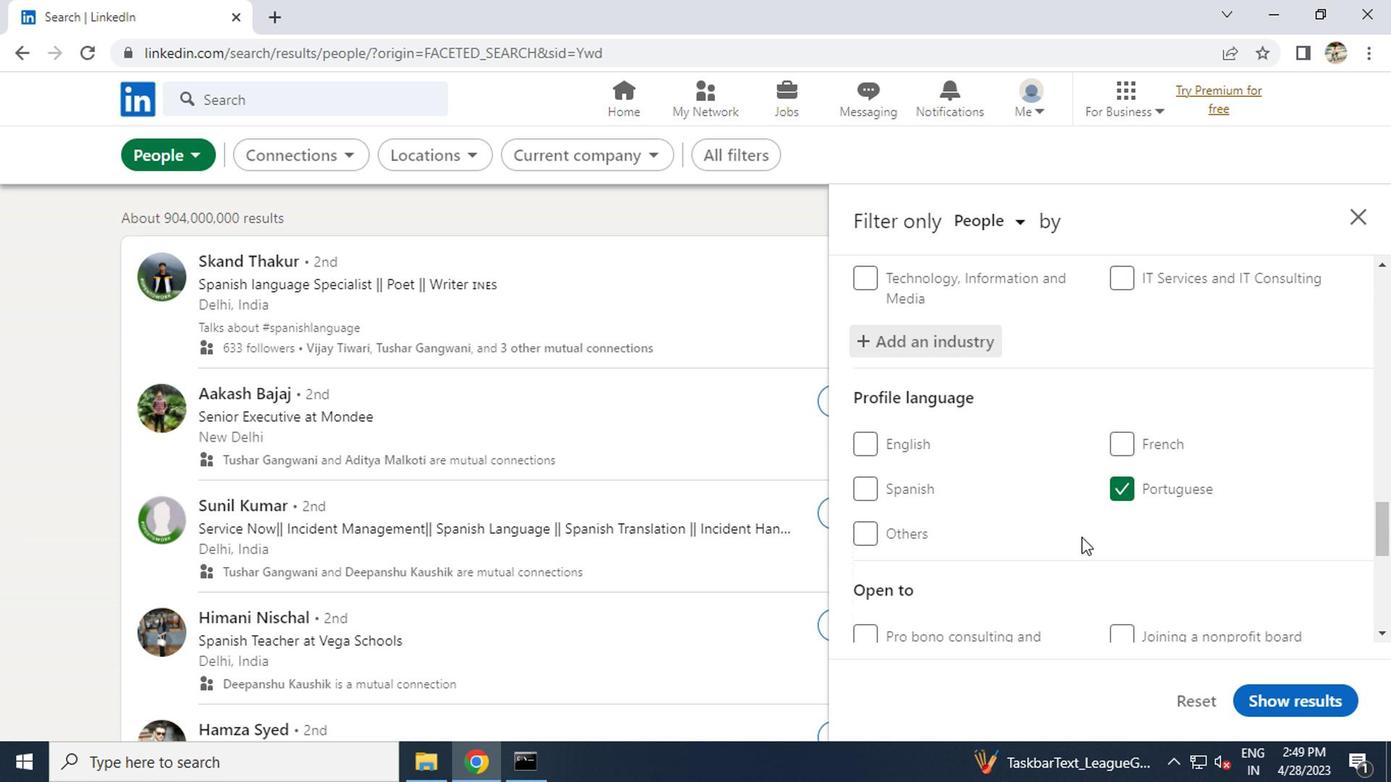 
Action: Mouse scrolled (1077, 532) with delta (0, 0)
Screenshot: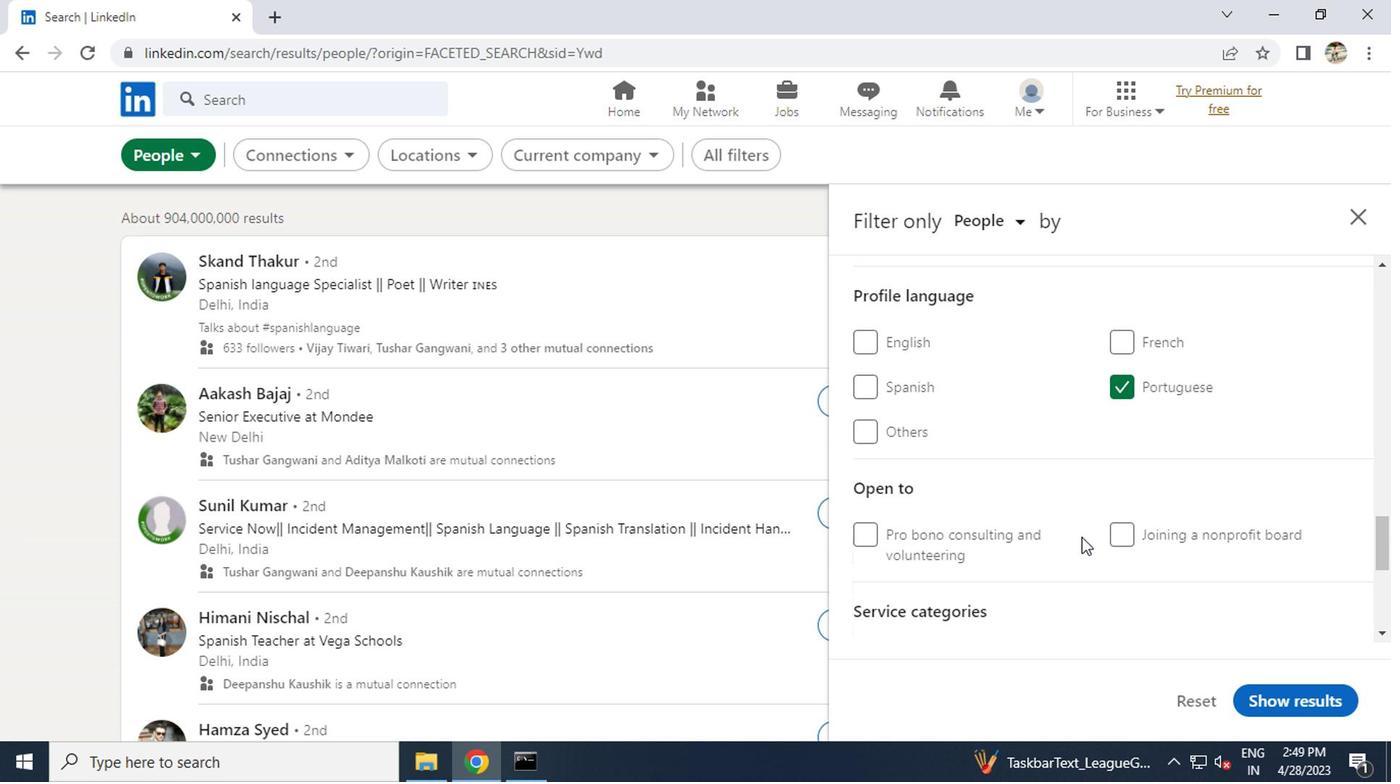 
Action: Mouse scrolled (1077, 532) with delta (0, 0)
Screenshot: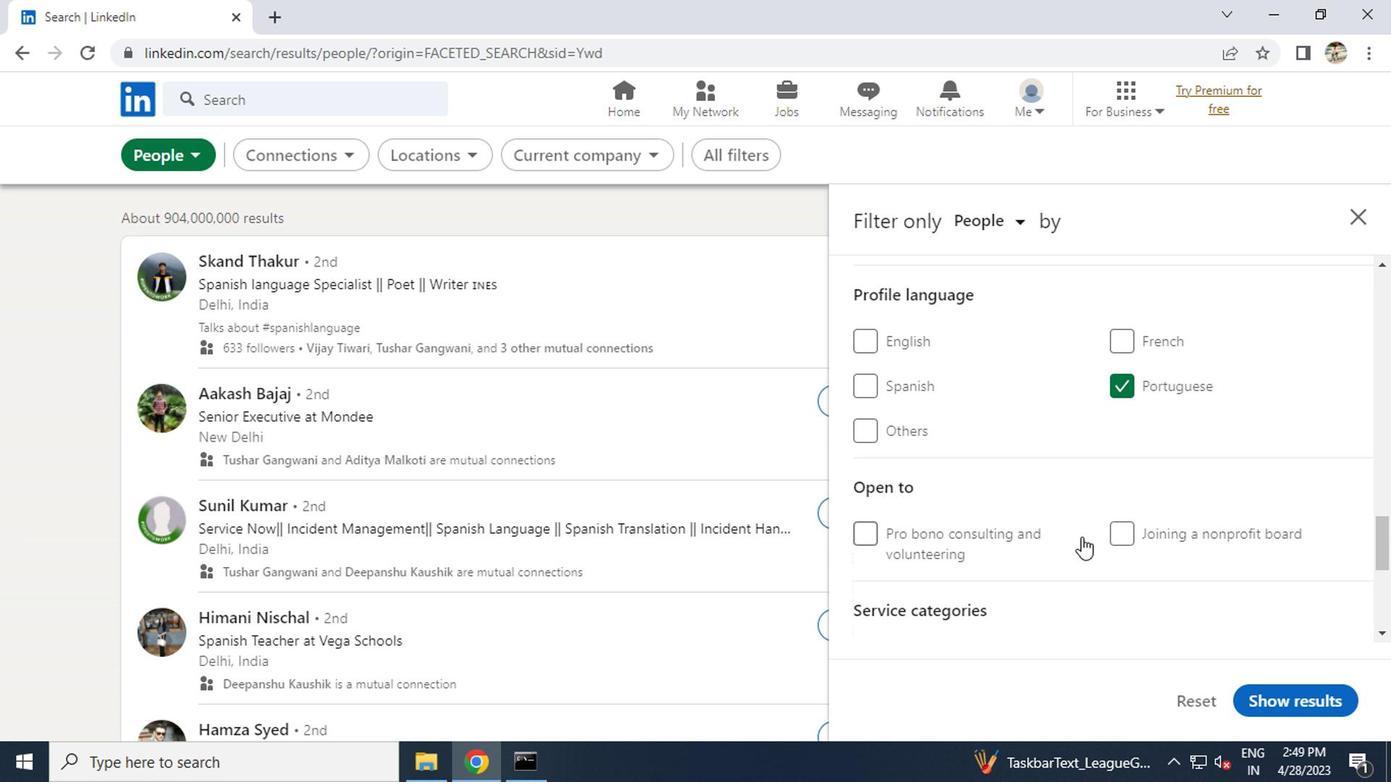 
Action: Mouse moved to (1134, 541)
Screenshot: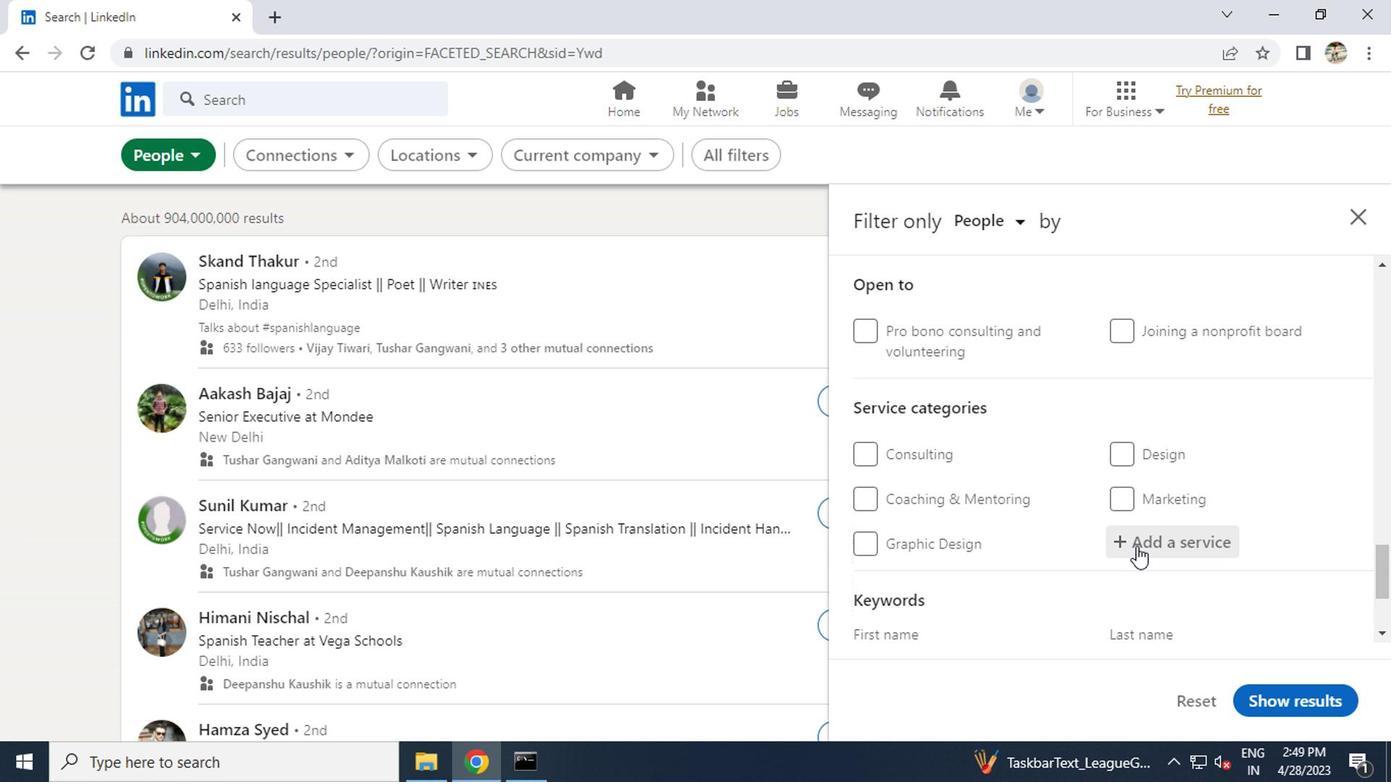 
Action: Mouse pressed left at (1134, 541)
Screenshot: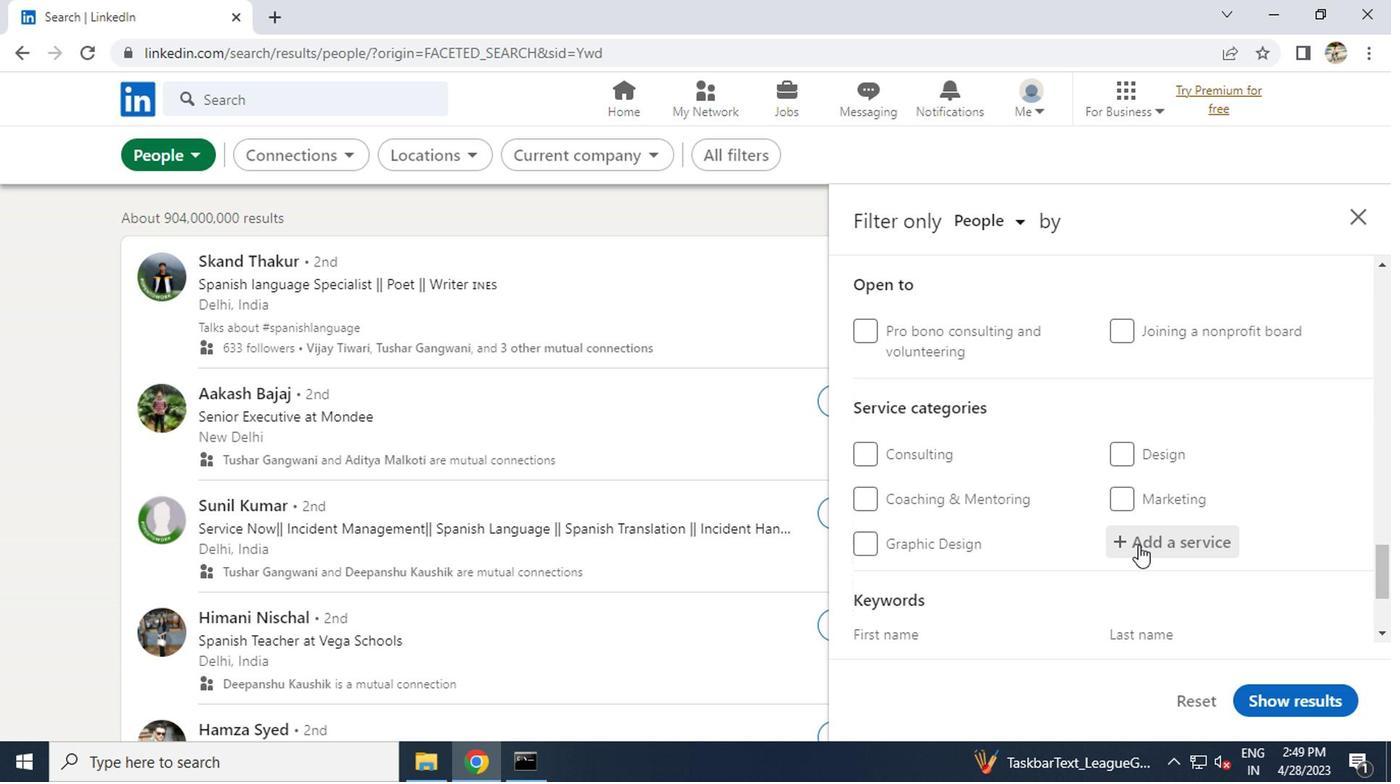 
Action: Key pressed <Key.caps_lock>N<Key.caps_lock>ONP
Screenshot: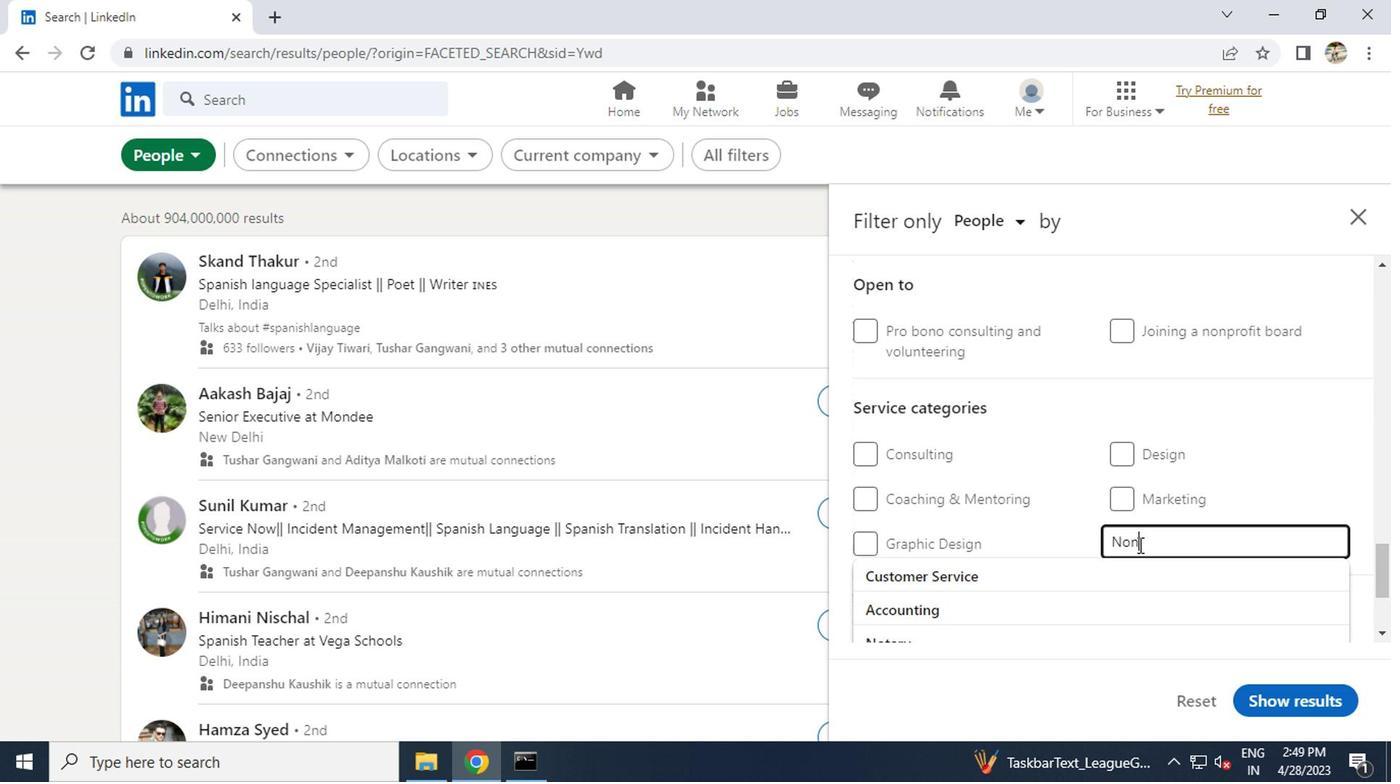 
Action: Mouse moved to (1011, 608)
Screenshot: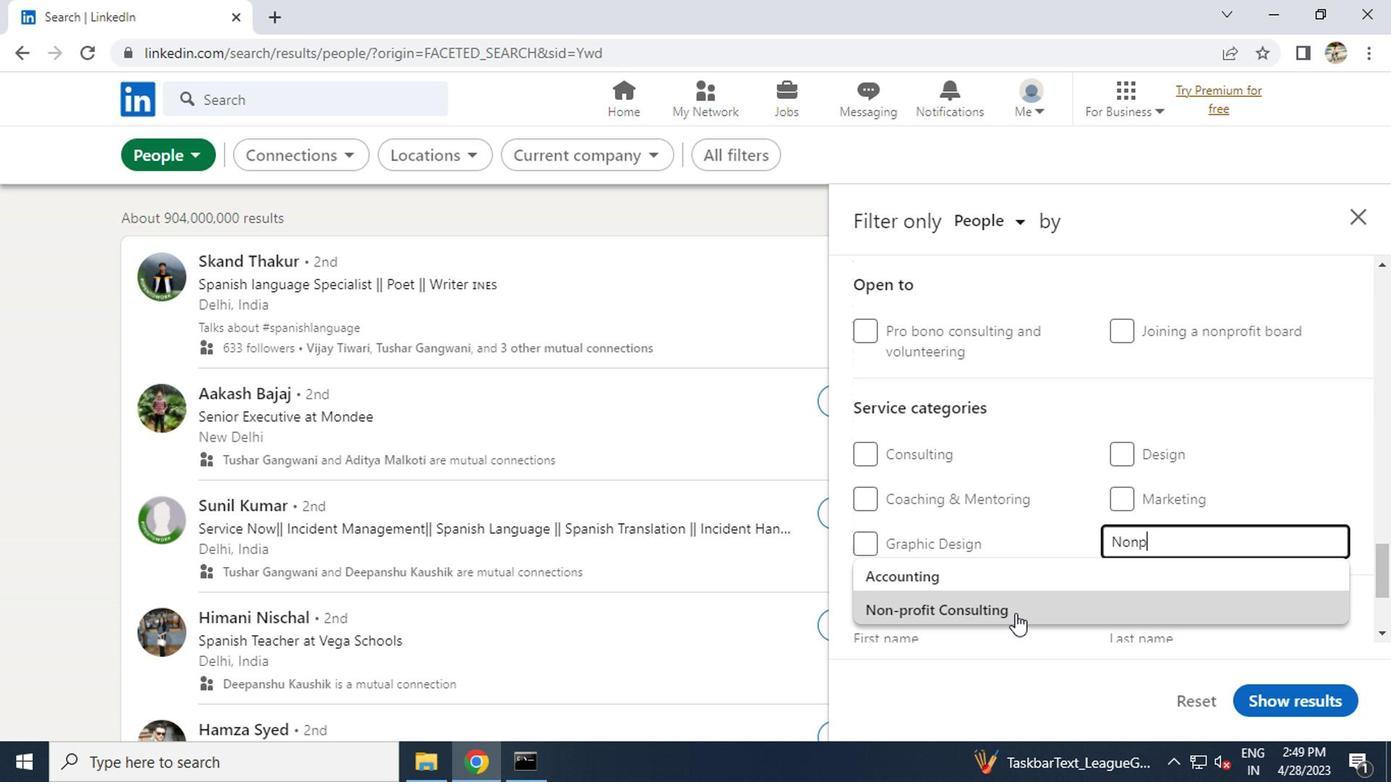 
Action: Mouse pressed left at (1011, 608)
Screenshot: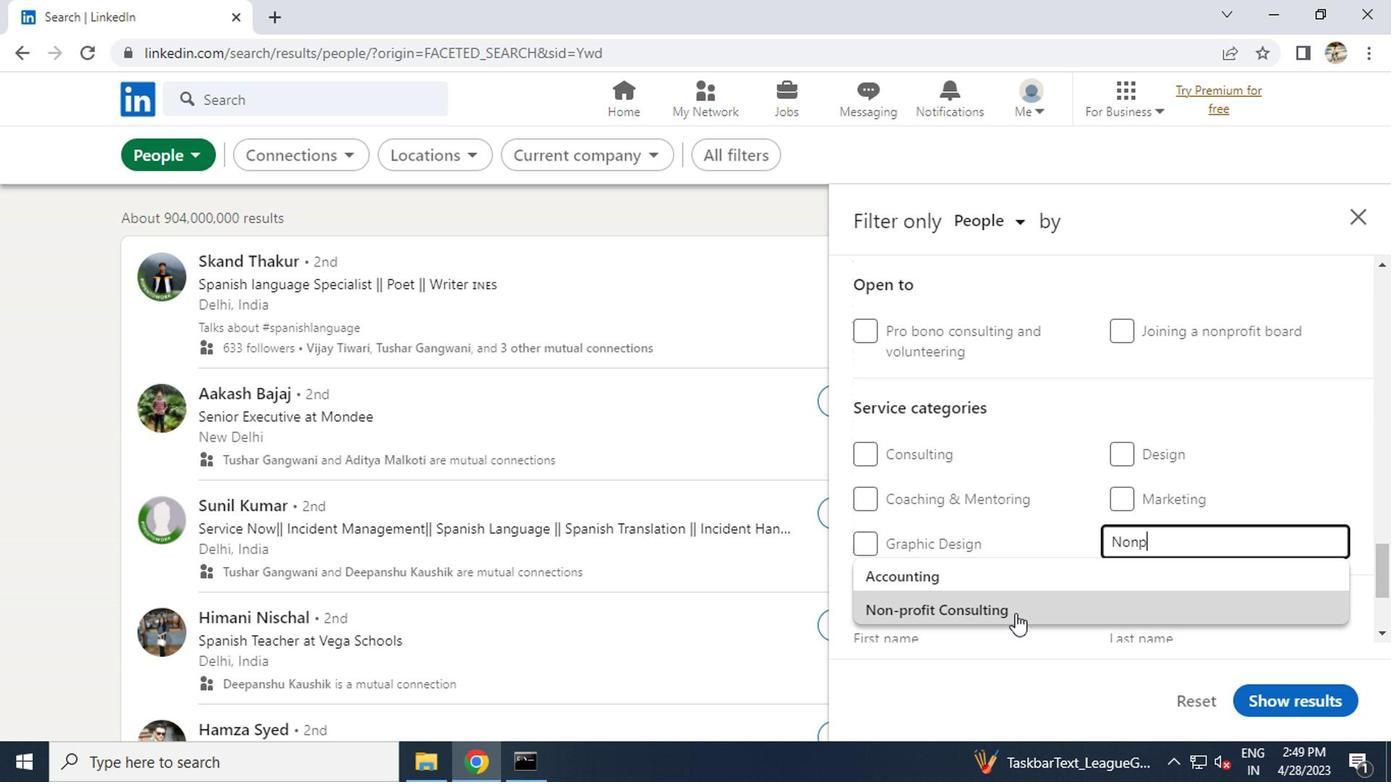
Action: Mouse scrolled (1011, 608) with delta (0, 0)
Screenshot: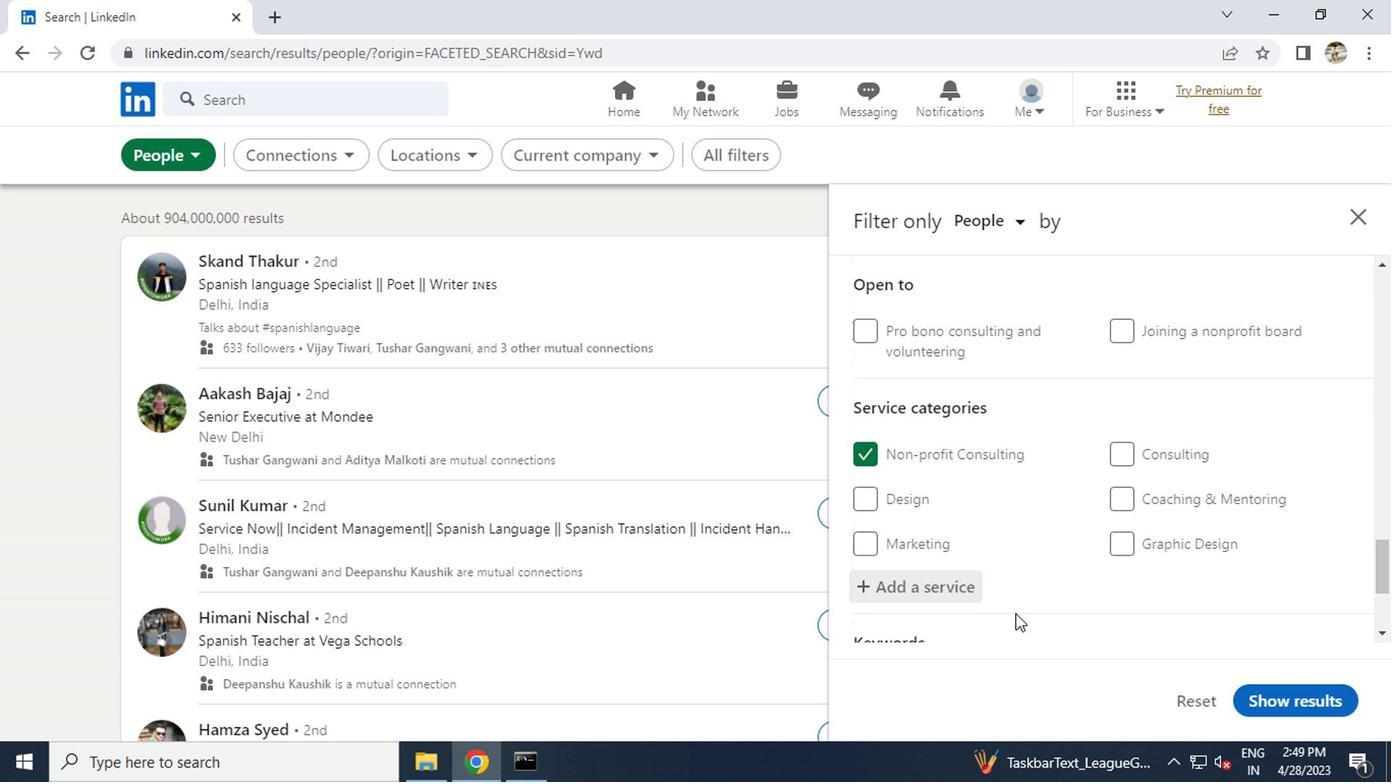 
Action: Mouse scrolled (1011, 608) with delta (0, 0)
Screenshot: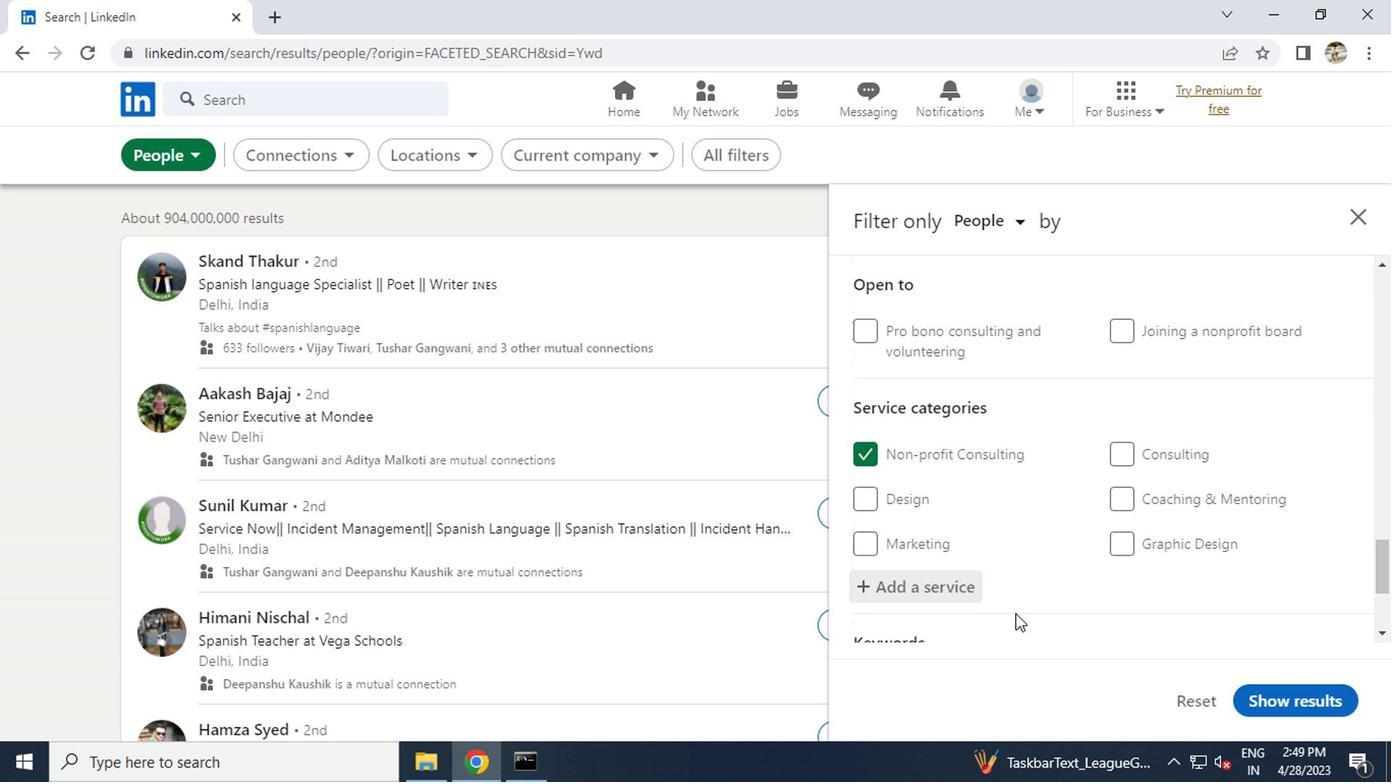 
Action: Mouse scrolled (1011, 608) with delta (0, 0)
Screenshot: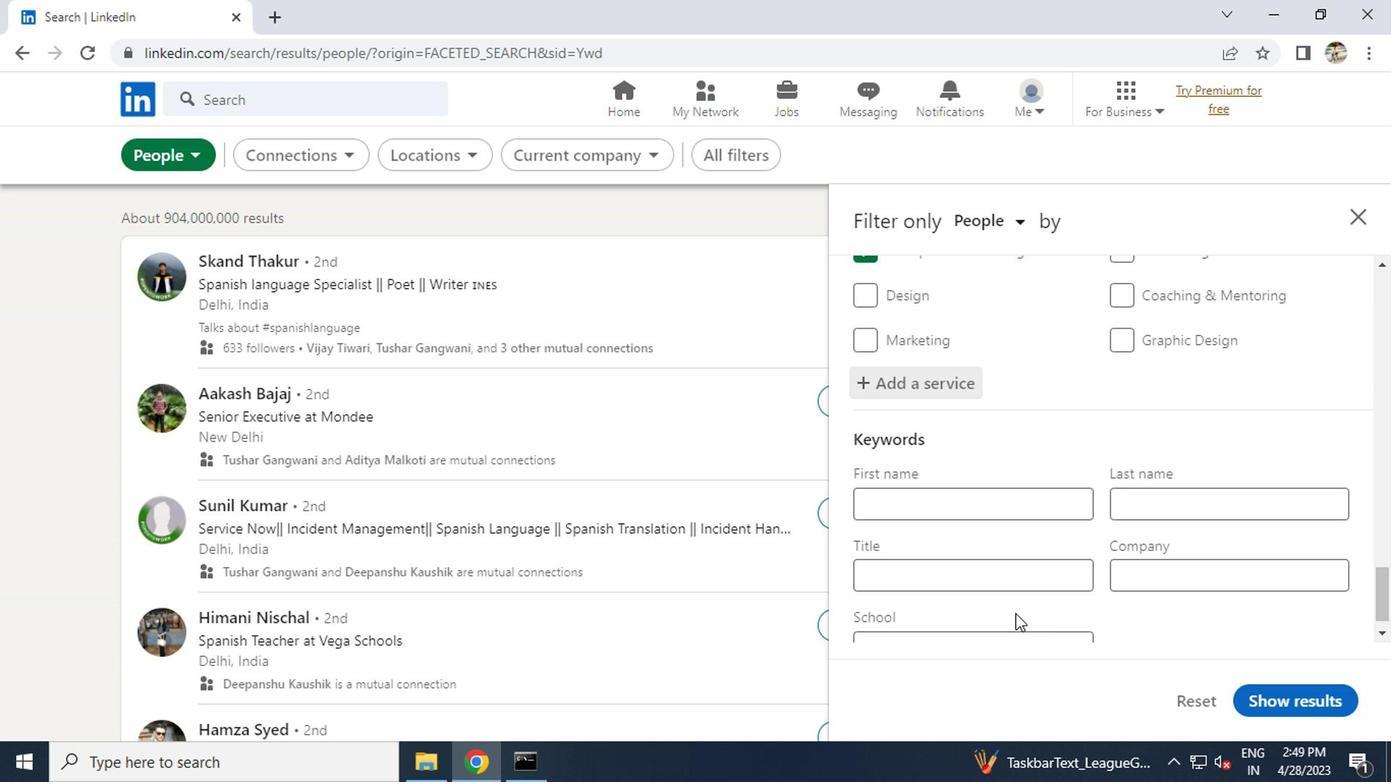
Action: Mouse scrolled (1011, 608) with delta (0, 0)
Screenshot: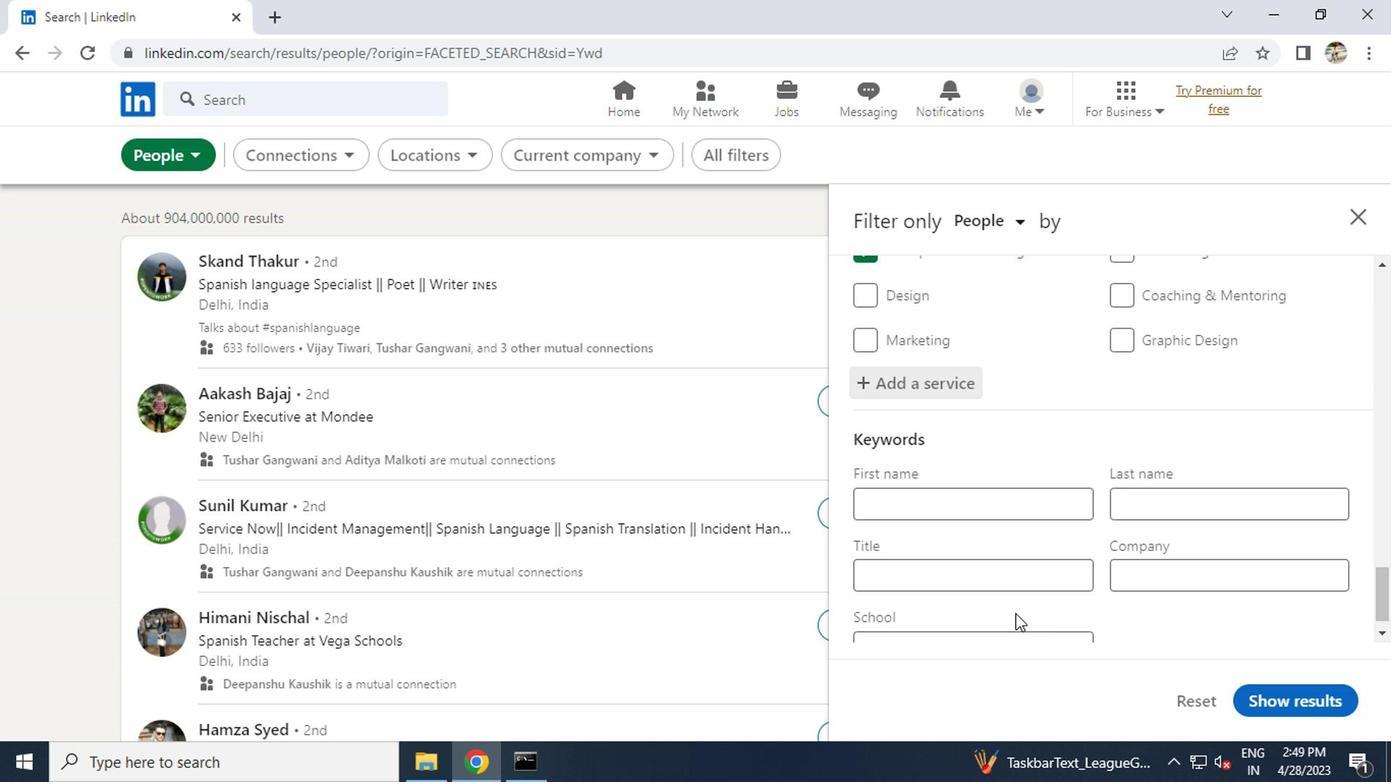 
Action: Mouse moved to (1006, 558)
Screenshot: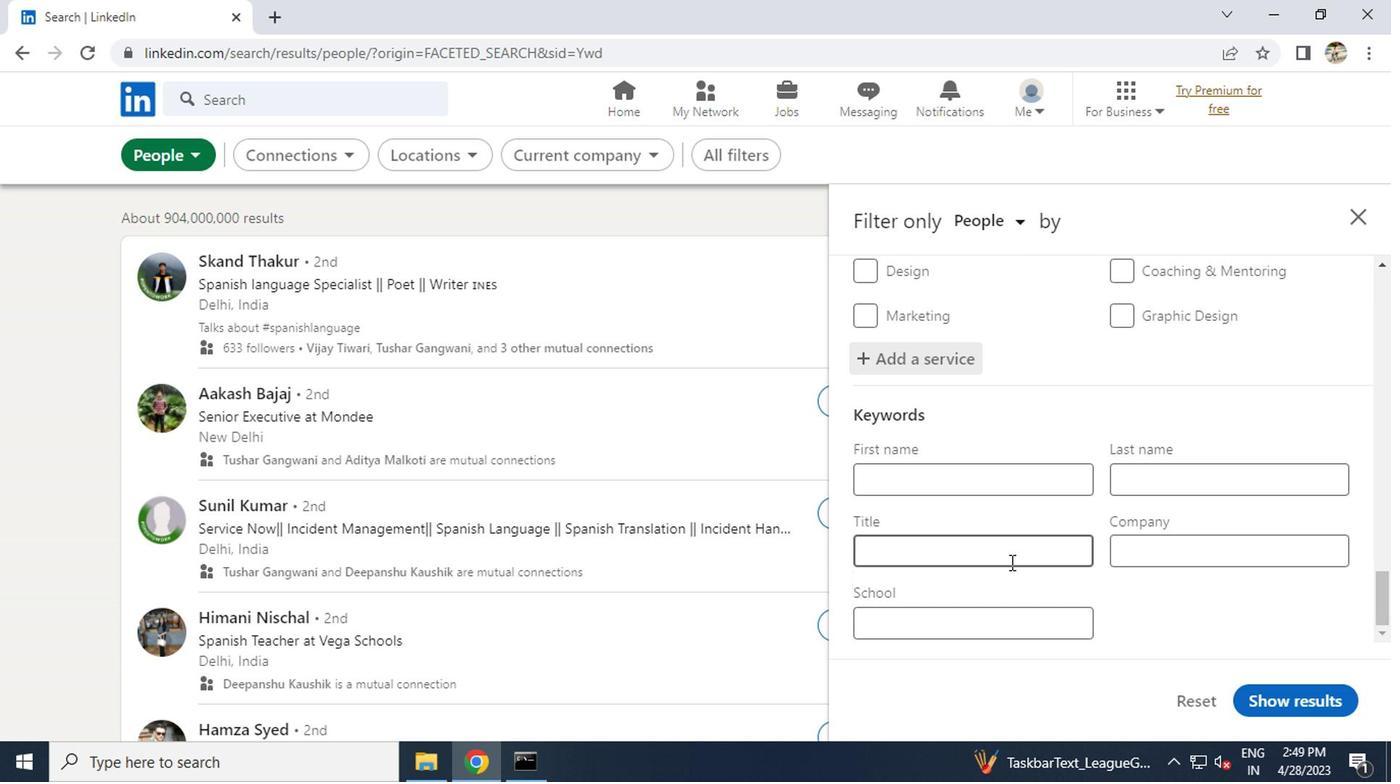 
Action: Mouse pressed left at (1006, 558)
Screenshot: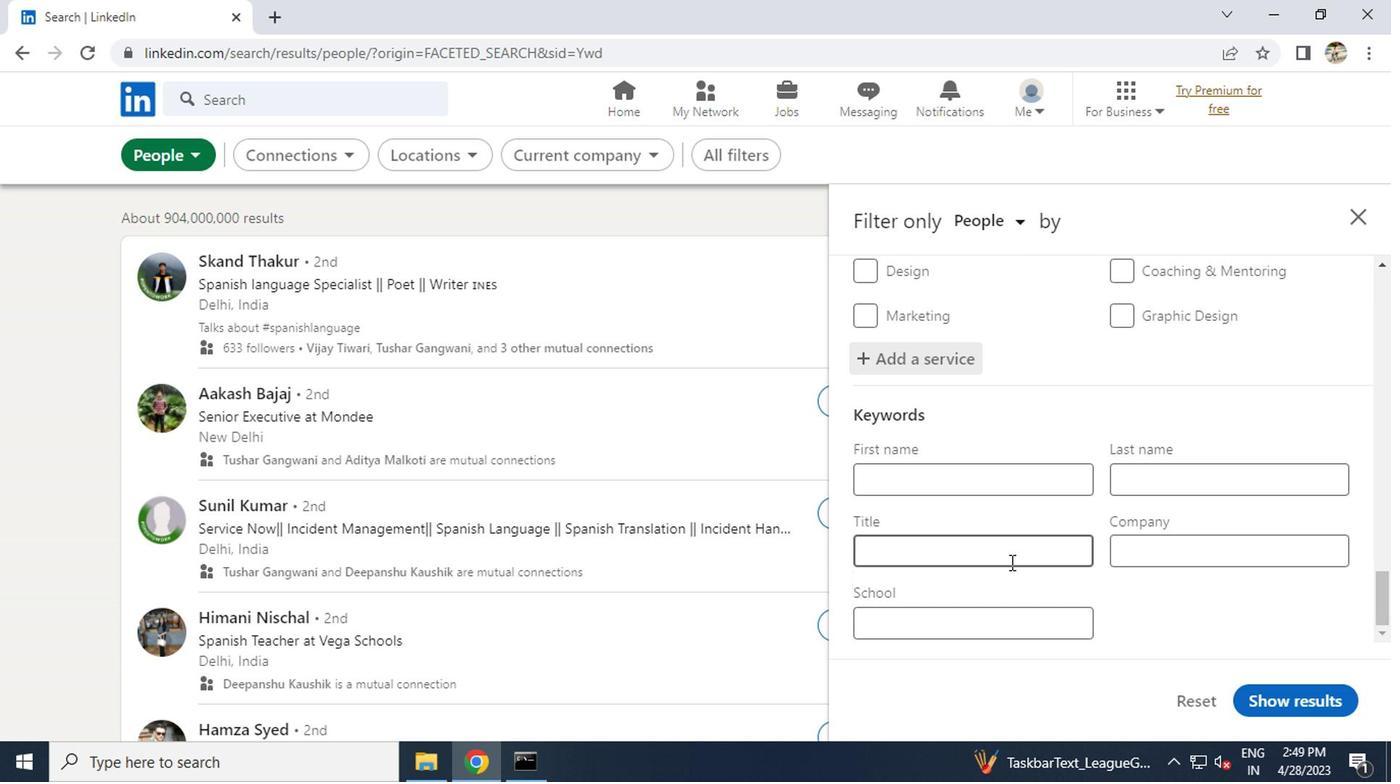 
Action: Key pressed <Key.caps_lock>R<Key.caps_lock>ETAIL<Key.space><Key.caps_lock>W<Key.caps_lock>ORKER
Screenshot: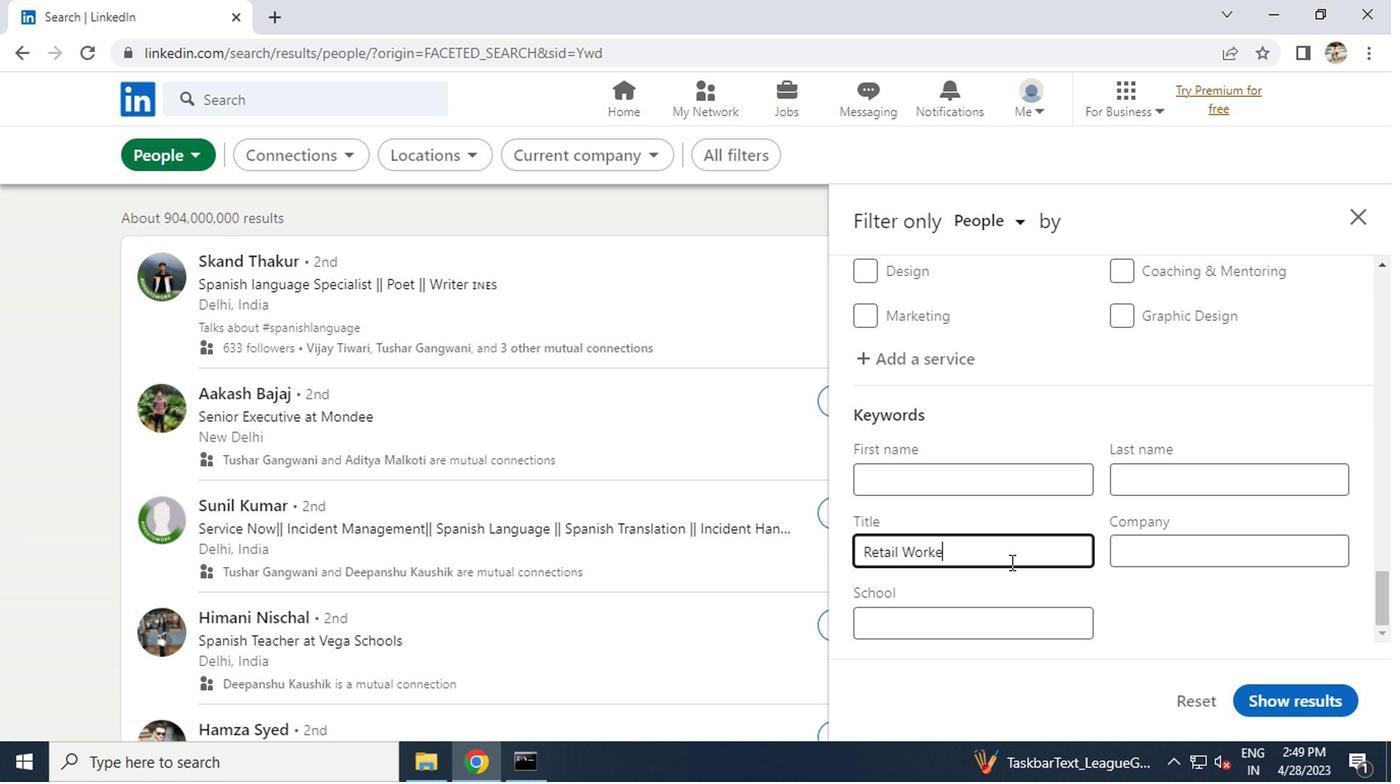 
Action: Mouse moved to (1288, 692)
Screenshot: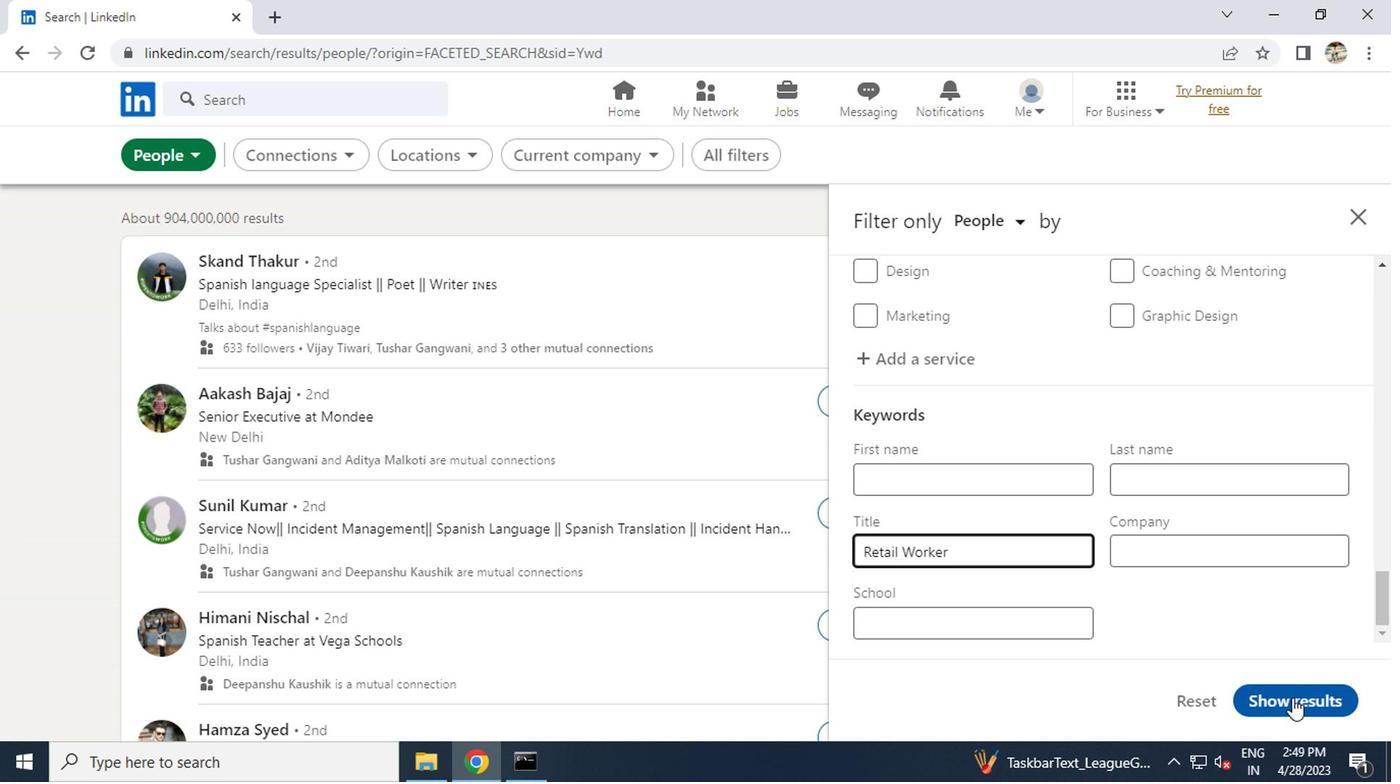 
Action: Mouse pressed left at (1288, 692)
Screenshot: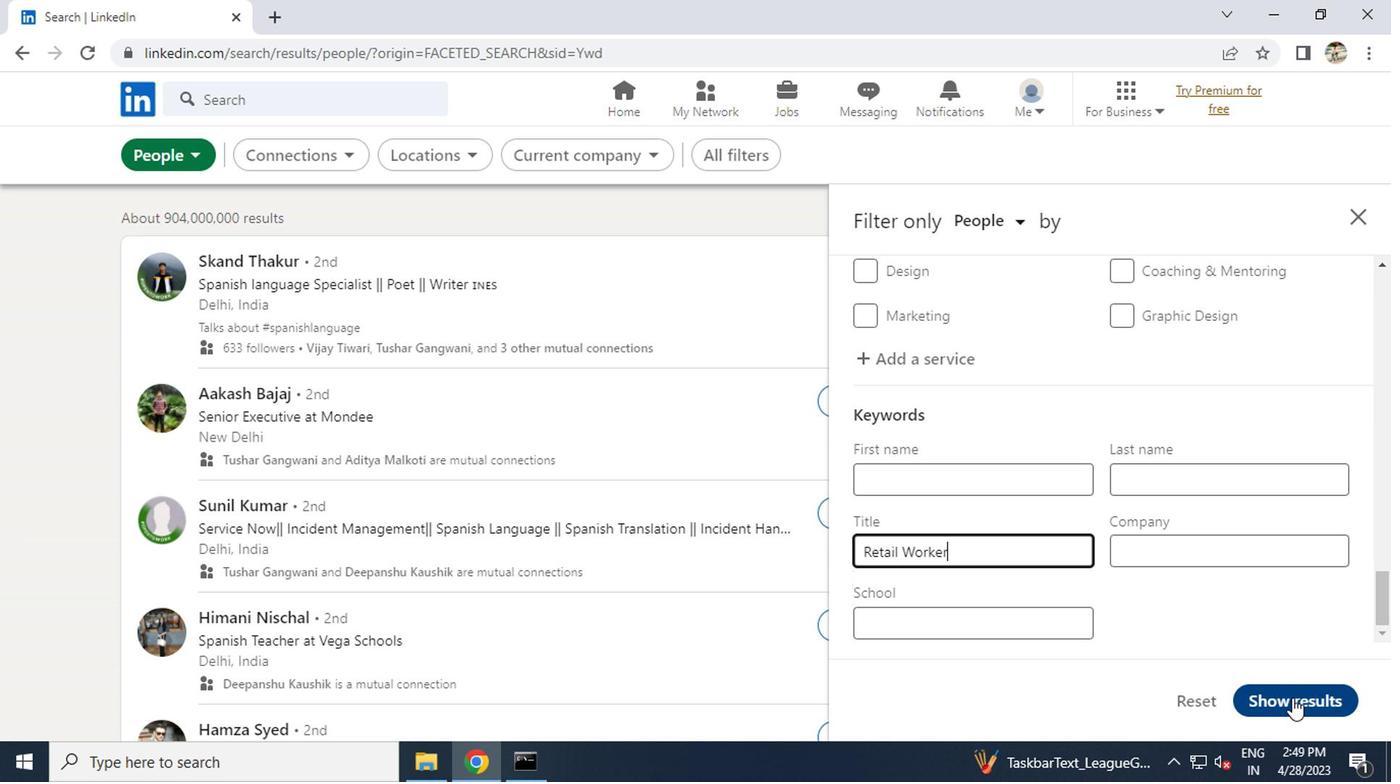 
